 Task: Create new invoice with Date Opened :15-Apr-23, Select Customer: Big Lots, Terms: Payment Term 1. Make invoice entry for item-1 with Date: 15-Apr-23, Description: _x000D_
Kids Veggie Garden Grow Kit, Action: Material, Income Account: Income:Sales, Quantity: 1, Unit Price: 9.5, Discount $: 1. Make entry for item-2 with Date: 15-Apr-23, Description: Hunts 100% Natural Tomato Sauce , Action: Material, Income Account: Income:Sales, Quantity: 1, Unit Price: 9.5, Discount $: 2. Make entry for item-3 with Date: 15-Apr-23, Description: Reeses Peanut Butter King Size (2.8 oz), Action: Material, Income Account: Income:Sales, Quantity: 2, Unit Price: 10.5, Discount $: 2.5. Write Notes: Looking forward to serving you again.. Post Invoice with Post Date: 15-Apr-23, Post to Accounts: Assets:Accounts Receivable. Pay / Process Payment with Transaction Date: 15-May-23, Amount: 34.5, Transfer Account: Checking Account. Print Invoice, display notes by going to Option, then go to Display Tab and check Invoice Notes.
Action: Mouse moved to (194, 112)
Screenshot: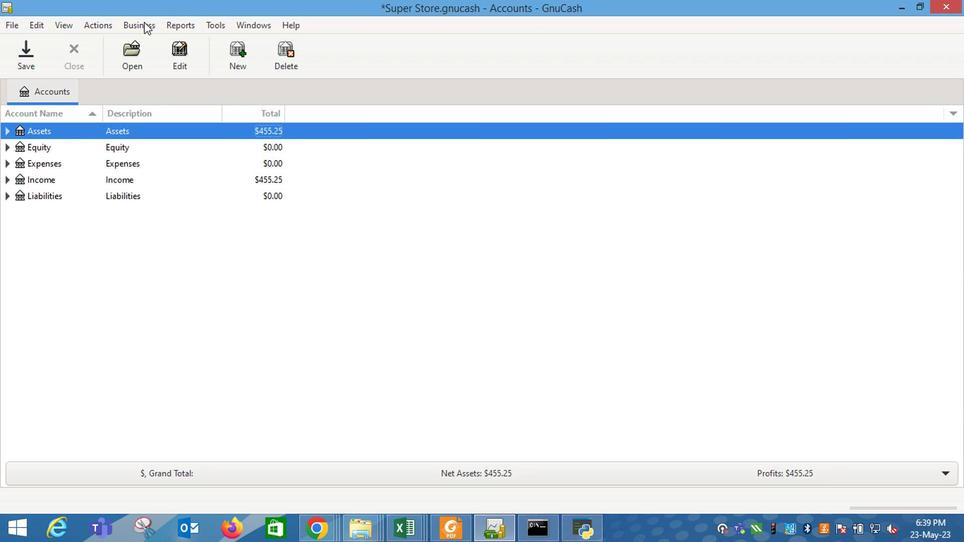 
Action: Mouse pressed left at (194, 112)
Screenshot: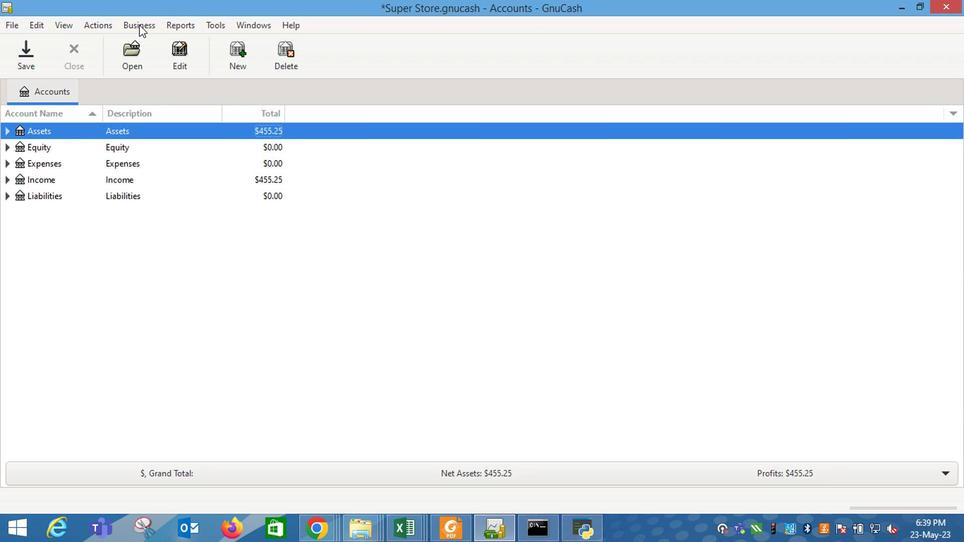 
Action: Mouse moved to (312, 166)
Screenshot: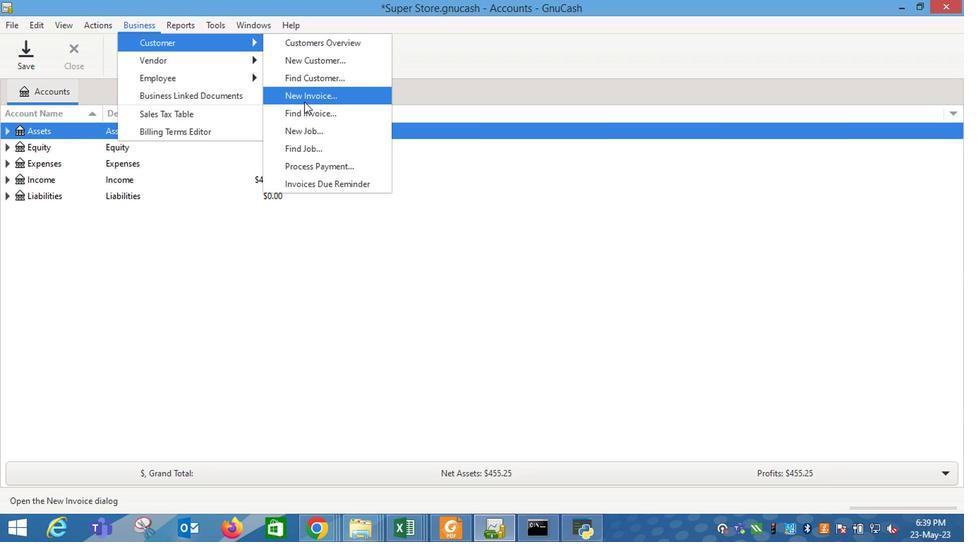 
Action: Mouse pressed left at (312, 166)
Screenshot: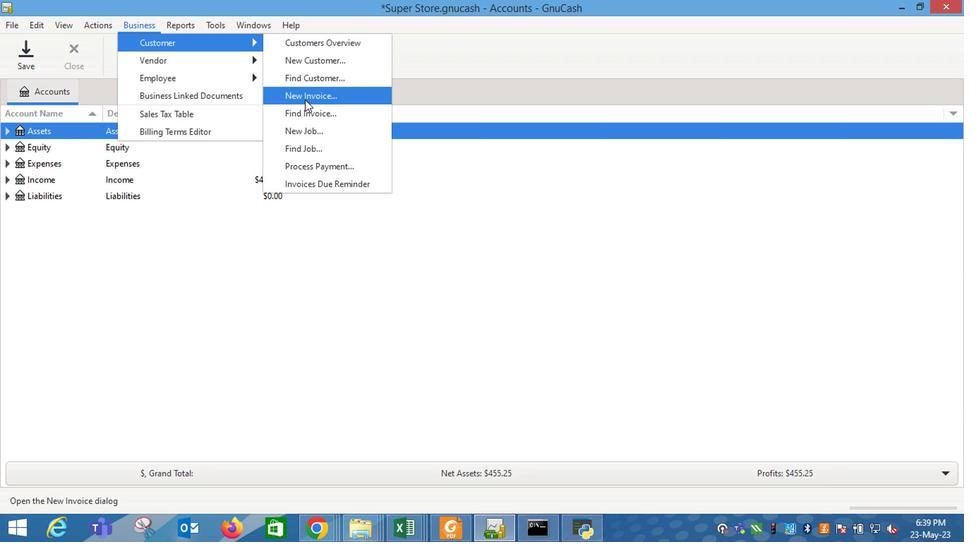 
Action: Mouse moved to (430, 250)
Screenshot: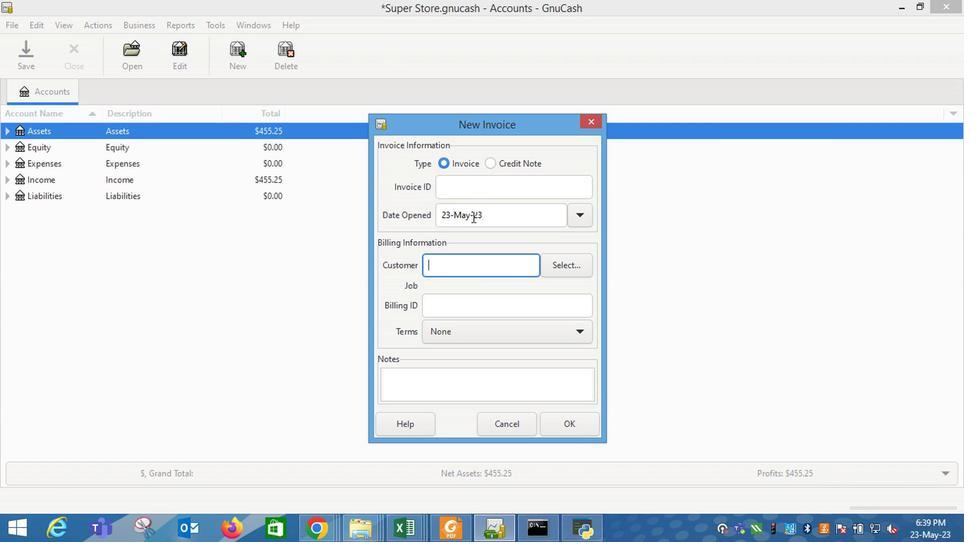 
Action: Mouse pressed left at (430, 250)
Screenshot: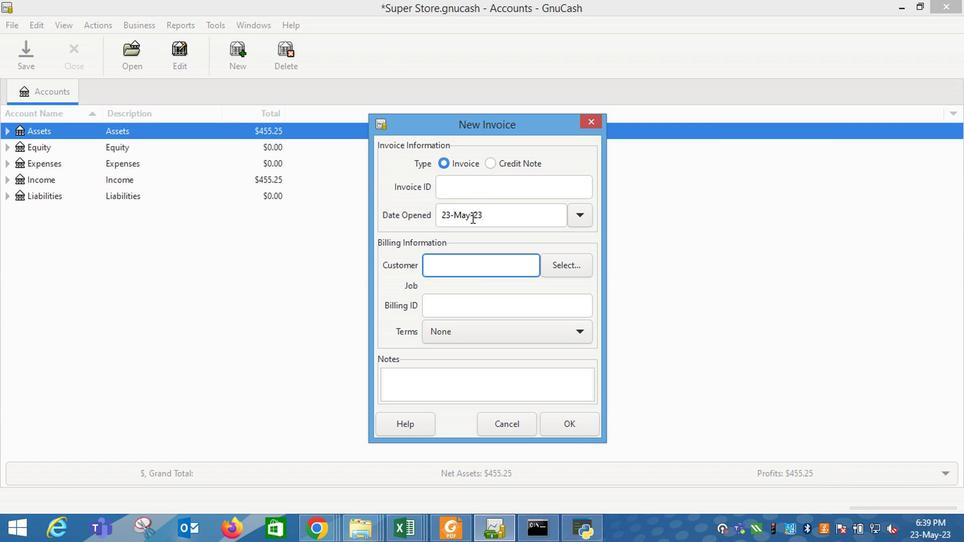 
Action: Mouse moved to (509, 242)
Screenshot: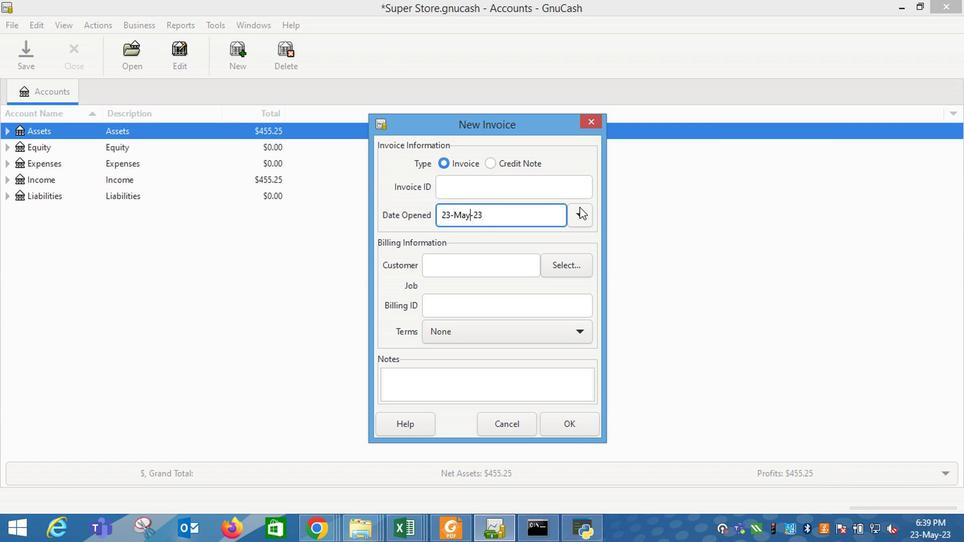 
Action: Mouse pressed left at (509, 242)
Screenshot: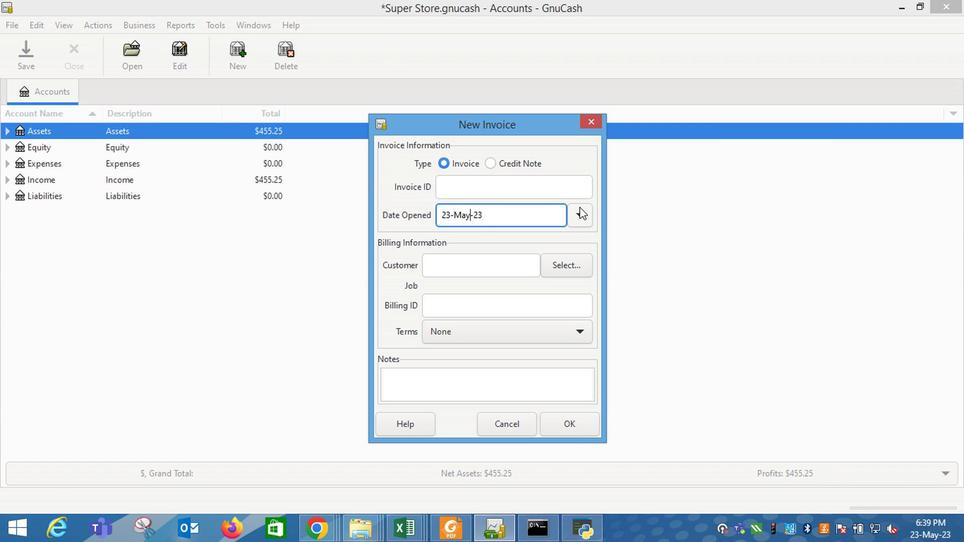 
Action: Mouse moved to (430, 263)
Screenshot: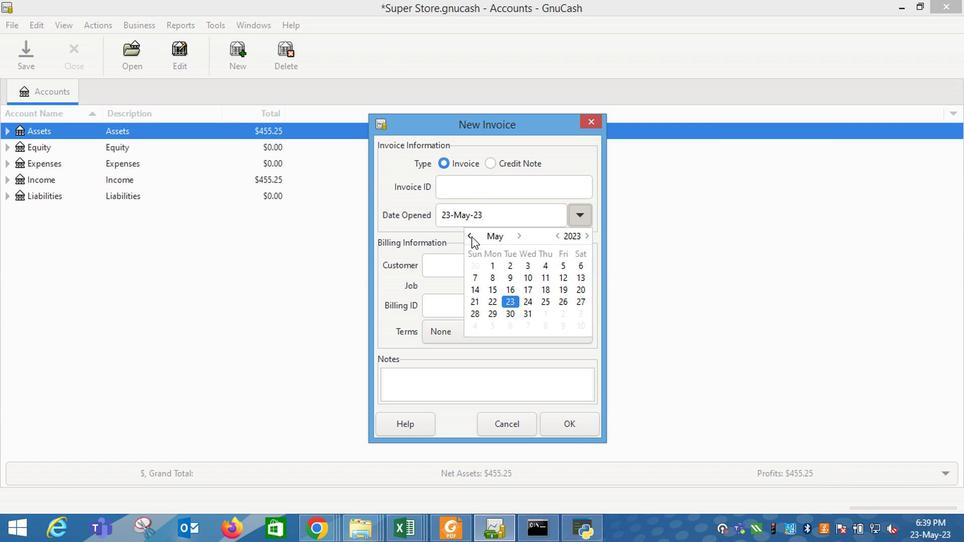 
Action: Mouse pressed left at (430, 263)
Screenshot: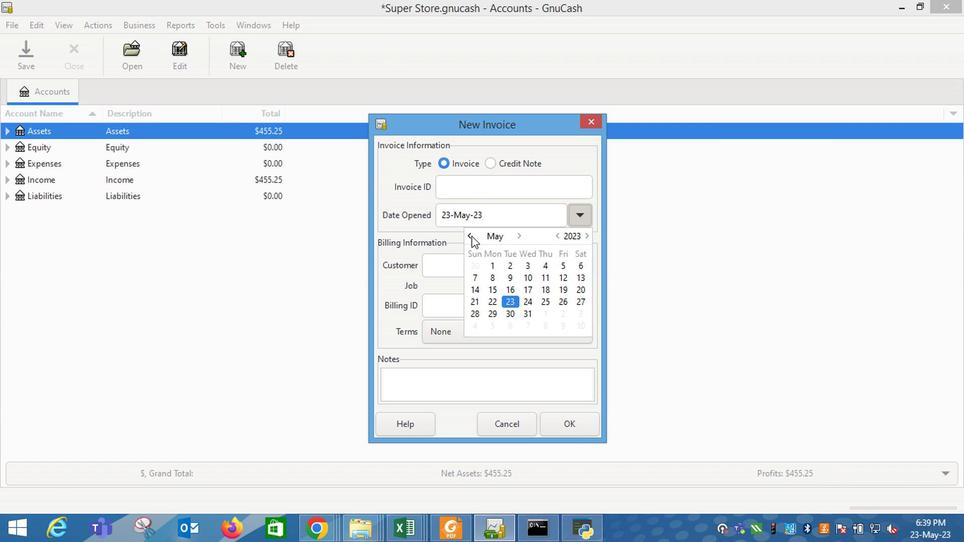 
Action: Mouse moved to (504, 300)
Screenshot: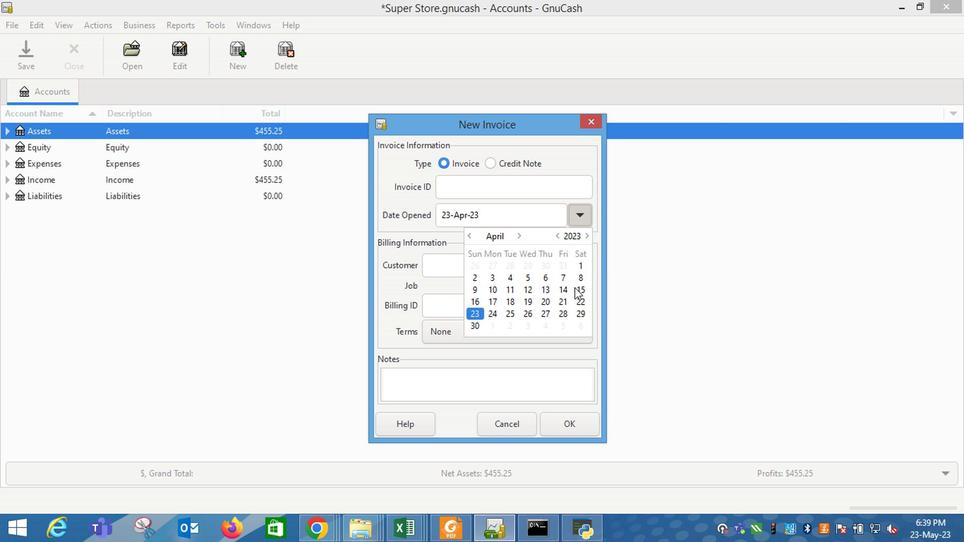 
Action: Mouse pressed left at (504, 300)
Screenshot: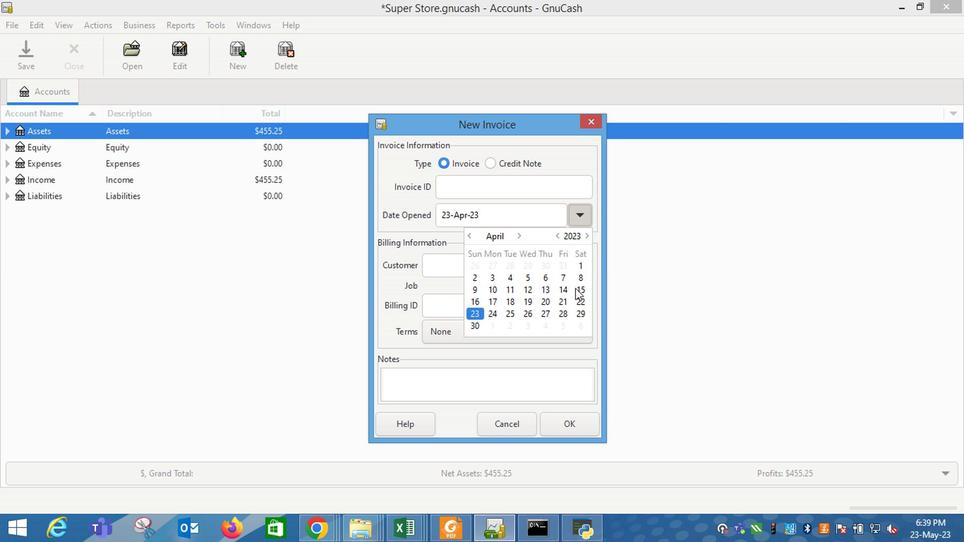 
Action: Mouse moved to (411, 299)
Screenshot: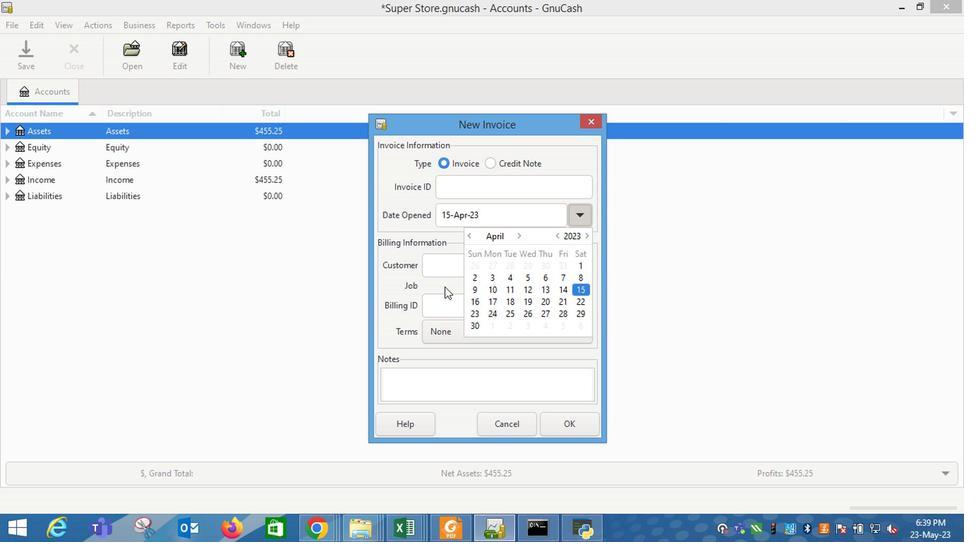 
Action: Mouse pressed left at (411, 299)
Screenshot: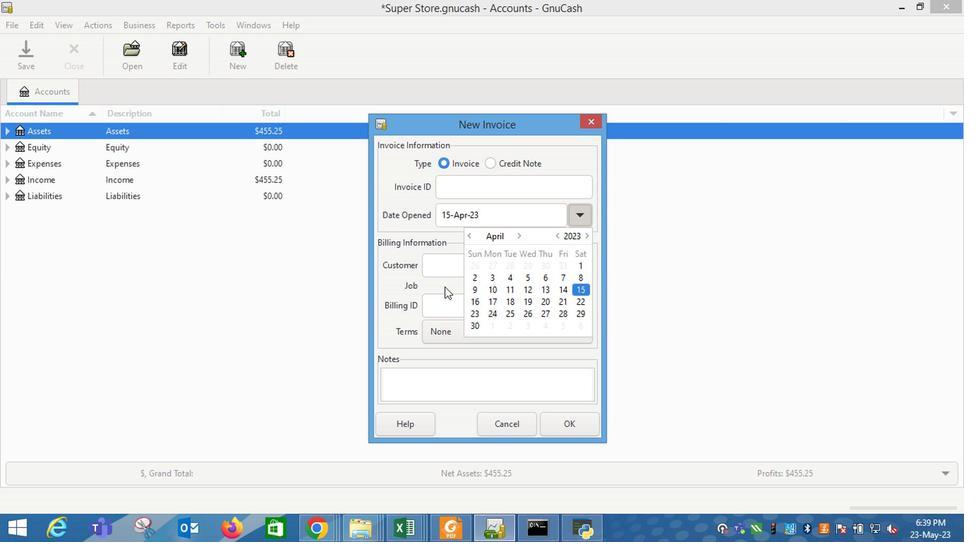 
Action: Mouse moved to (407, 281)
Screenshot: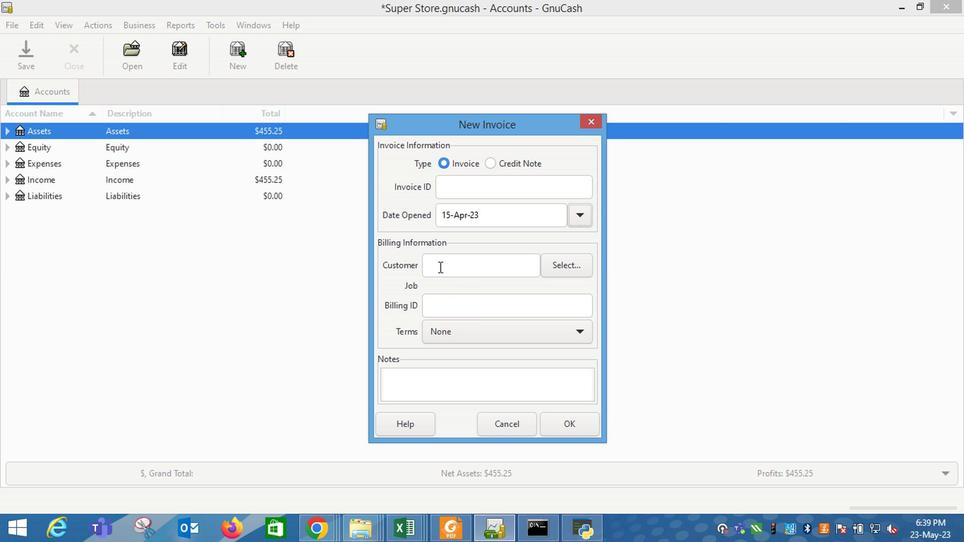 
Action: Mouse pressed left at (407, 281)
Screenshot: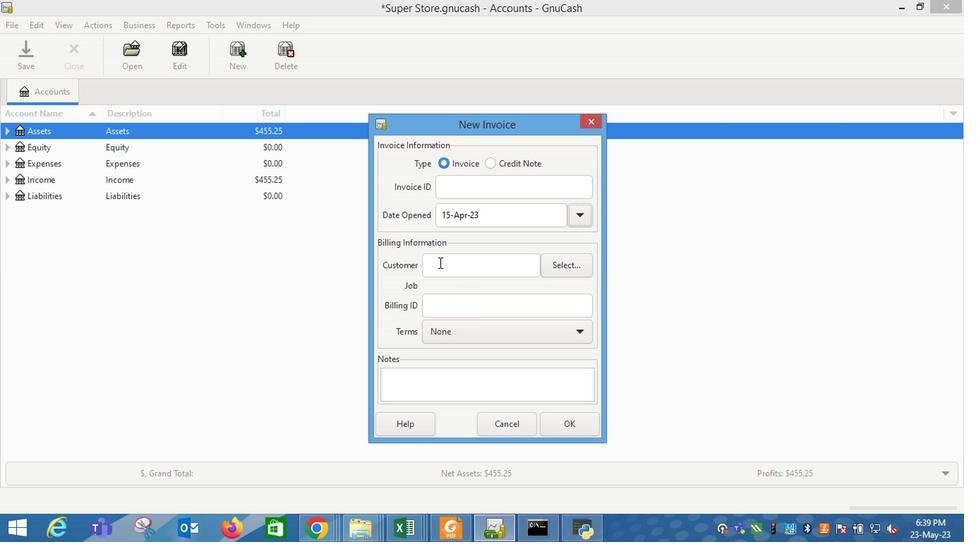 
Action: Mouse moved to (414, 273)
Screenshot: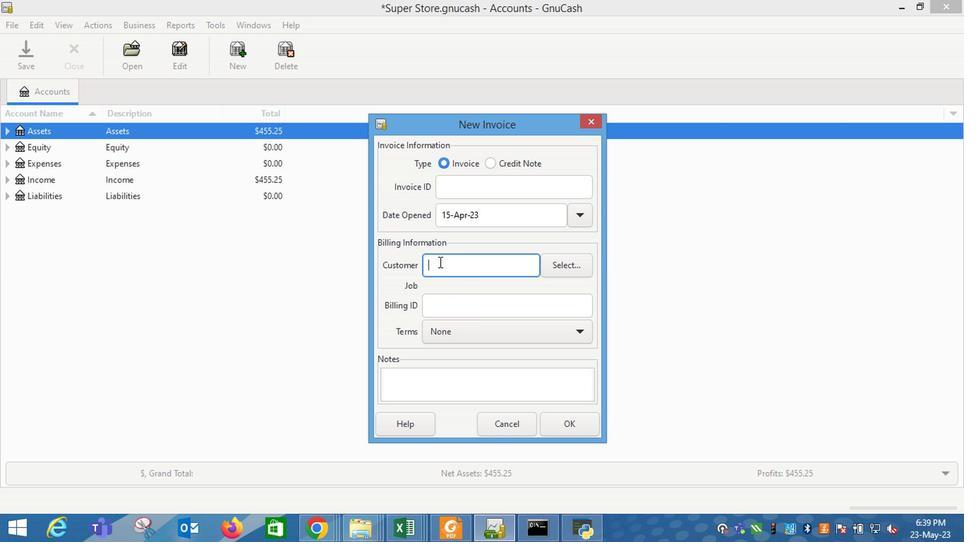 
Action: Key pressed big
Screenshot: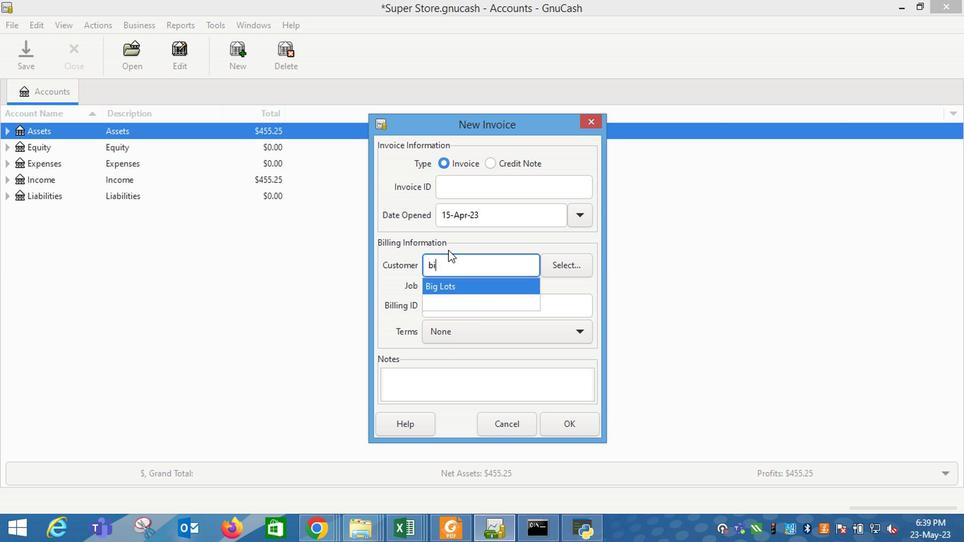 
Action: Mouse moved to (416, 296)
Screenshot: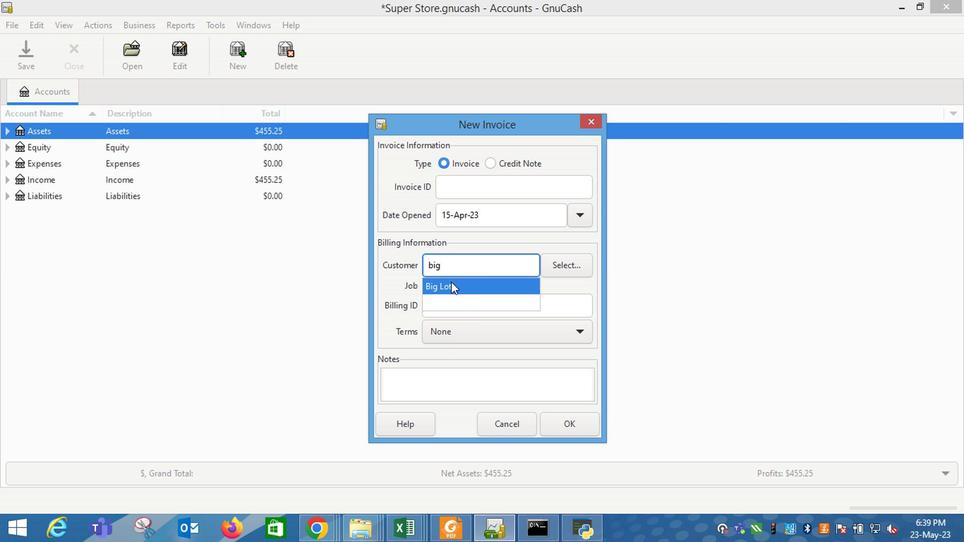
Action: Mouse pressed left at (416, 296)
Screenshot: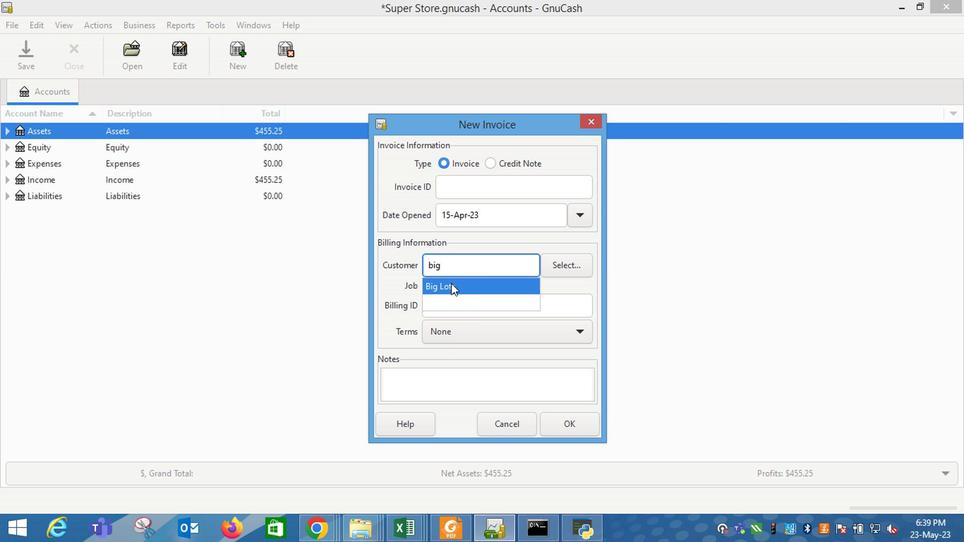 
Action: Mouse moved to (422, 330)
Screenshot: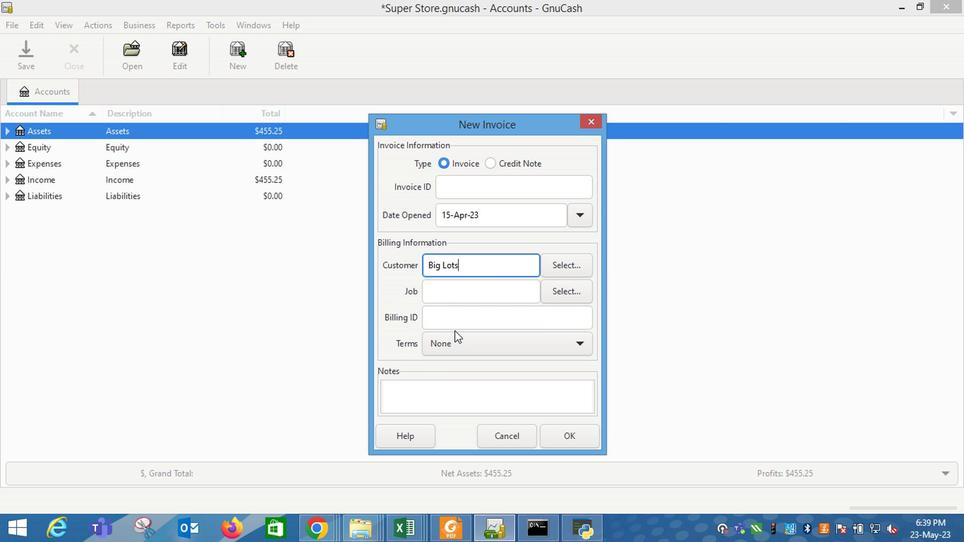 
Action: Mouse pressed left at (422, 330)
Screenshot: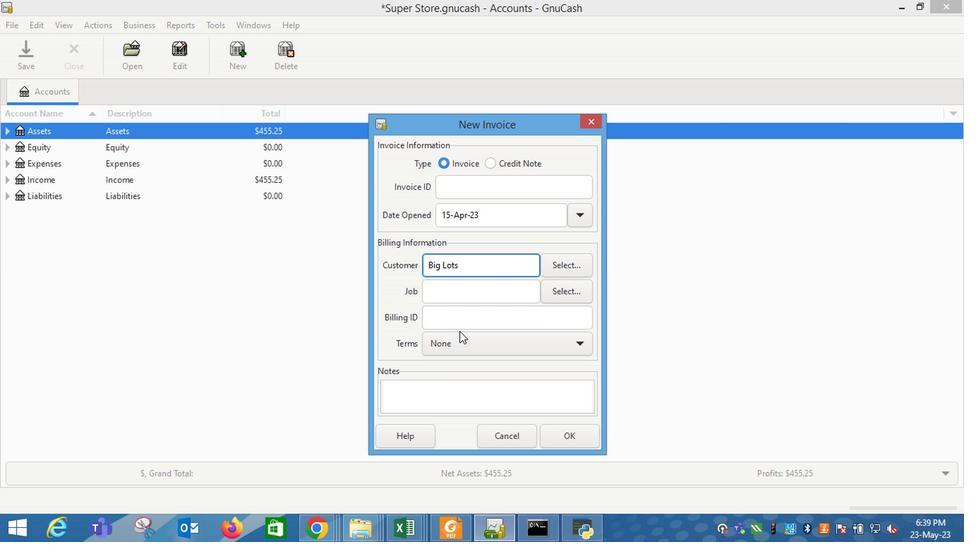
Action: Mouse moved to (423, 336)
Screenshot: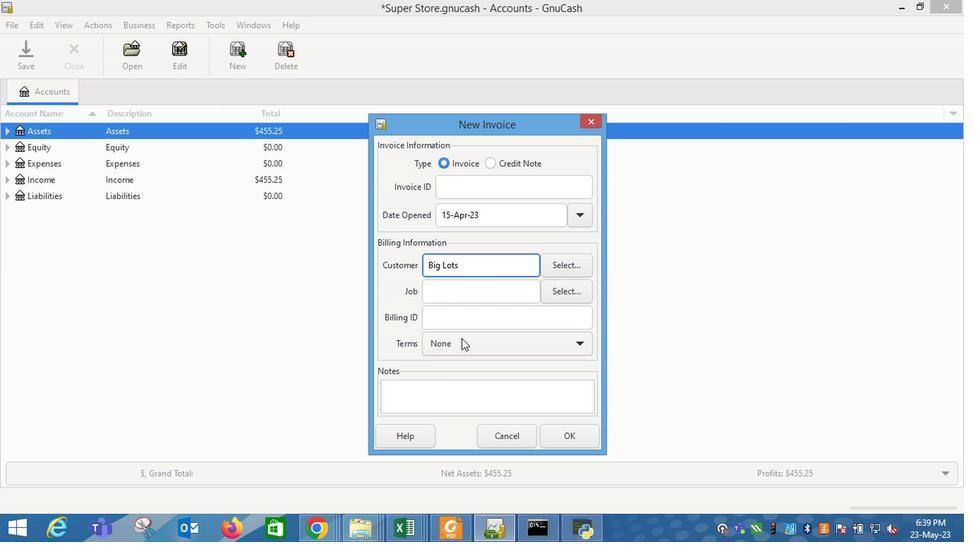 
Action: Mouse pressed left at (423, 336)
Screenshot: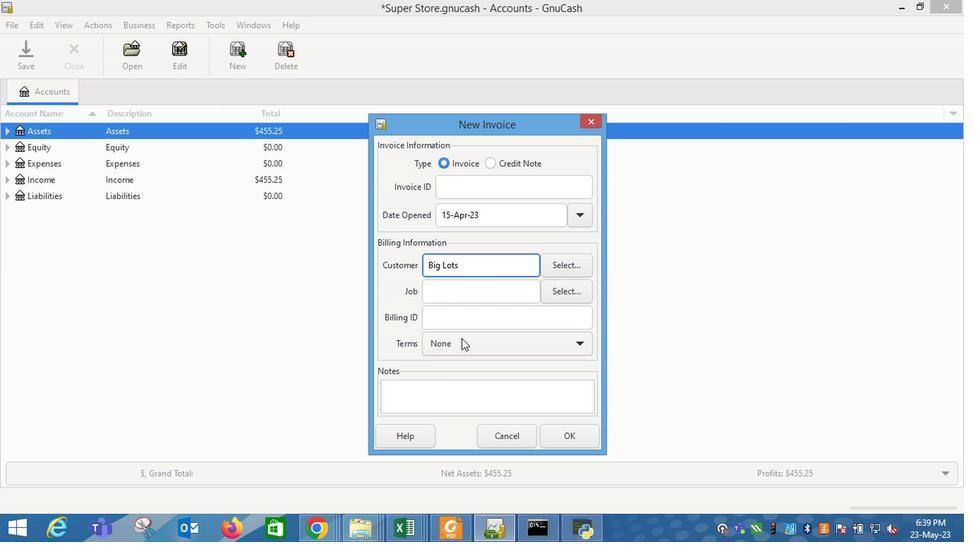 
Action: Mouse moved to (421, 356)
Screenshot: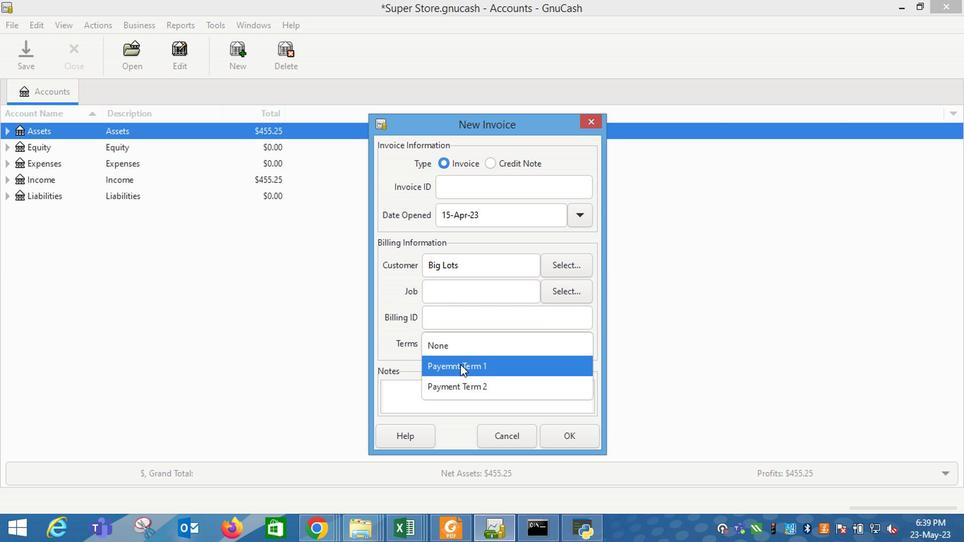 
Action: Mouse pressed left at (421, 356)
Screenshot: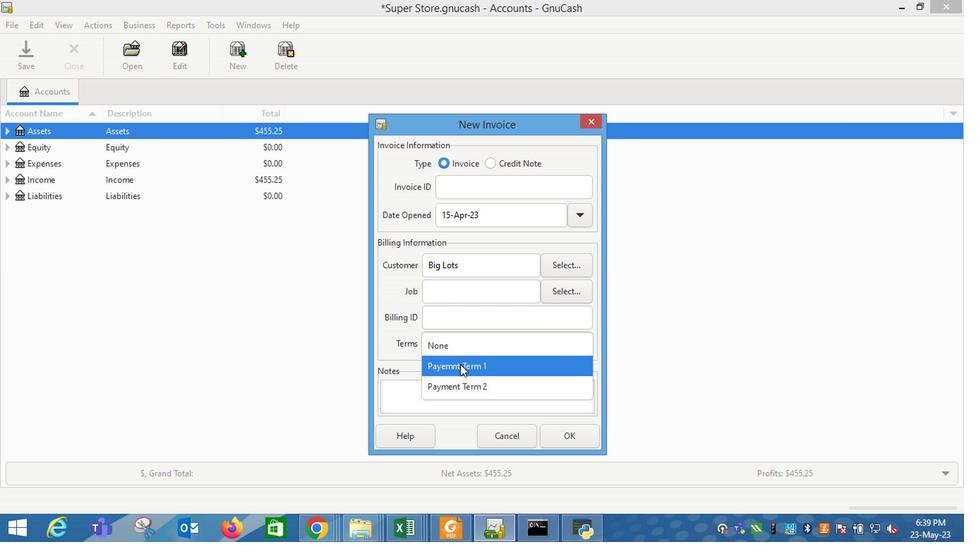 
Action: Mouse moved to (498, 406)
Screenshot: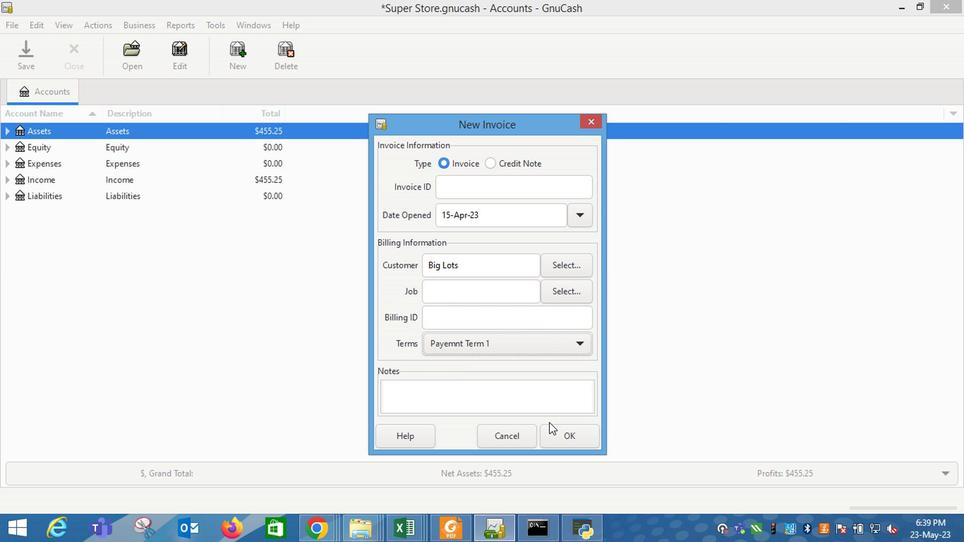 
Action: Mouse pressed left at (498, 406)
Screenshot: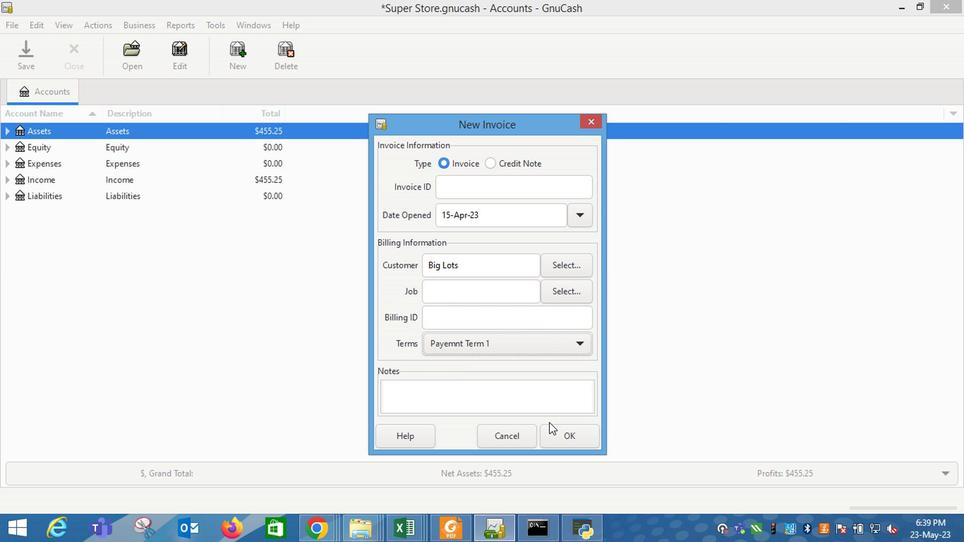 
Action: Mouse moved to (139, 287)
Screenshot: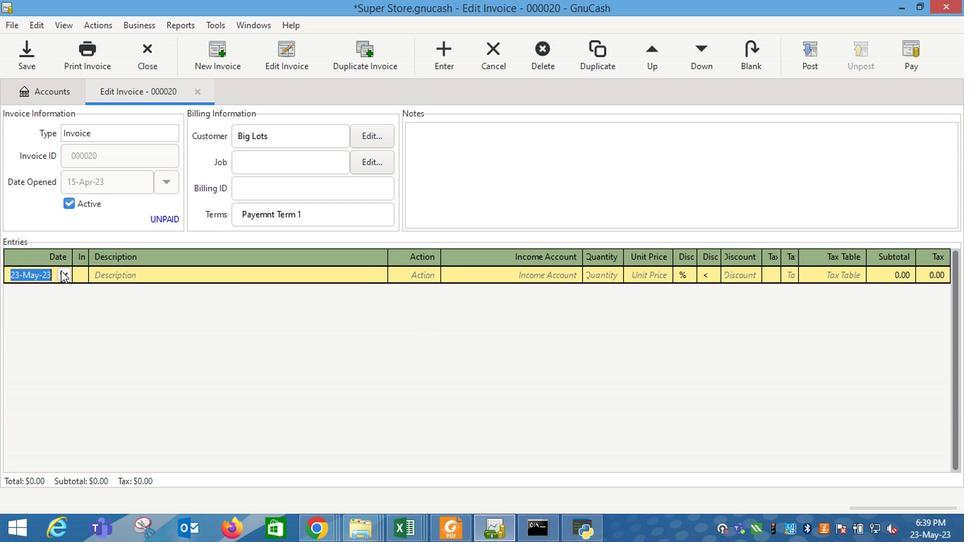 
Action: Mouse pressed left at (139, 287)
Screenshot: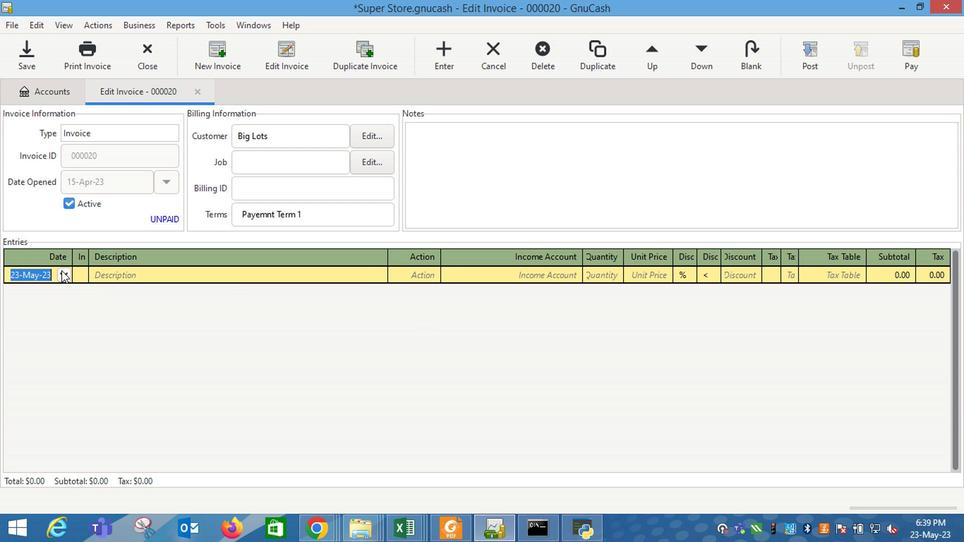 
Action: Mouse moved to (104, 301)
Screenshot: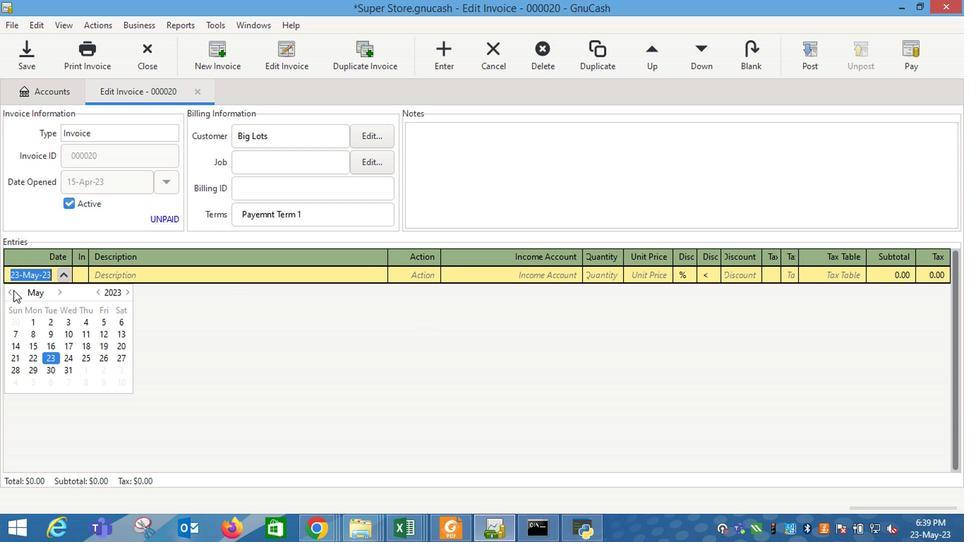 
Action: Mouse pressed left at (104, 301)
Screenshot: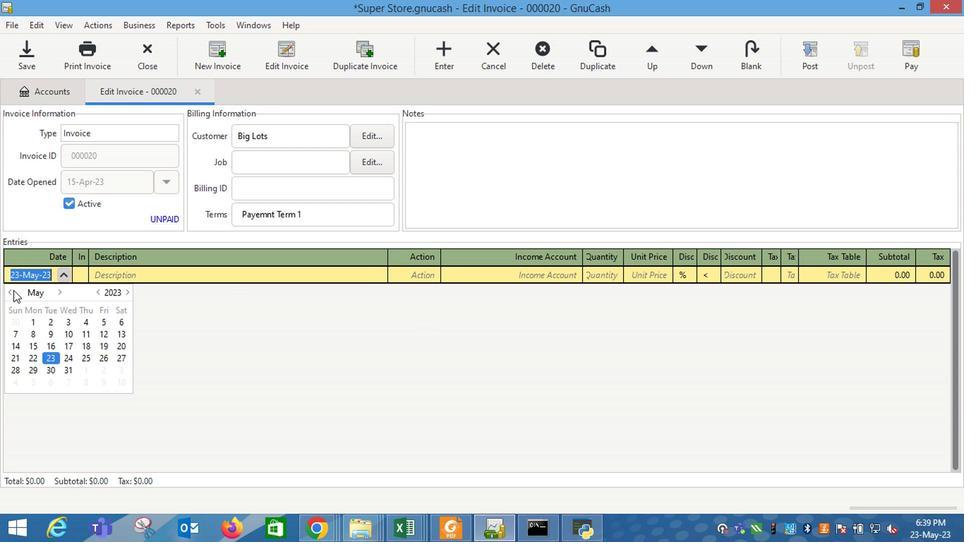 
Action: Mouse moved to (179, 339)
Screenshot: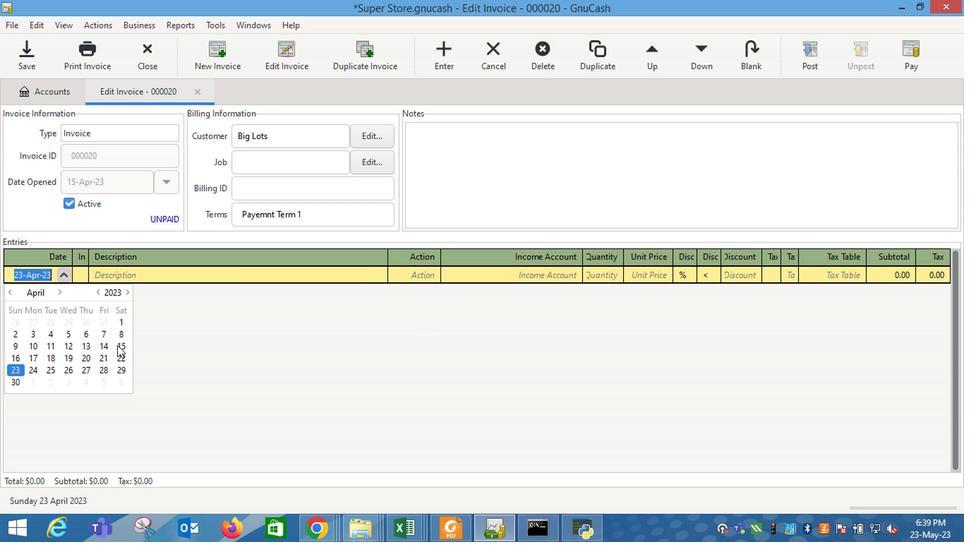 
Action: Mouse pressed left at (179, 339)
Screenshot: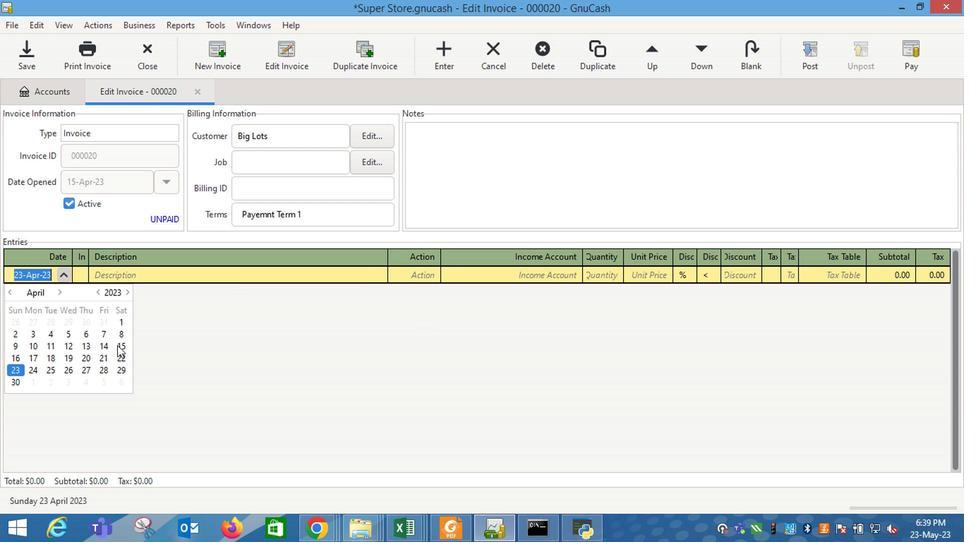 
Action: Mouse moved to (185, 288)
Screenshot: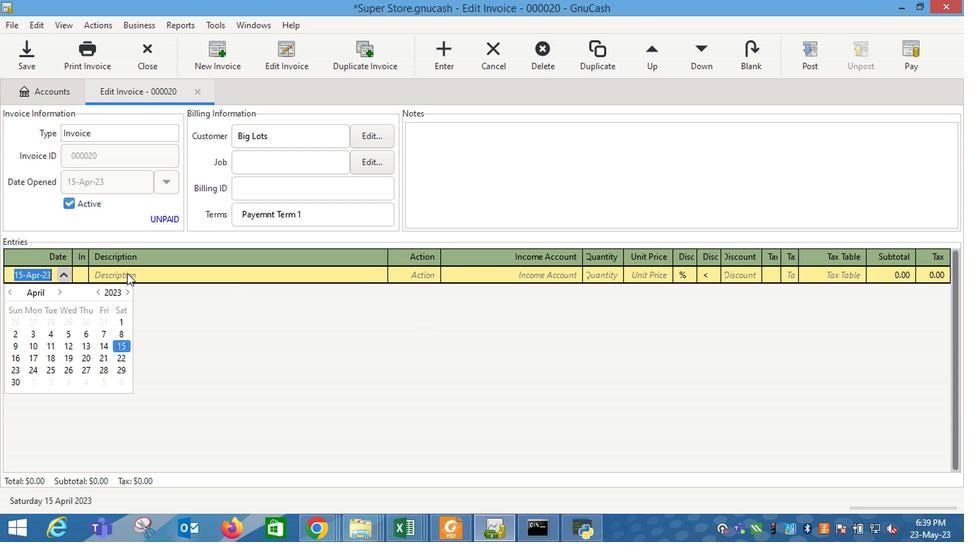 
Action: Mouse pressed left at (185, 288)
Screenshot: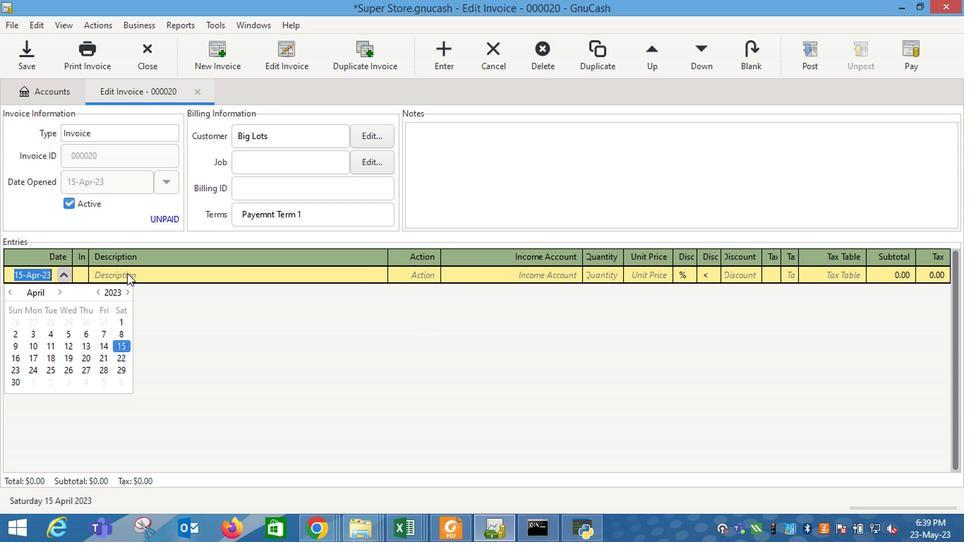 
Action: Mouse moved to (187, 288)
Screenshot: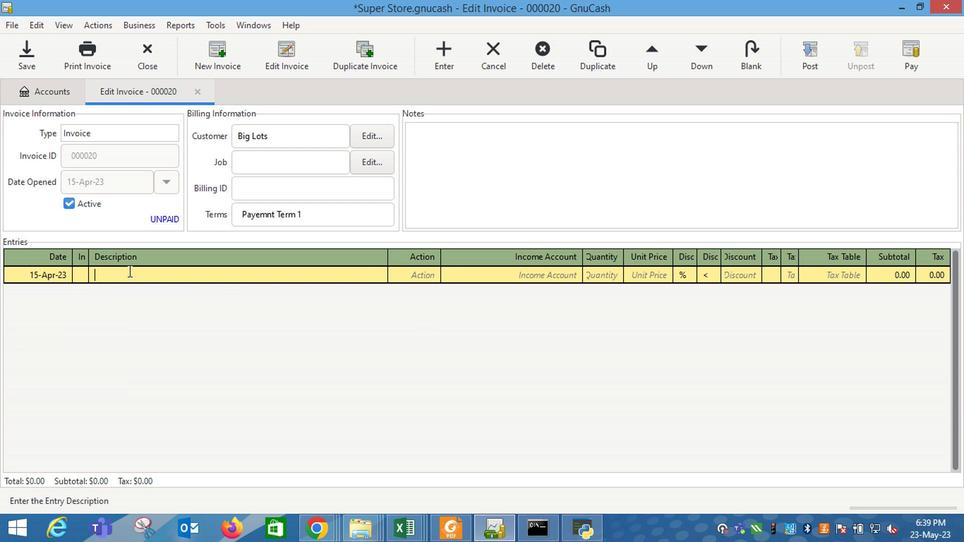 
Action: Key pressed <Key.shift_r>Kids<Key.space><Key.shift_r><Key.shift_r><Key.shift_r><Key.shift_r><Key.shift_r><Key.shift_r><Key.shift_r>Veggie<Key.space><Key.shift_r>Garden<Key.space><Key.shift_r>Grow<Key.space><Key.shift_r>Kit
Screenshot: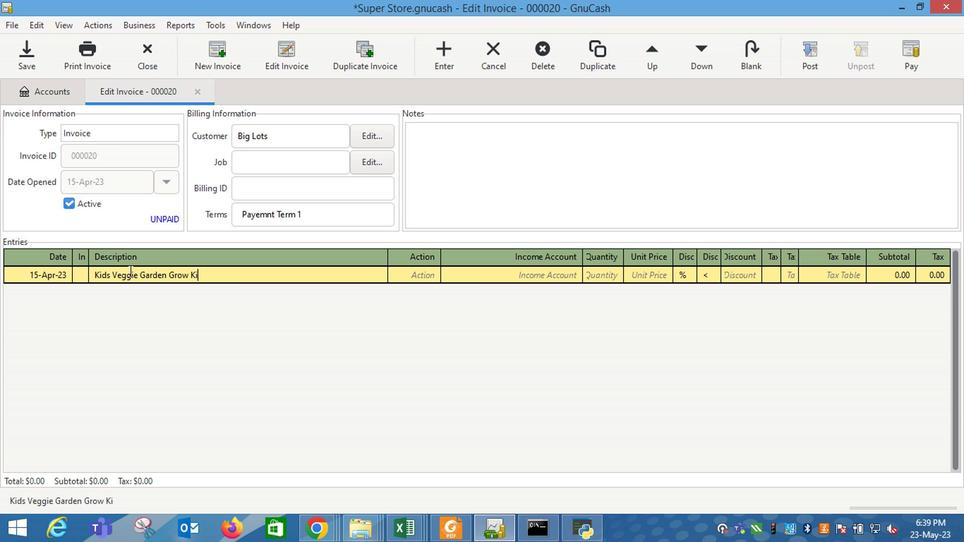 
Action: Mouse moved to (390, 289)
Screenshot: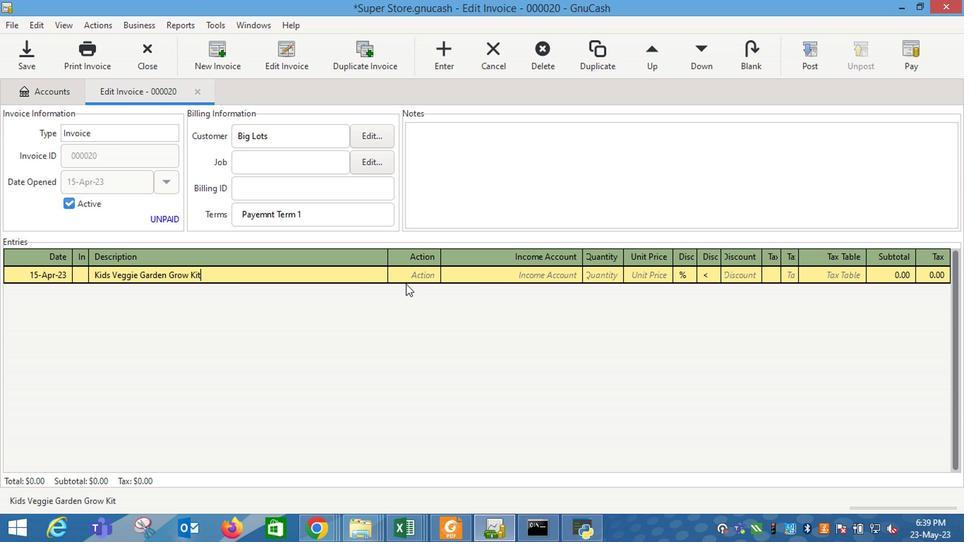 
Action: Mouse pressed left at (390, 289)
Screenshot: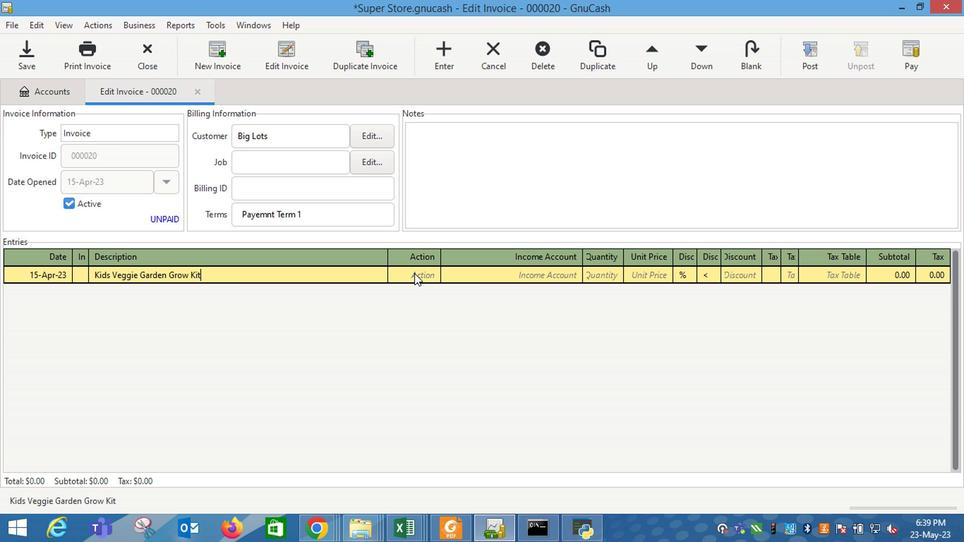 
Action: Mouse moved to (402, 289)
Screenshot: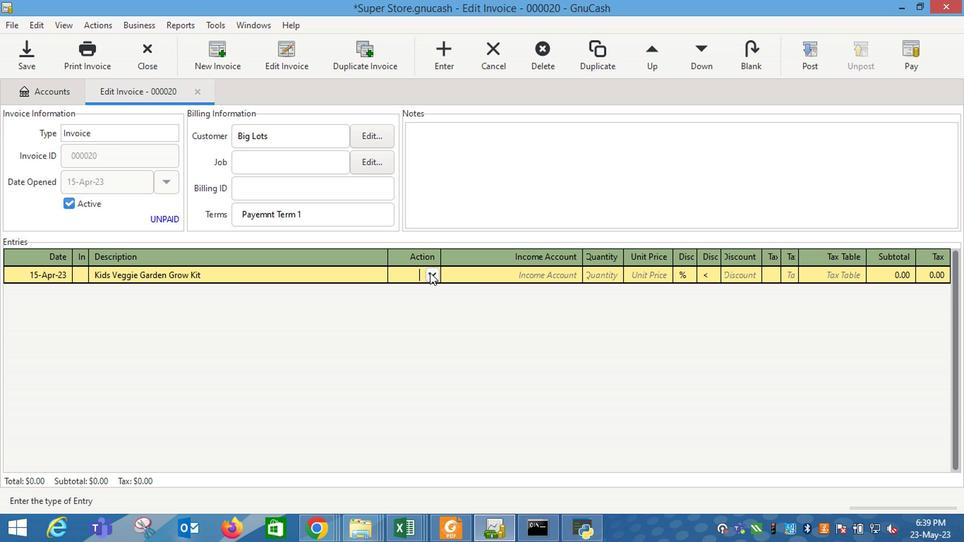 
Action: Mouse pressed left at (402, 289)
Screenshot: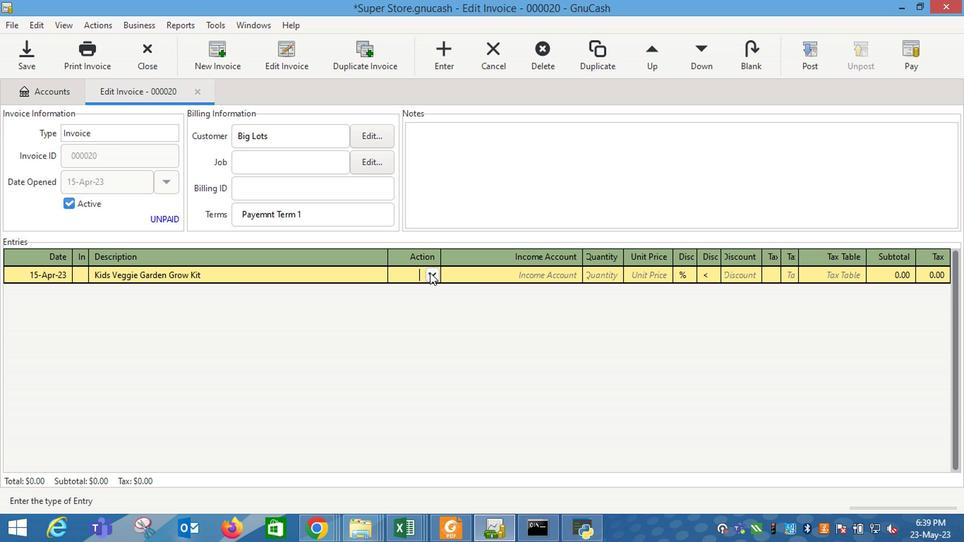 
Action: Mouse moved to (391, 315)
Screenshot: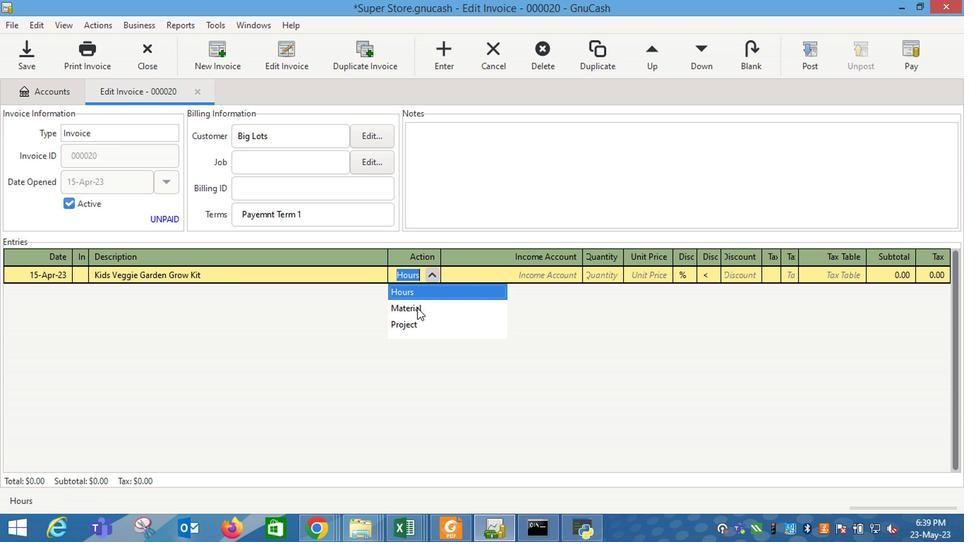 
Action: Mouse pressed left at (391, 315)
Screenshot: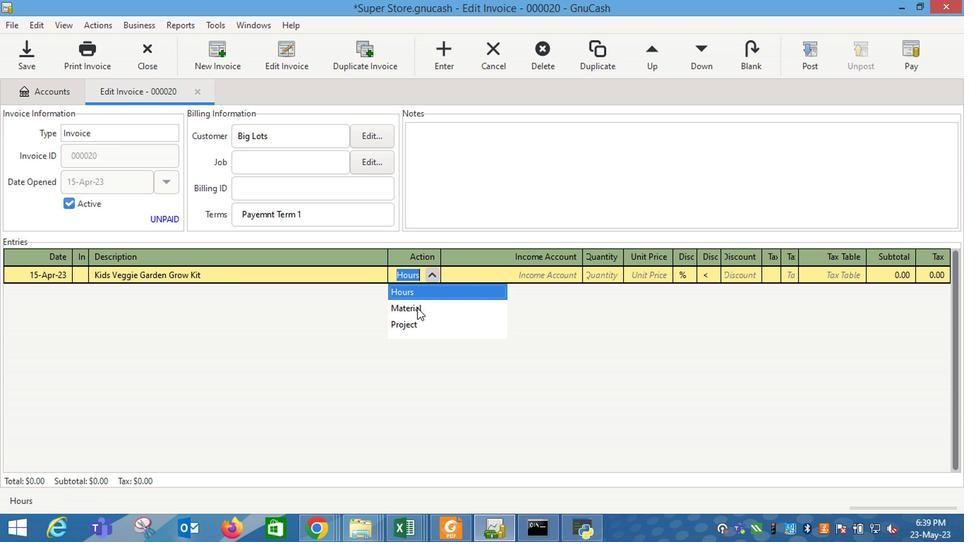 
Action: Mouse moved to (454, 293)
Screenshot: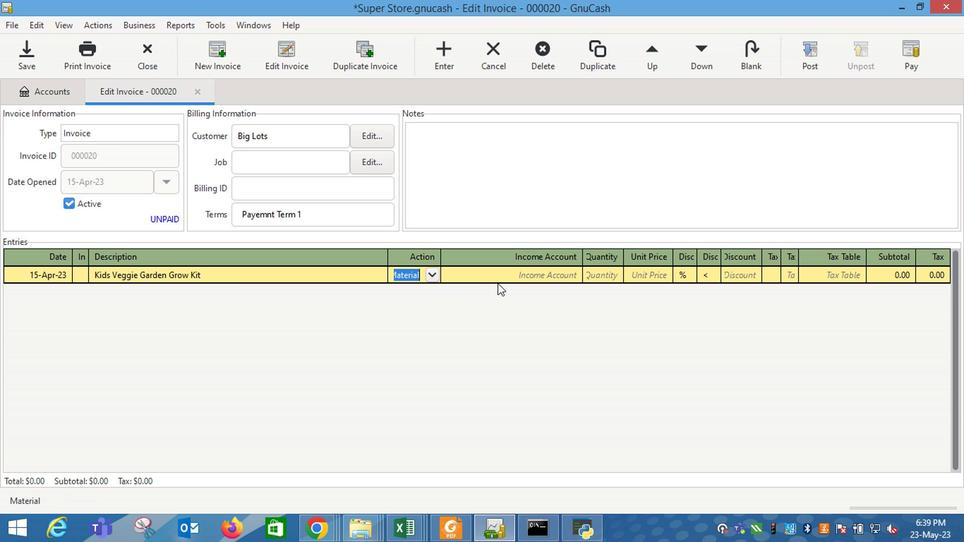 
Action: Mouse pressed left at (454, 293)
Screenshot: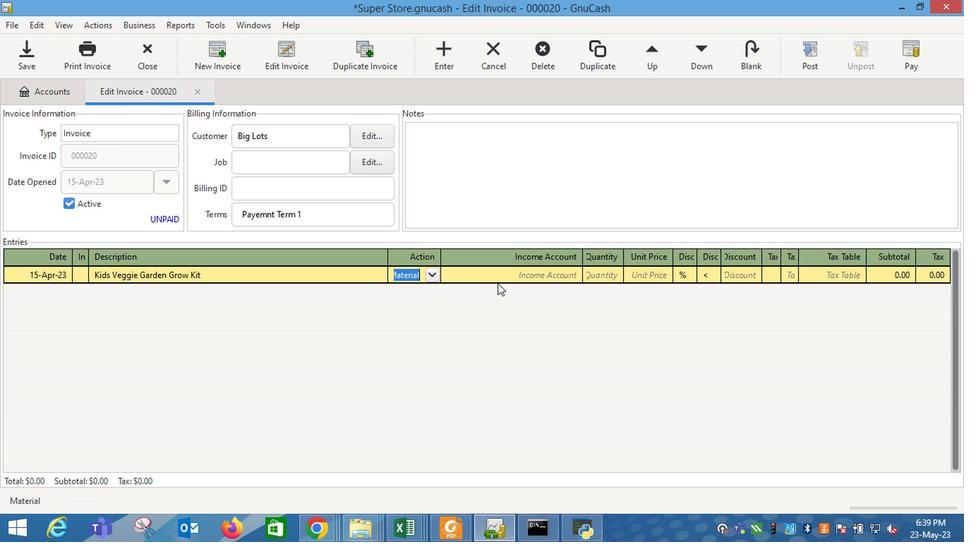 
Action: Mouse moved to (500, 287)
Screenshot: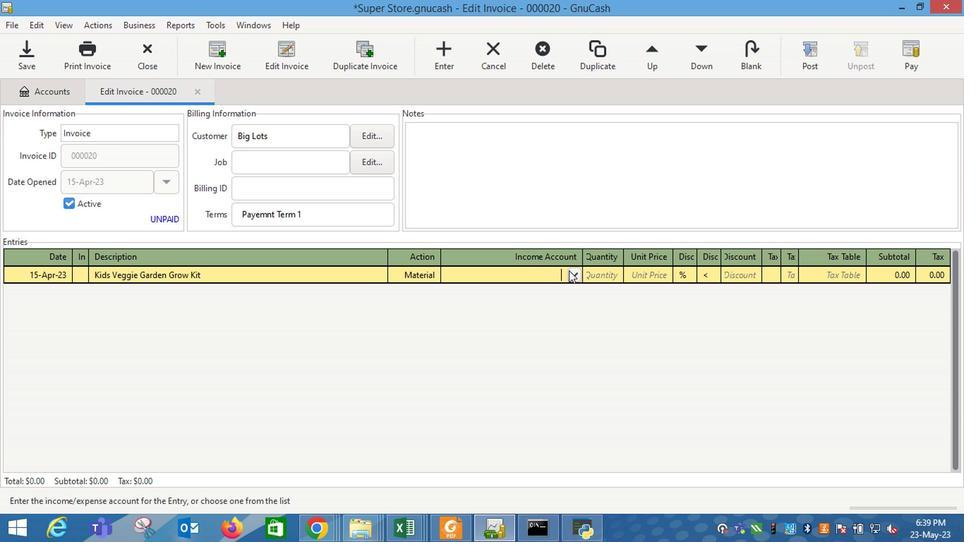 
Action: Mouse pressed left at (500, 287)
Screenshot: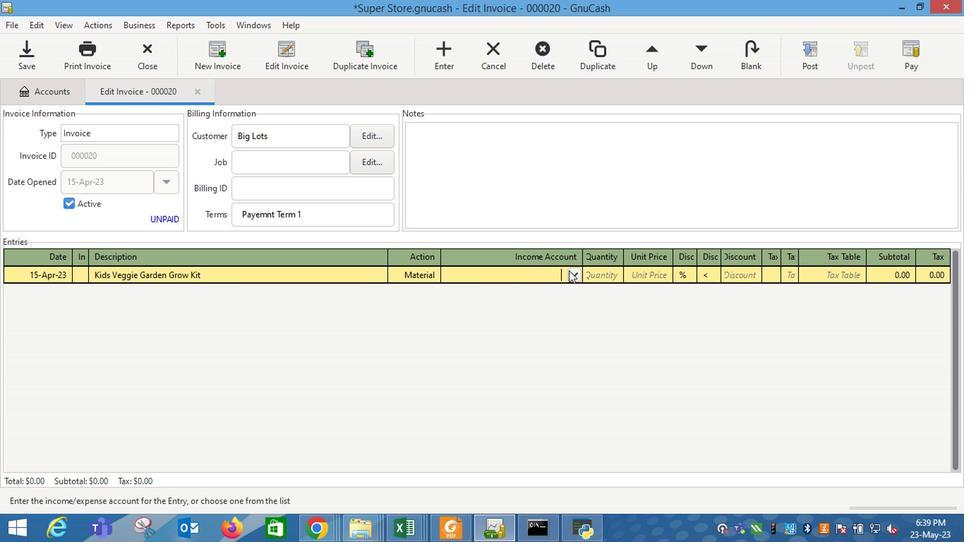 
Action: Mouse moved to (470, 337)
Screenshot: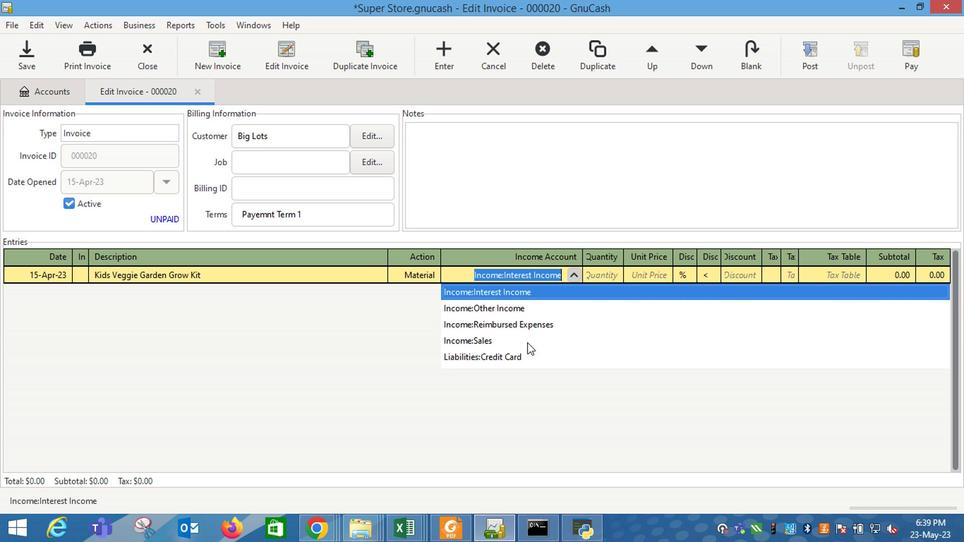 
Action: Mouse pressed left at (470, 337)
Screenshot: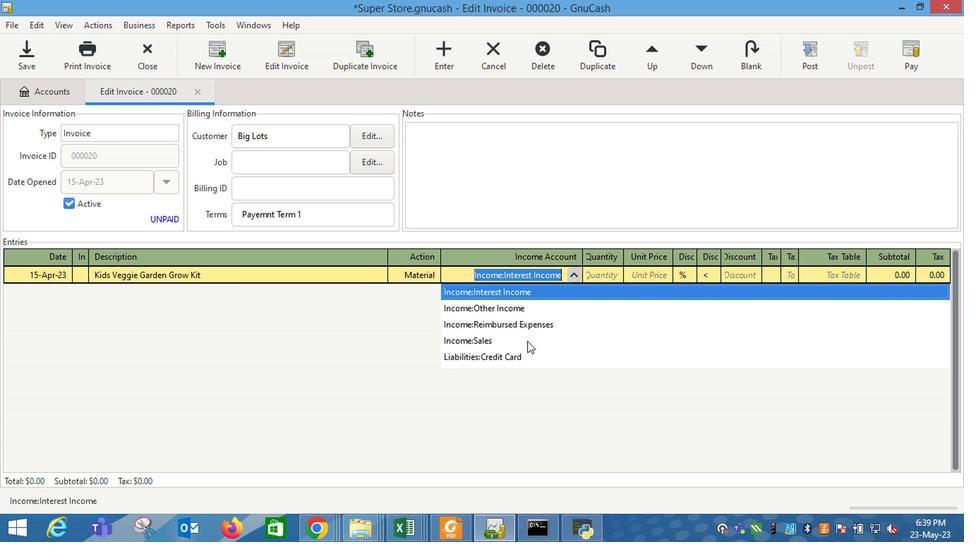
Action: Mouse moved to (530, 293)
Screenshot: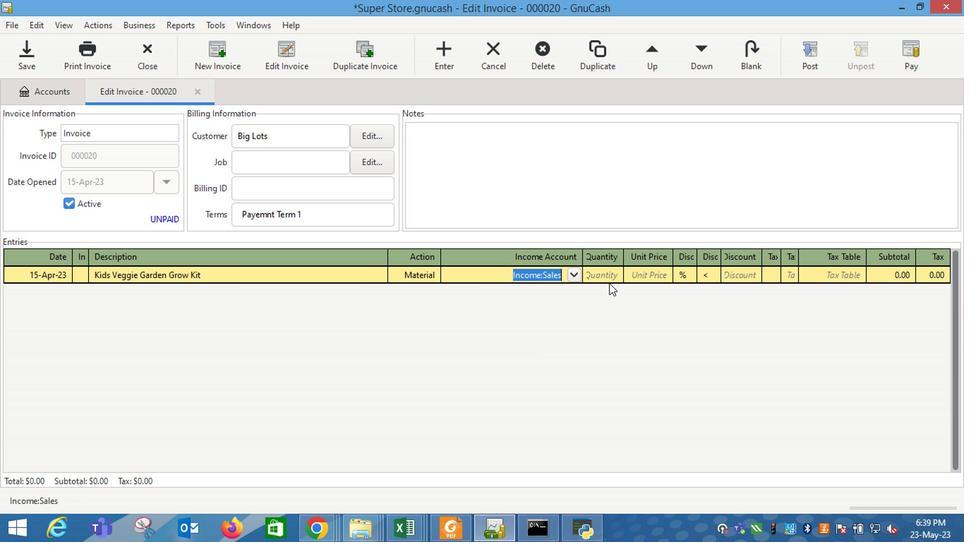 
Action: Mouse pressed left at (530, 293)
Screenshot: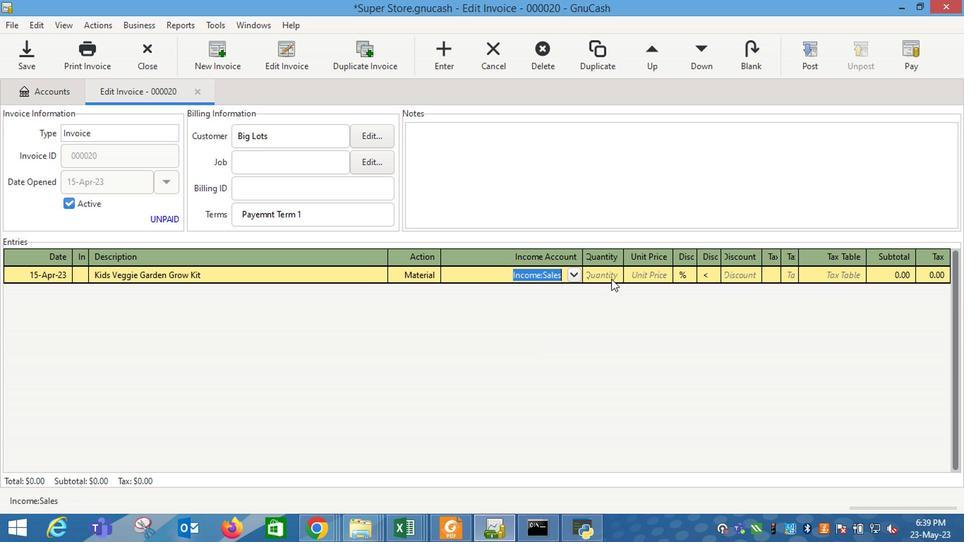 
Action: Key pressed 1
Screenshot: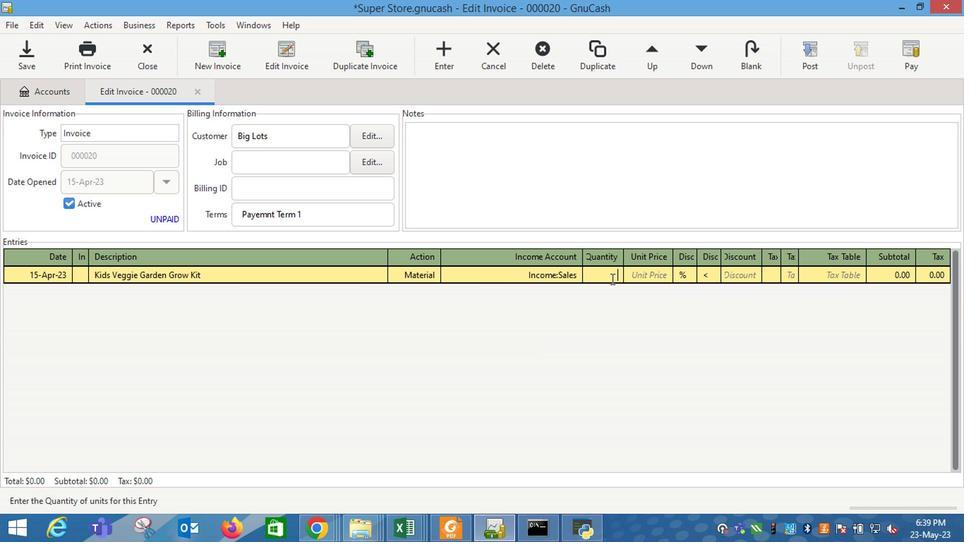 
Action: Mouse moved to (548, 290)
Screenshot: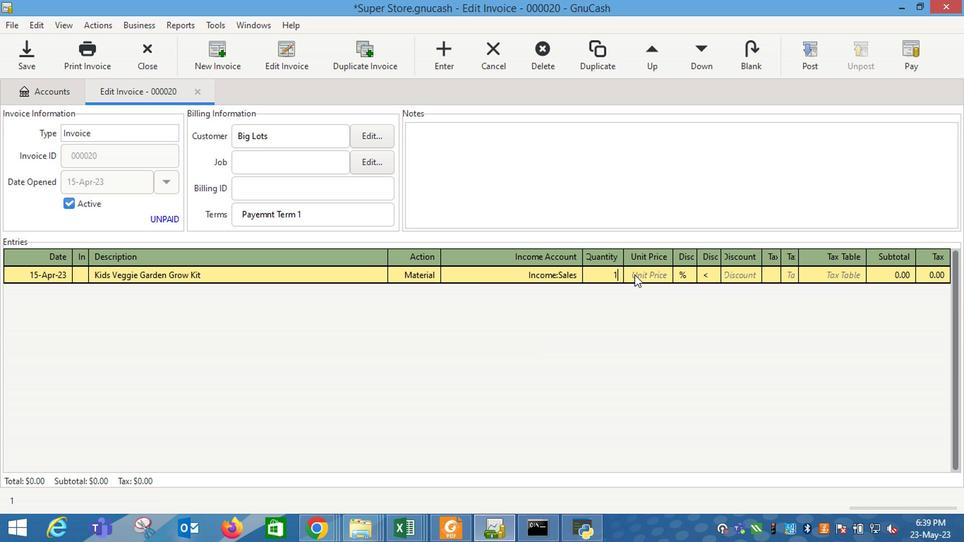 
Action: Mouse pressed left at (548, 290)
Screenshot: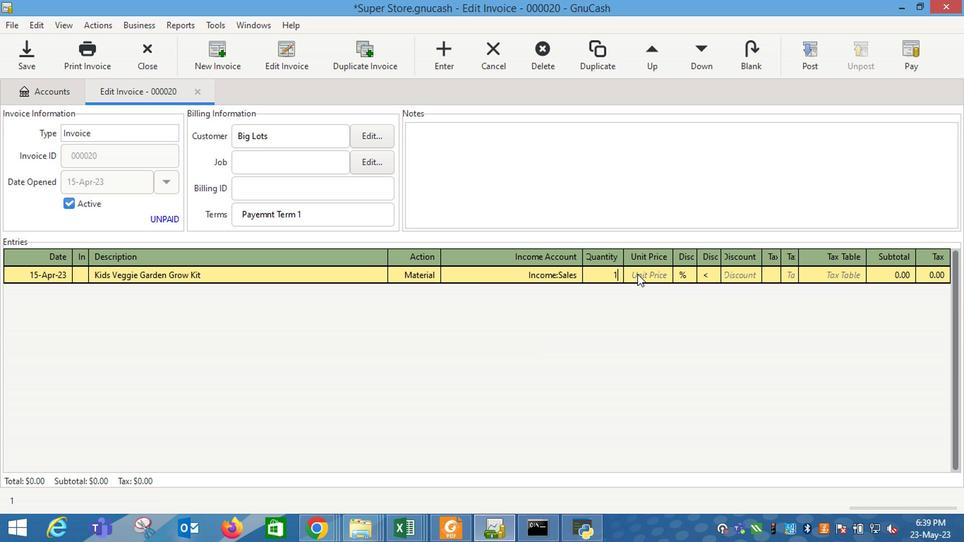 
Action: Mouse moved to (549, 290)
Screenshot: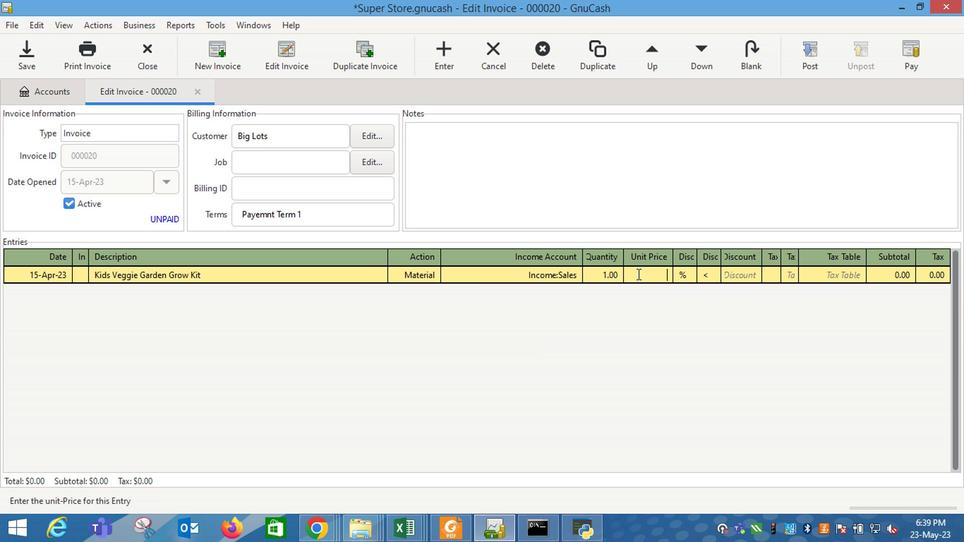 
Action: Key pressed 9.5
Screenshot: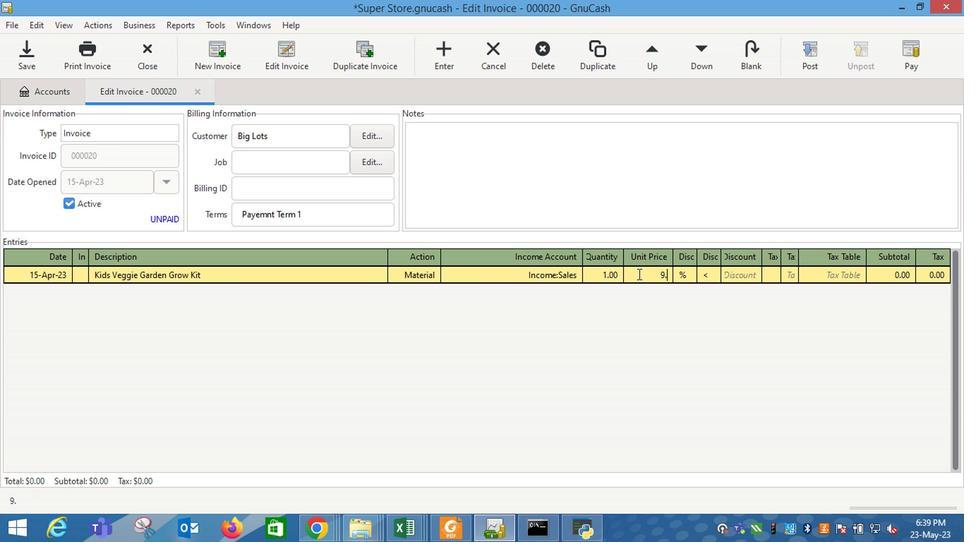 
Action: Mouse moved to (599, 289)
Screenshot: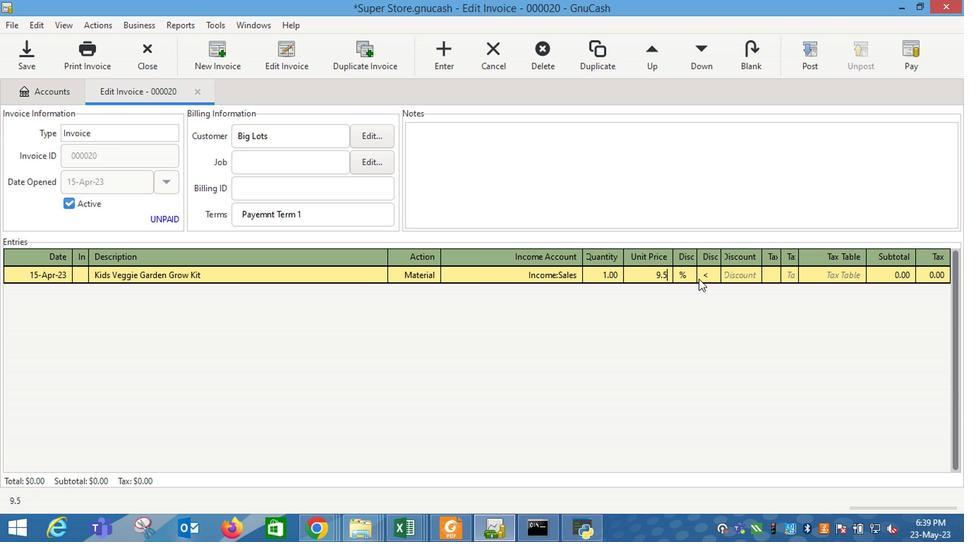 
Action: Mouse pressed left at (599, 289)
Screenshot: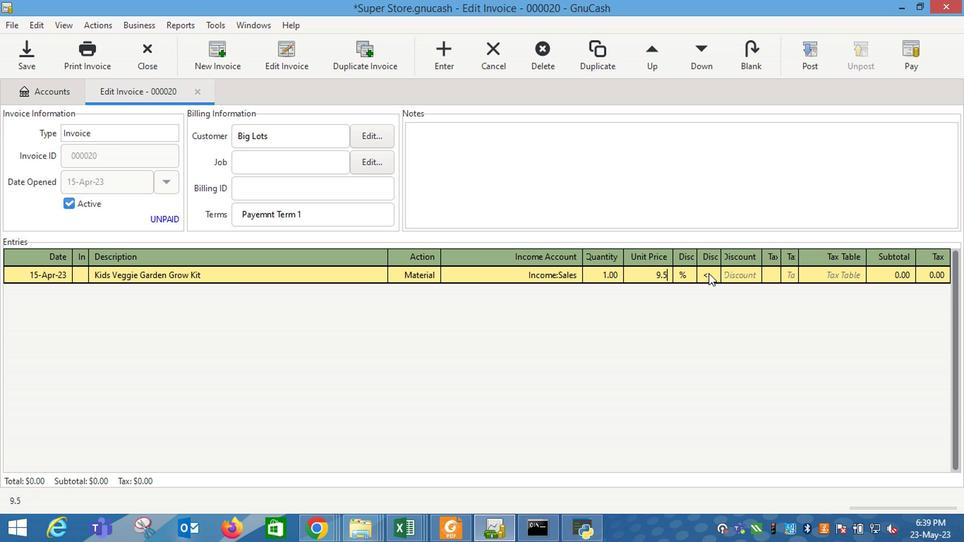 
Action: Mouse moved to (623, 291)
Screenshot: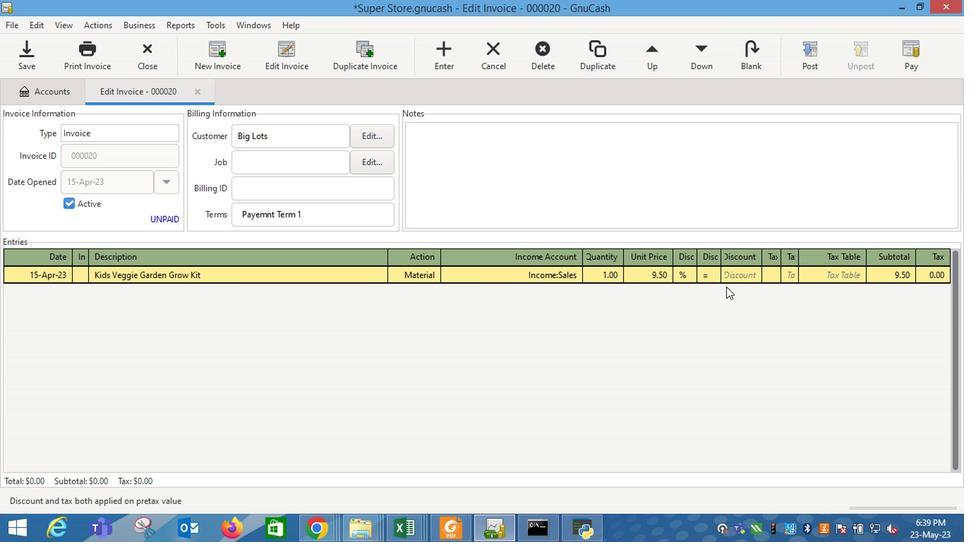 
Action: Mouse pressed left at (623, 291)
Screenshot: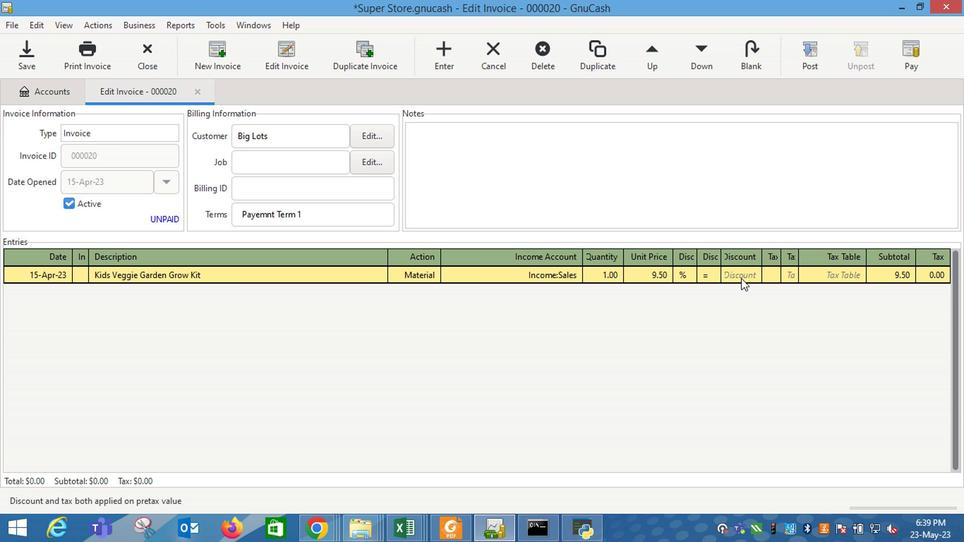 
Action: Mouse moved to (624, 291)
Screenshot: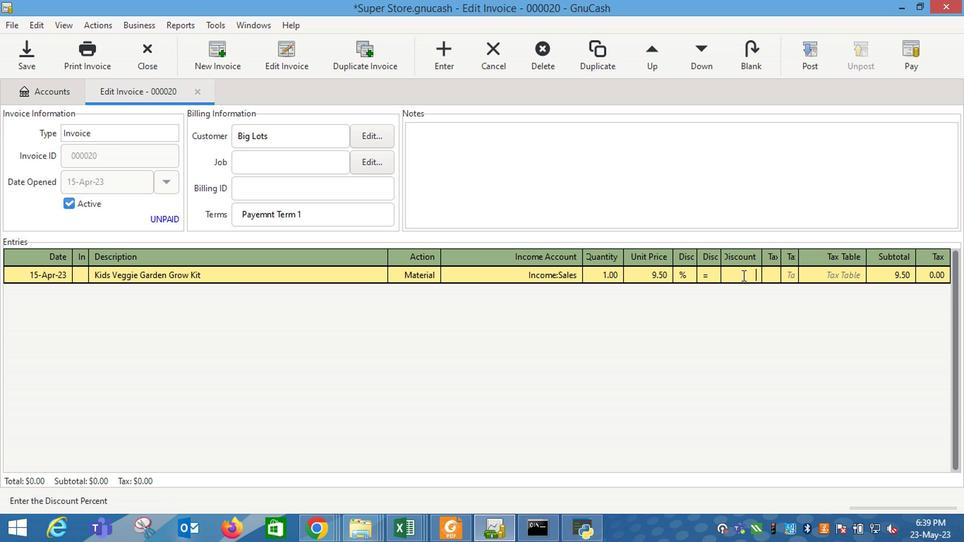 
Action: Key pressed 1<Key.enter>
Screenshot: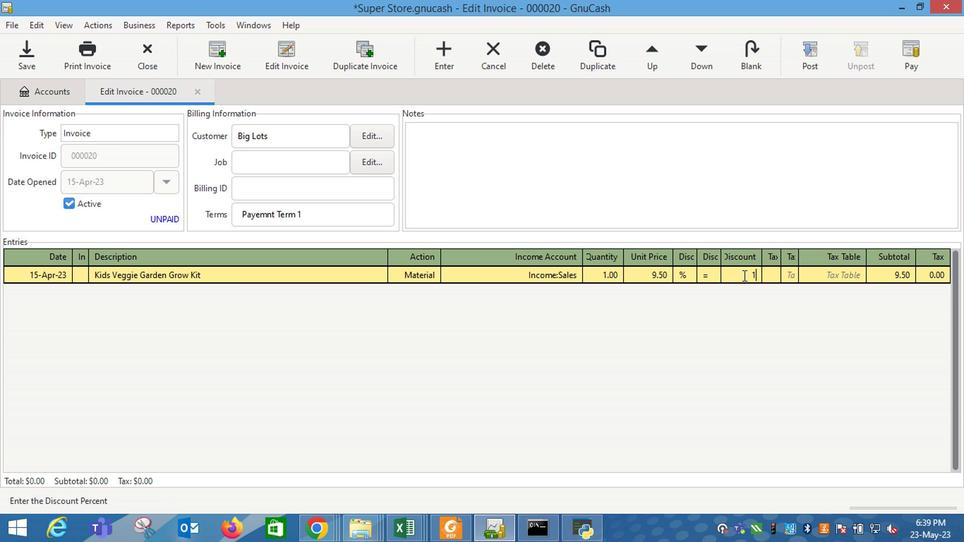 
Action: Mouse moved to (627, 291)
Screenshot: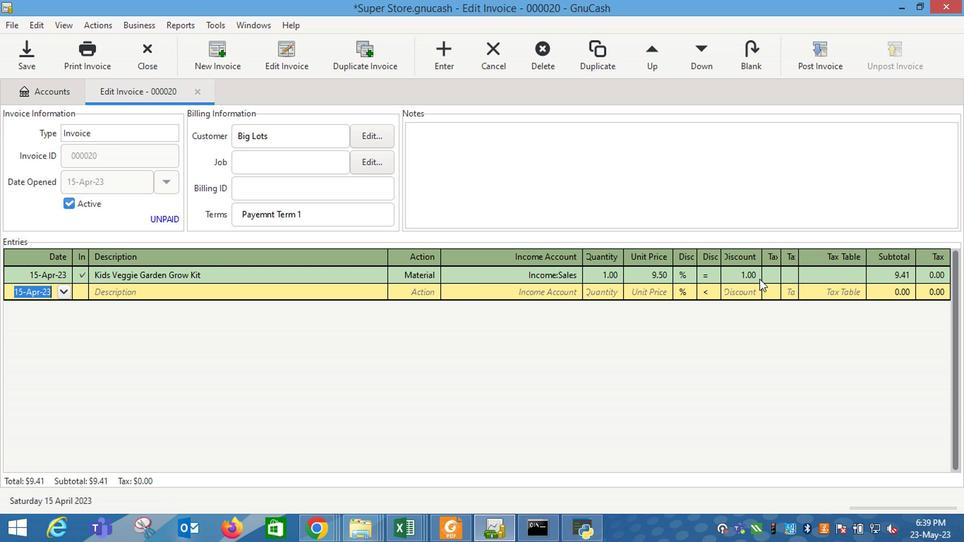 
Action: Mouse pressed left at (627, 291)
Screenshot: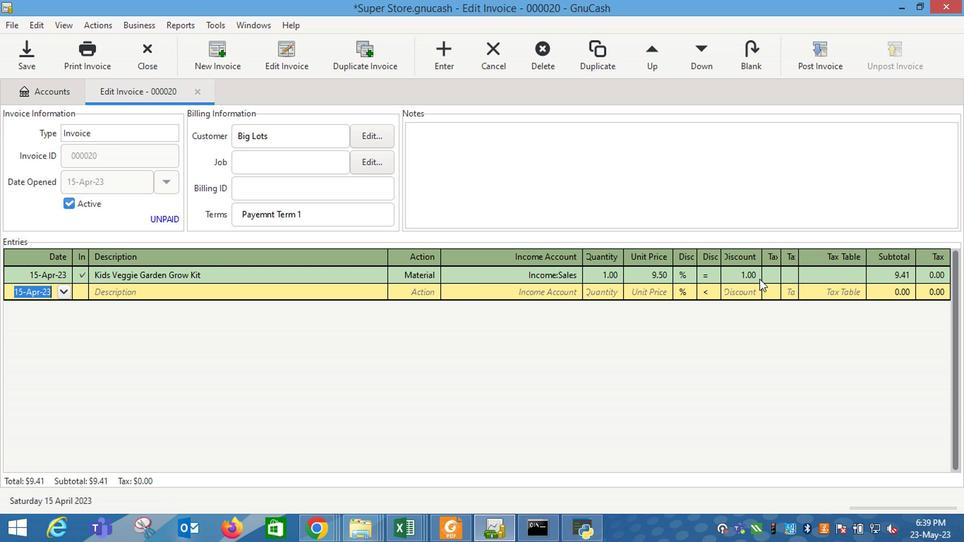 
Action: Mouse moved to (600, 292)
Screenshot: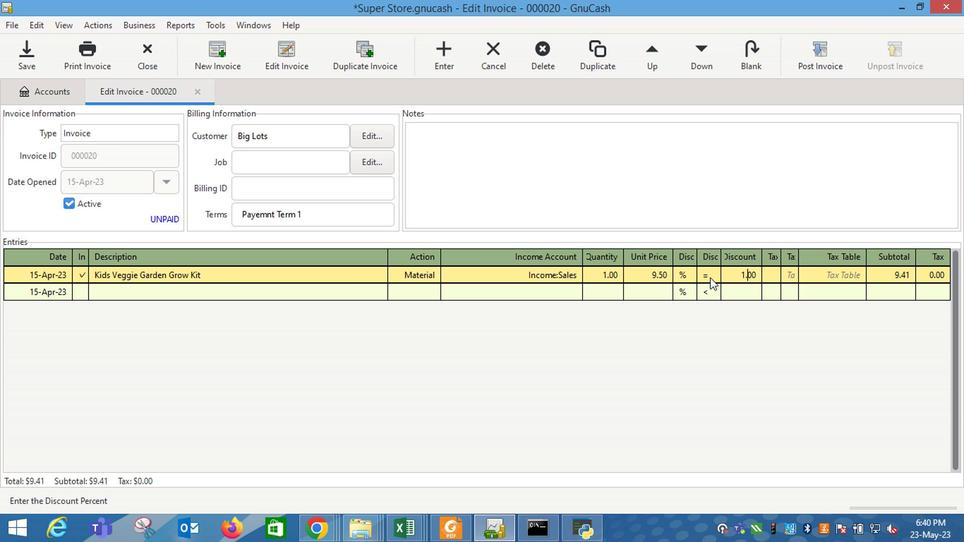 
Action: Mouse pressed left at (600, 292)
Screenshot: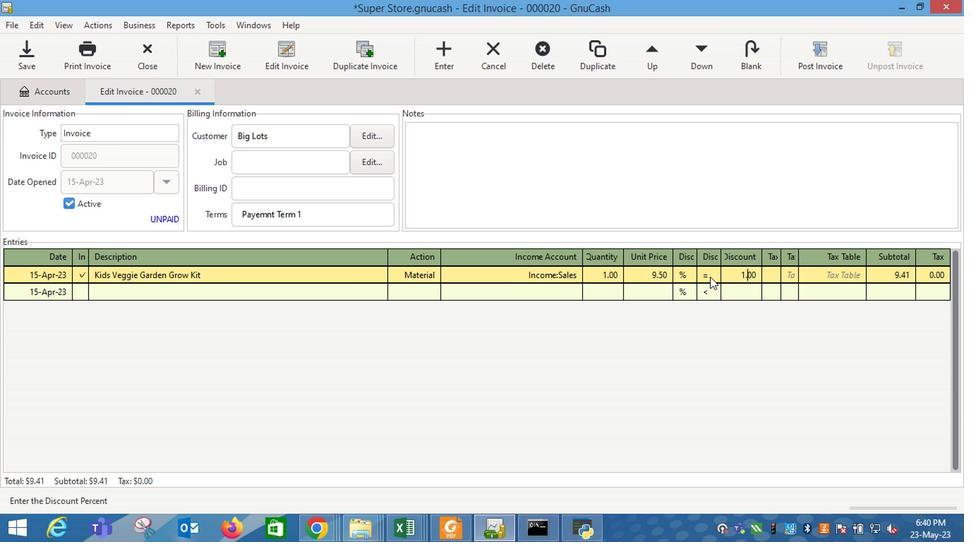 
Action: Mouse moved to (597, 292)
Screenshot: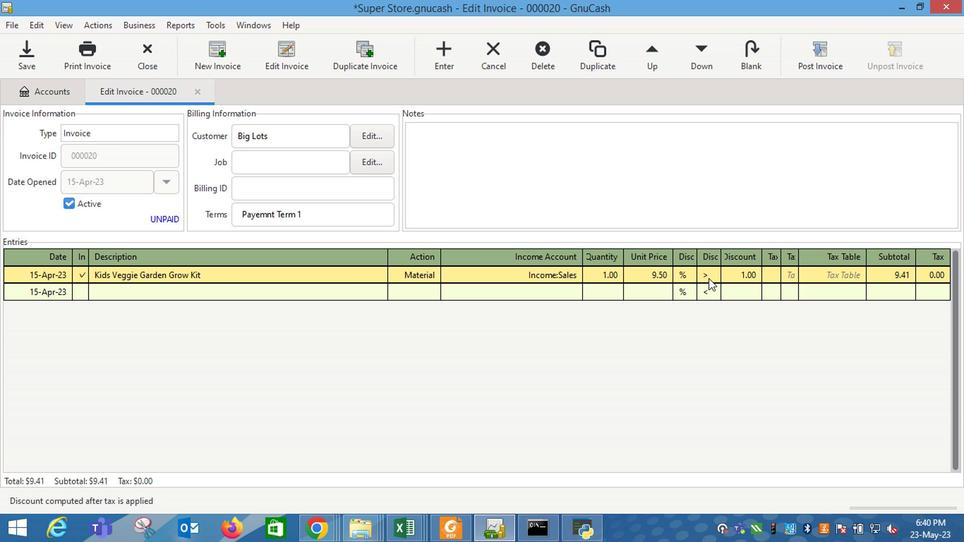 
Action: Mouse pressed left at (597, 292)
Screenshot: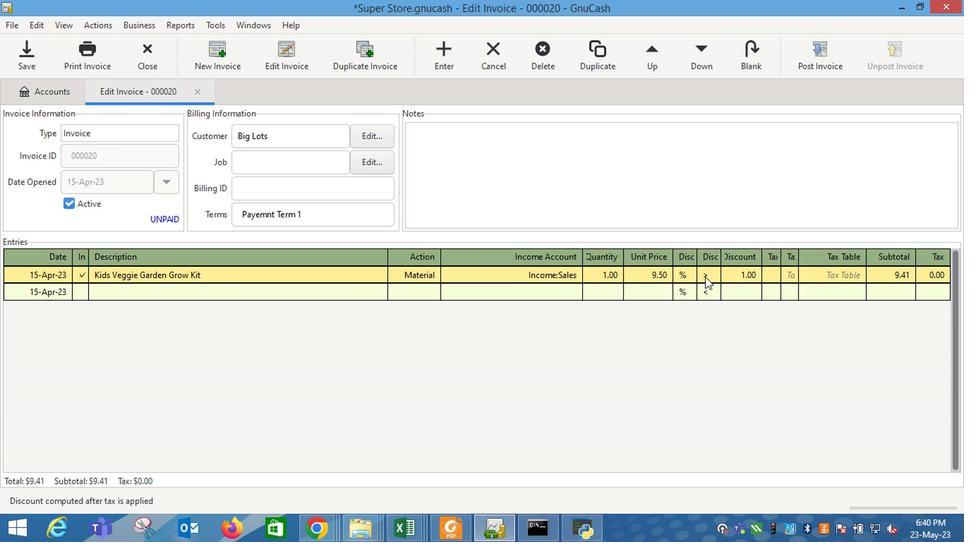 
Action: Mouse moved to (603, 292)
Screenshot: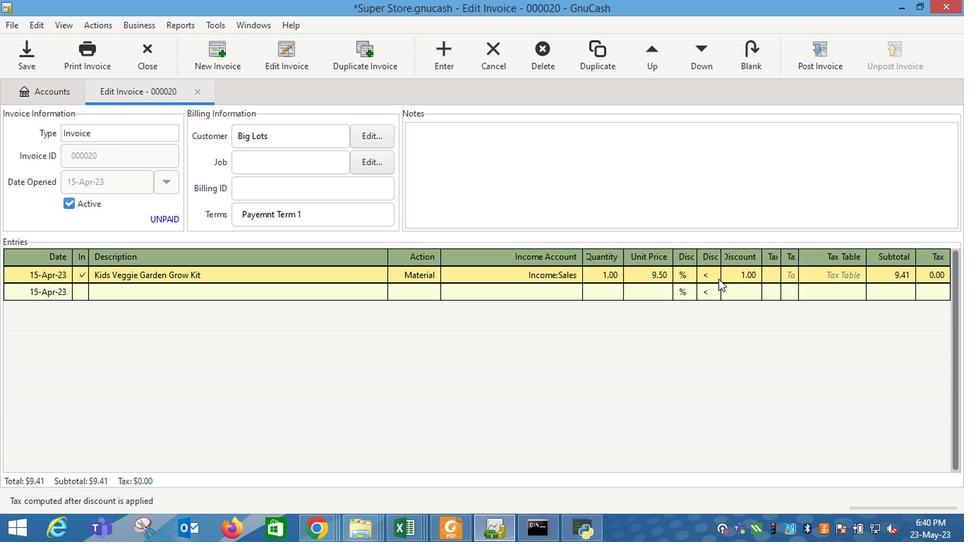 
Action: Mouse pressed left at (603, 292)
Screenshot: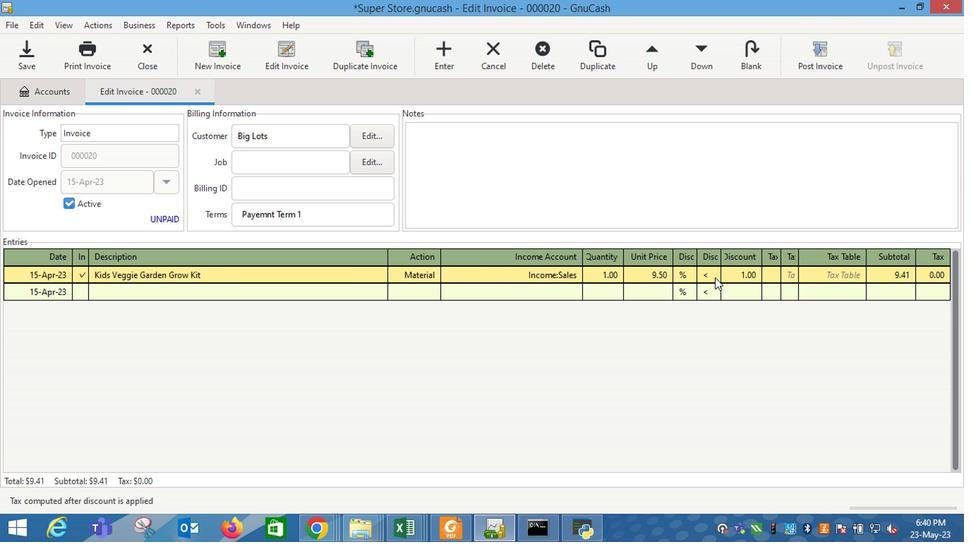 
Action: Mouse moved to (583, 291)
Screenshot: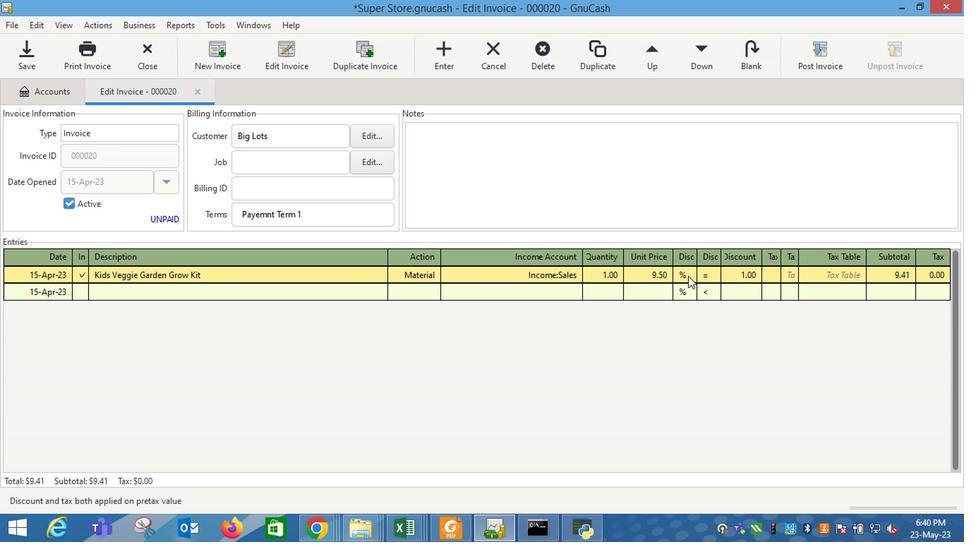 
Action: Mouse pressed left at (583, 291)
Screenshot: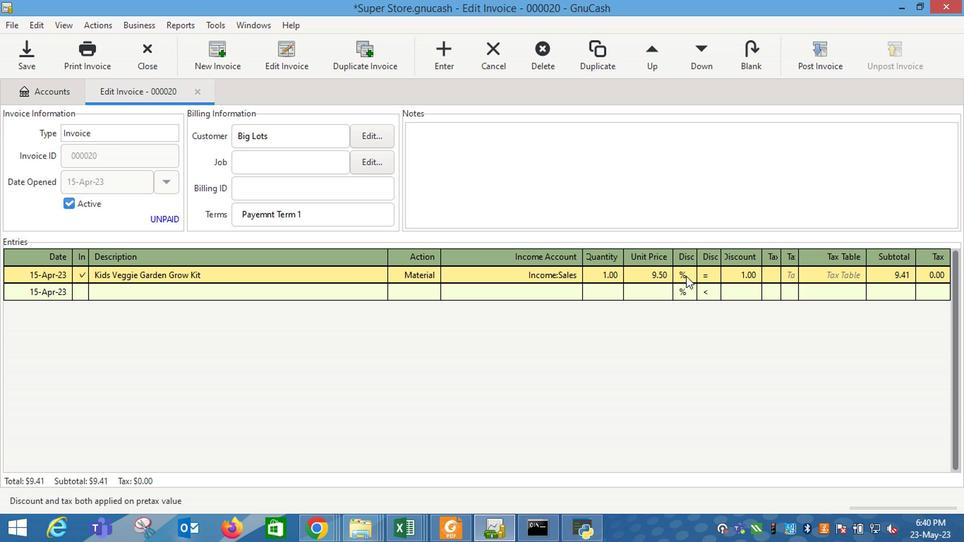 
Action: Mouse moved to (627, 291)
Screenshot: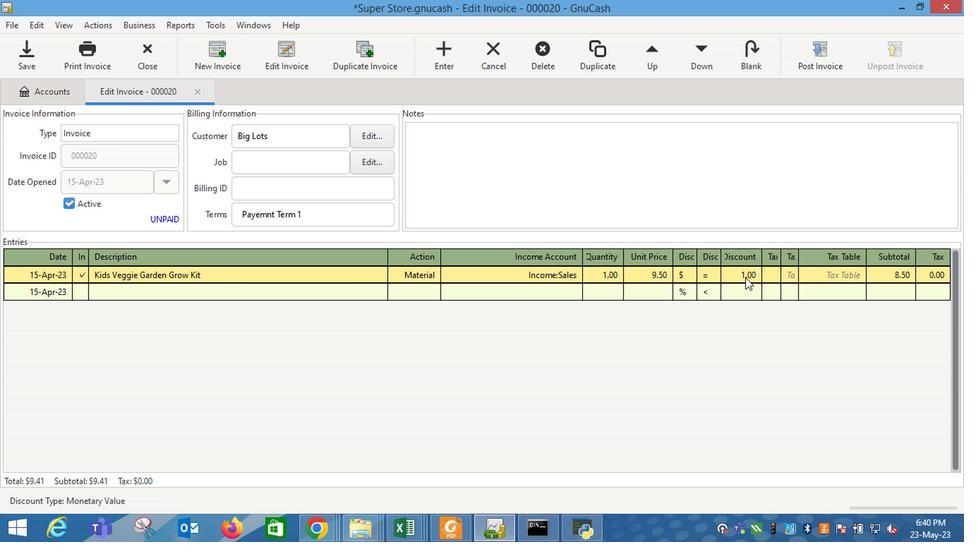 
Action: Mouse pressed left at (627, 291)
Screenshot: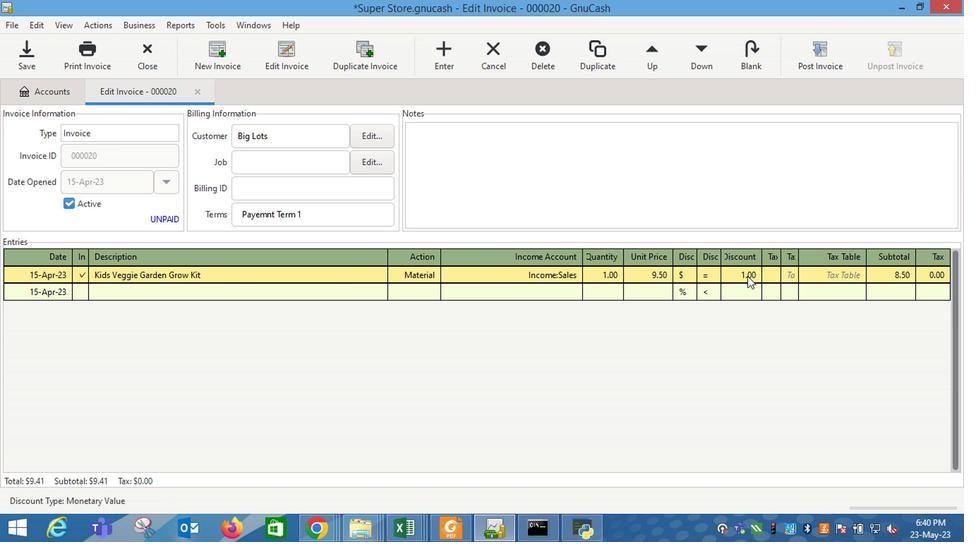 
Action: Mouse moved to (175, 301)
Screenshot: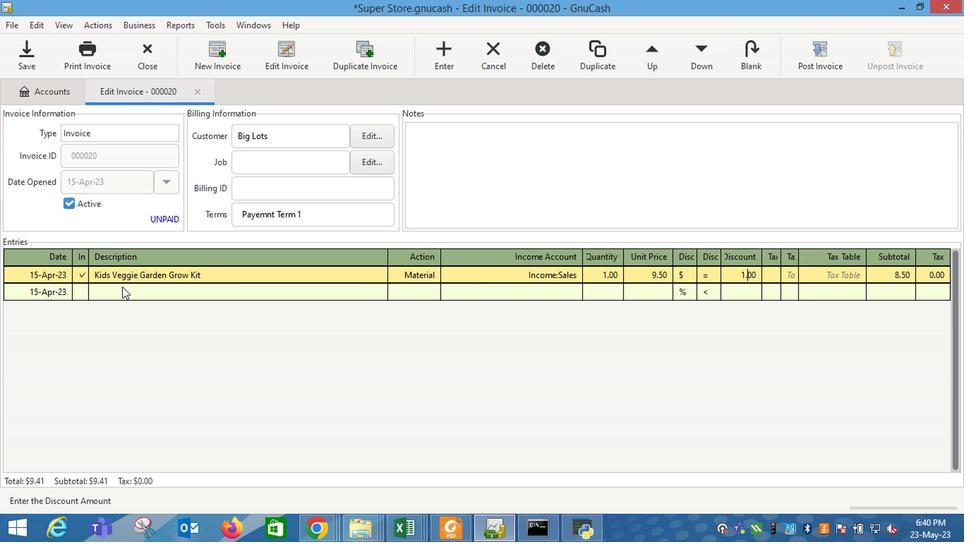 
Action: Mouse pressed left at (175, 301)
Screenshot: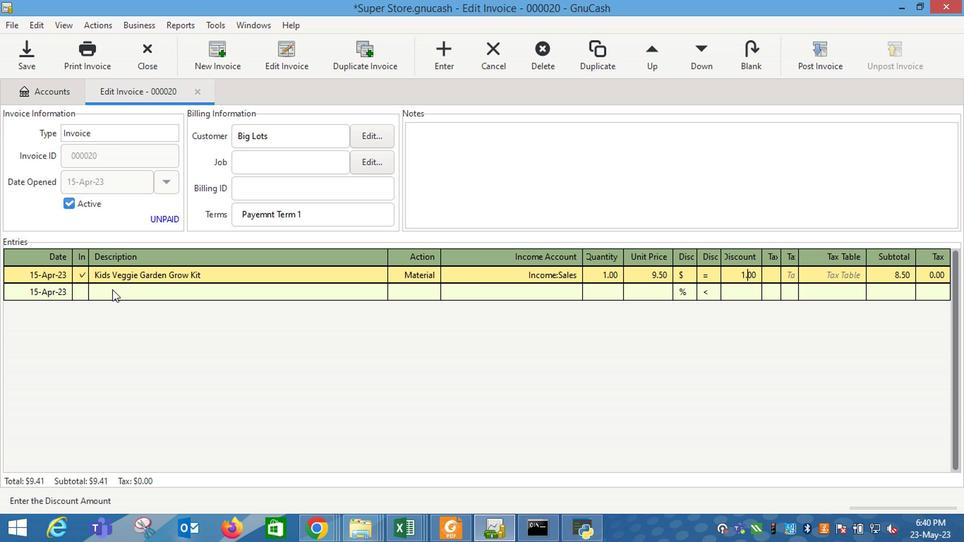 
Action: Mouse moved to (218, 351)
Screenshot: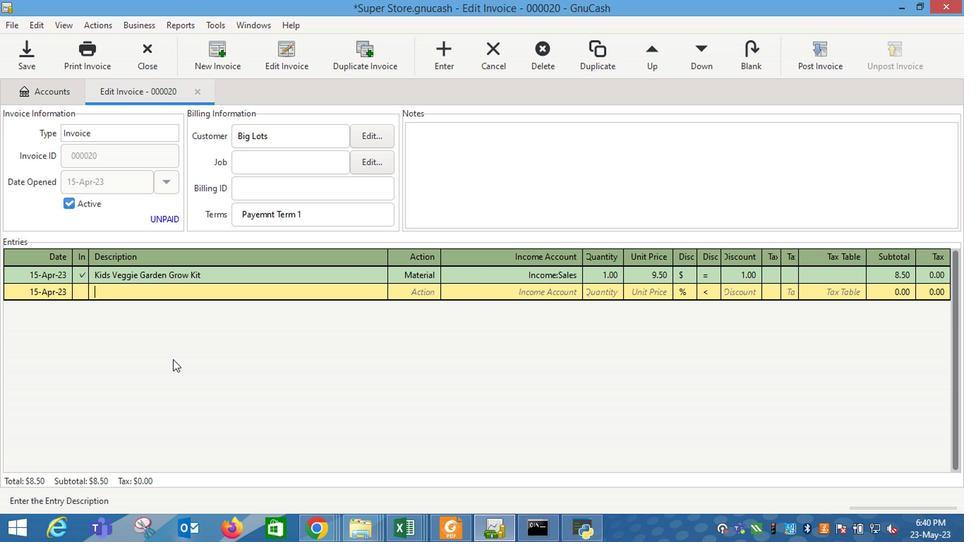 
Action: Key pressed <Key.shift_r>Hunts<Key.space>100<Key.shift_r>&<Key.backspace><Key.shift_r>%<Key.space><Key.shift_r>Natural<Key.space><Key.shift_r>Tomato<Key.space><Key.shift_r>Sauce
Screenshot: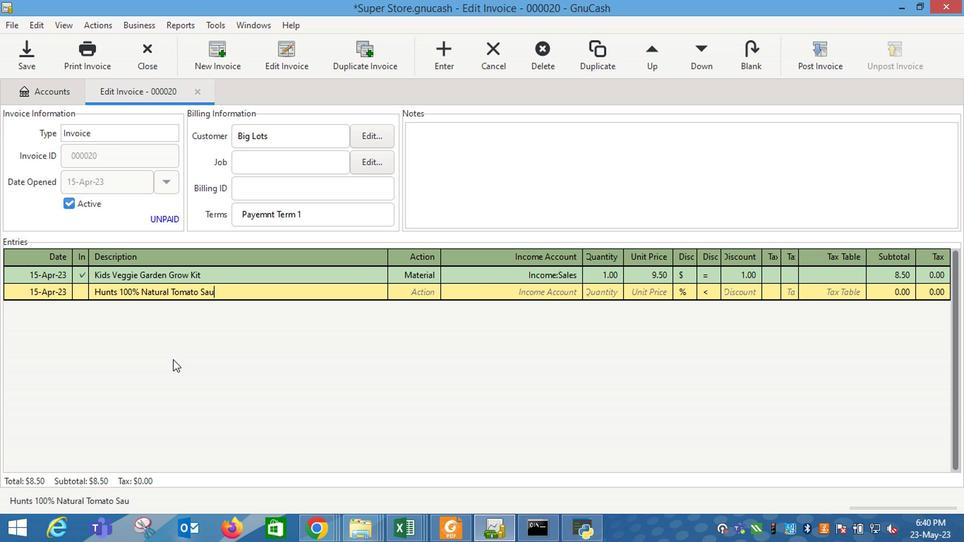 
Action: Mouse moved to (388, 301)
Screenshot: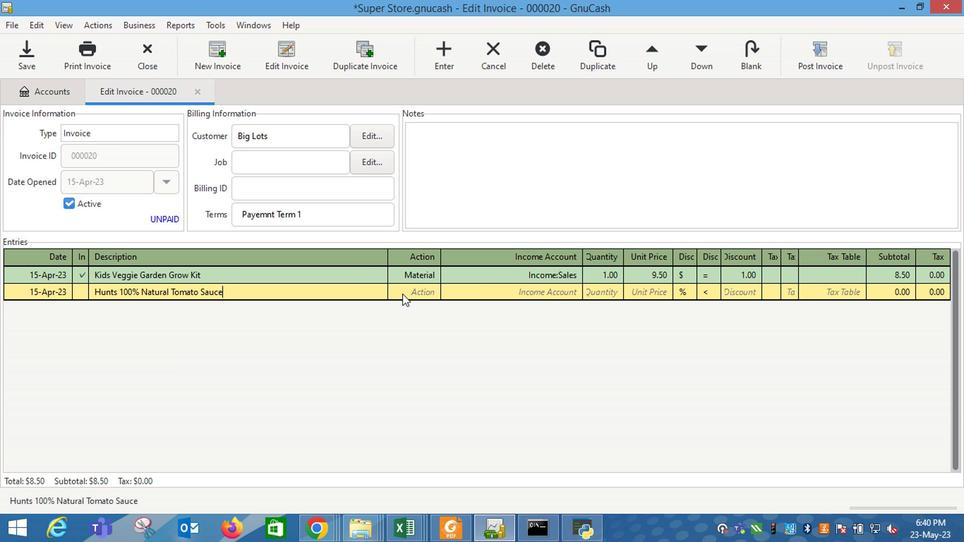 
Action: Mouse pressed left at (388, 301)
Screenshot: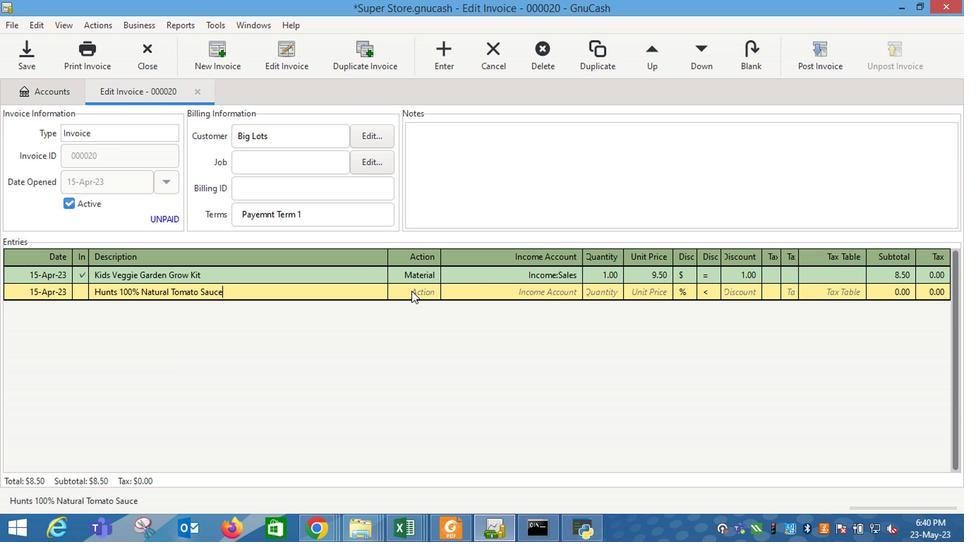 
Action: Mouse moved to (403, 302)
Screenshot: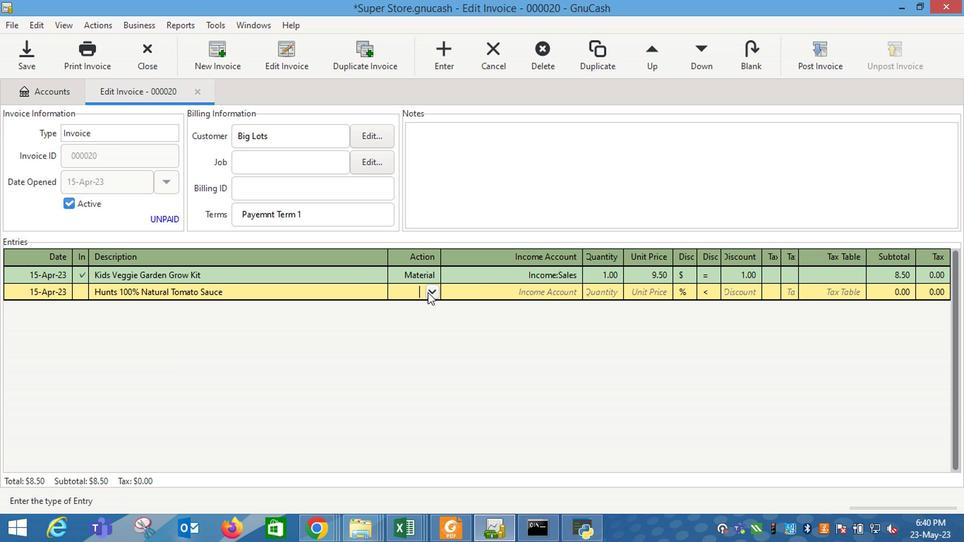 
Action: Mouse pressed left at (403, 302)
Screenshot: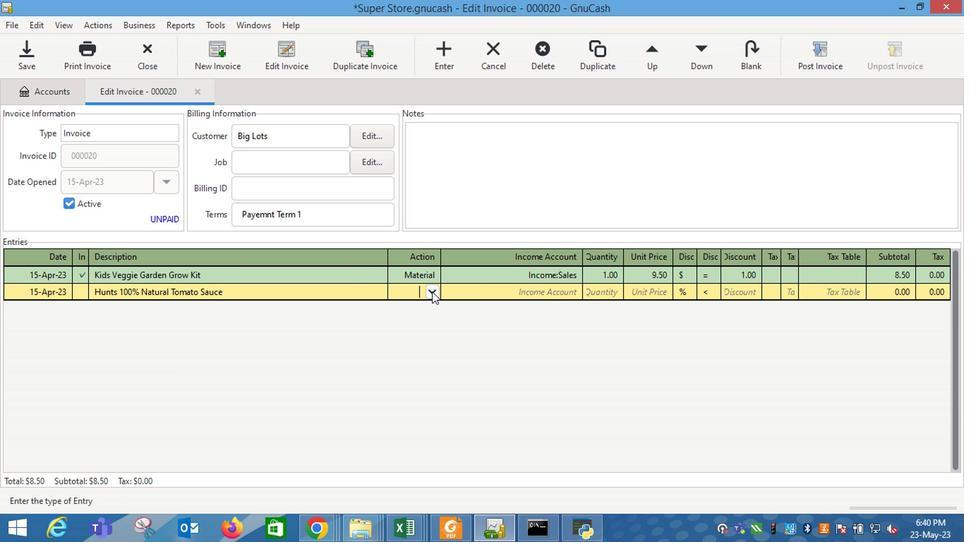 
Action: Mouse moved to (390, 326)
Screenshot: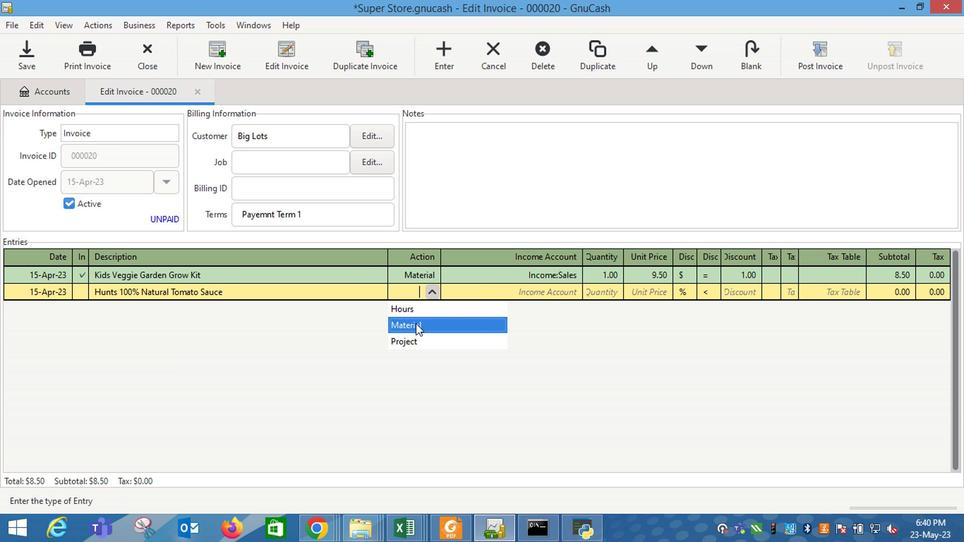 
Action: Mouse pressed left at (390, 326)
Screenshot: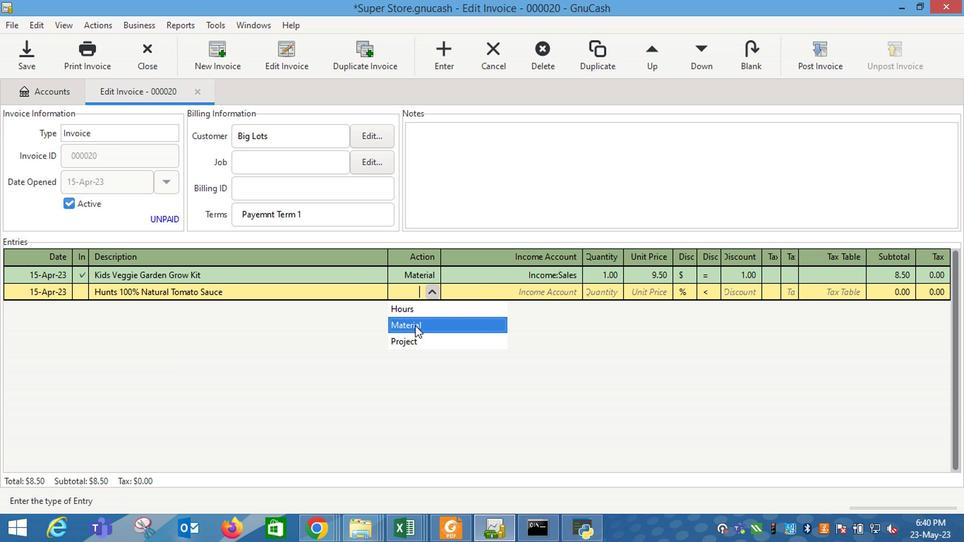
Action: Mouse moved to (475, 305)
Screenshot: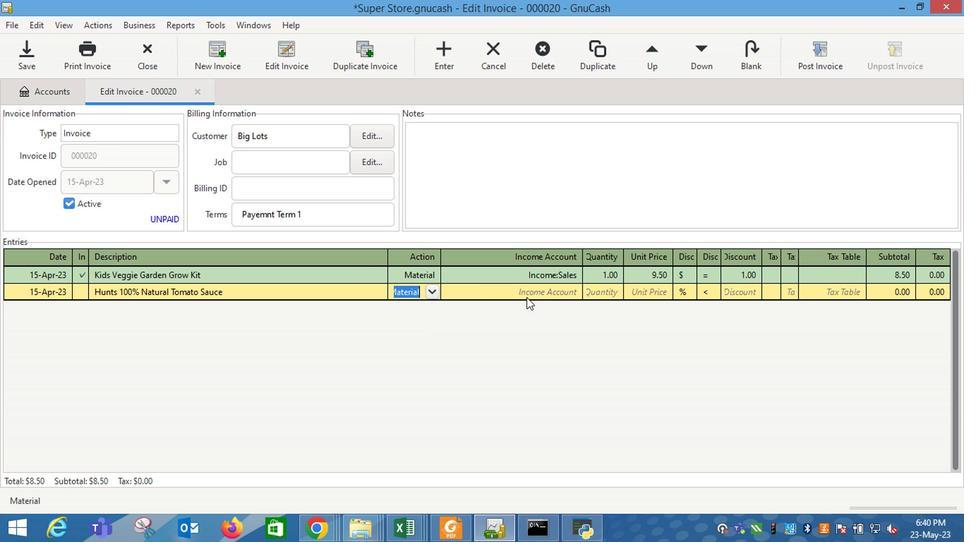 
Action: Mouse pressed left at (475, 305)
Screenshot: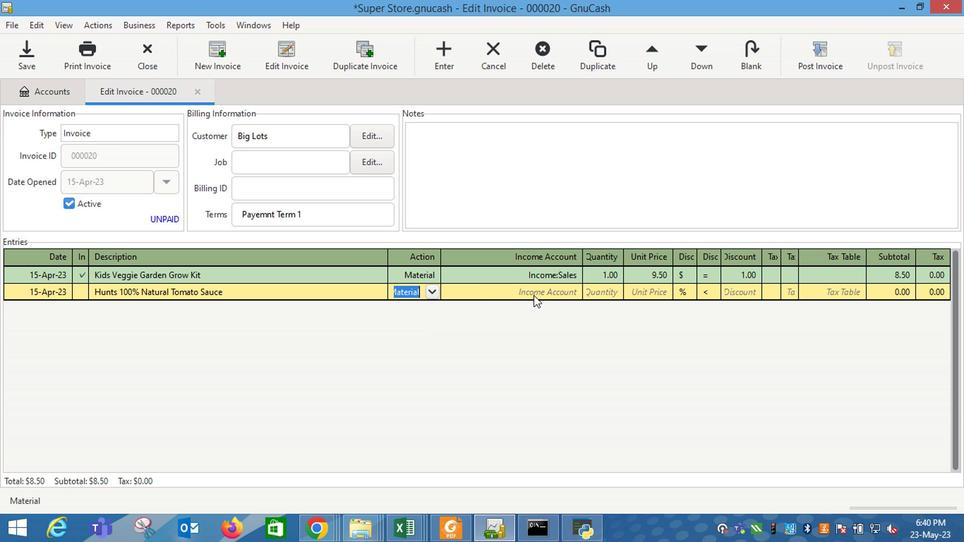 
Action: Mouse moved to (503, 305)
Screenshot: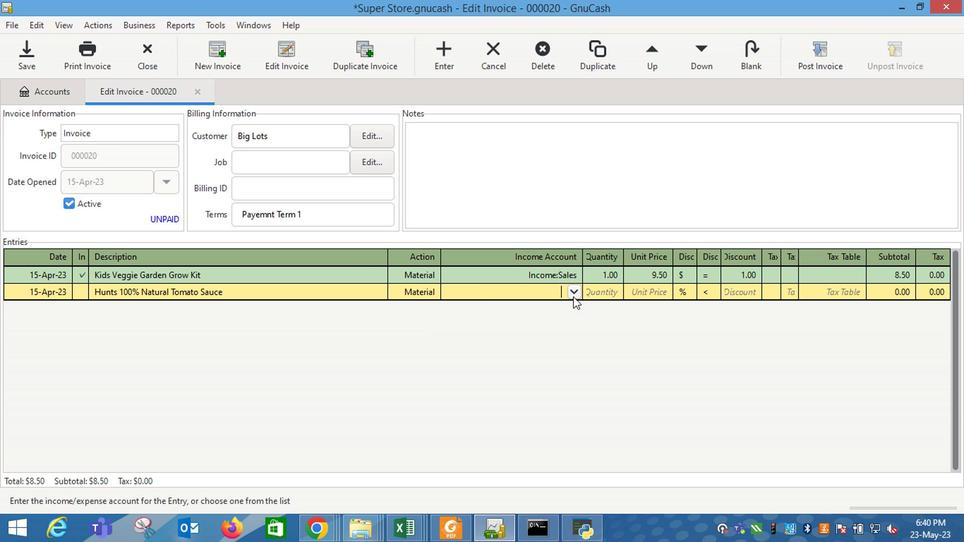 
Action: Mouse pressed left at (503, 305)
Screenshot: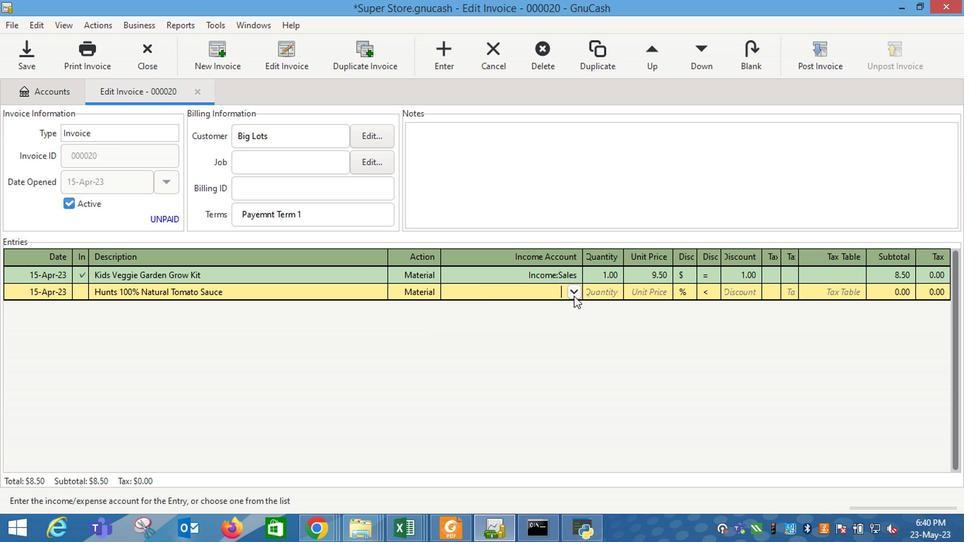 
Action: Mouse moved to (442, 348)
Screenshot: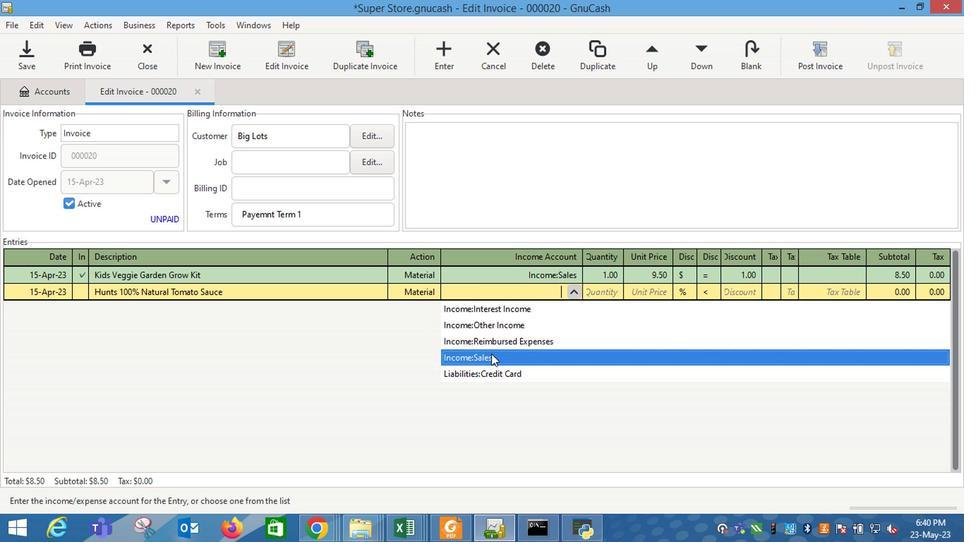
Action: Mouse pressed left at (442, 348)
Screenshot: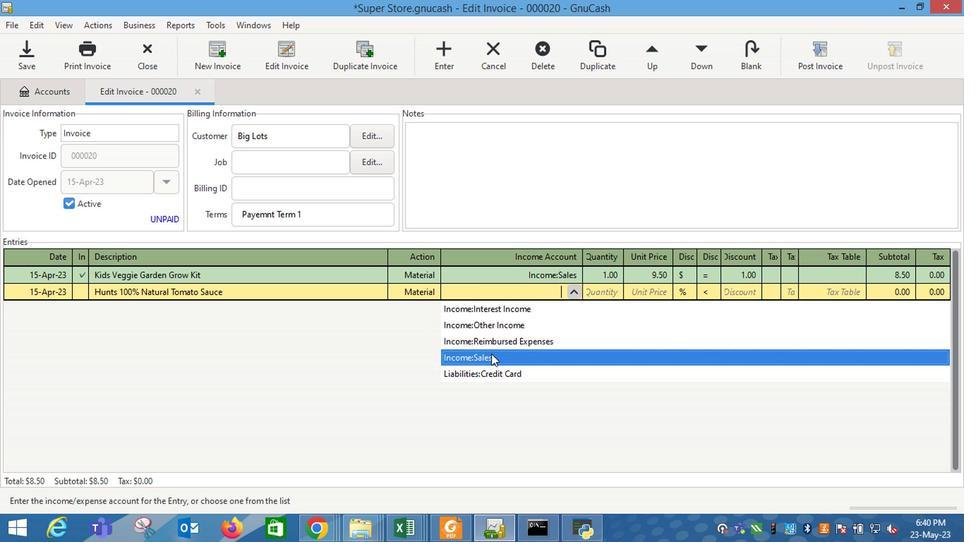 
Action: Mouse moved to (524, 305)
Screenshot: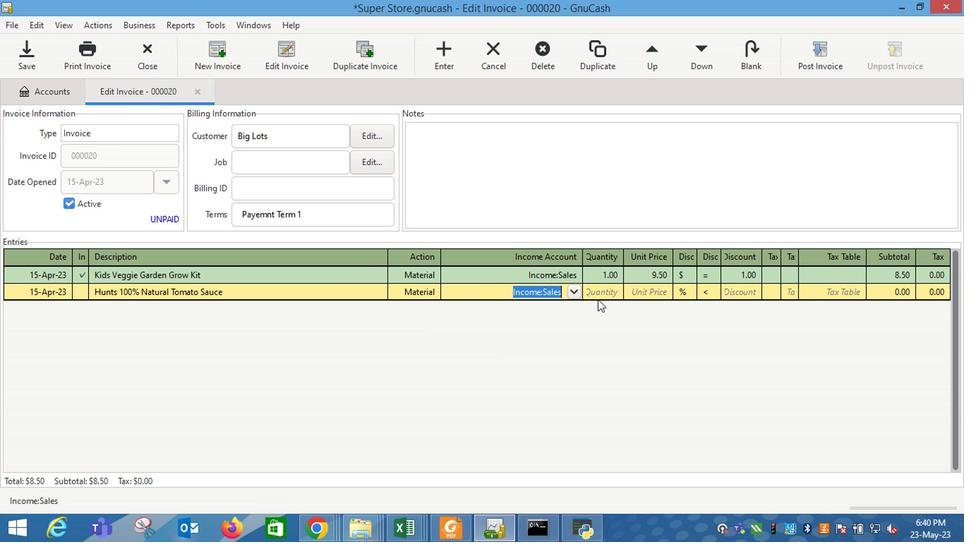 
Action: Mouse pressed left at (524, 305)
Screenshot: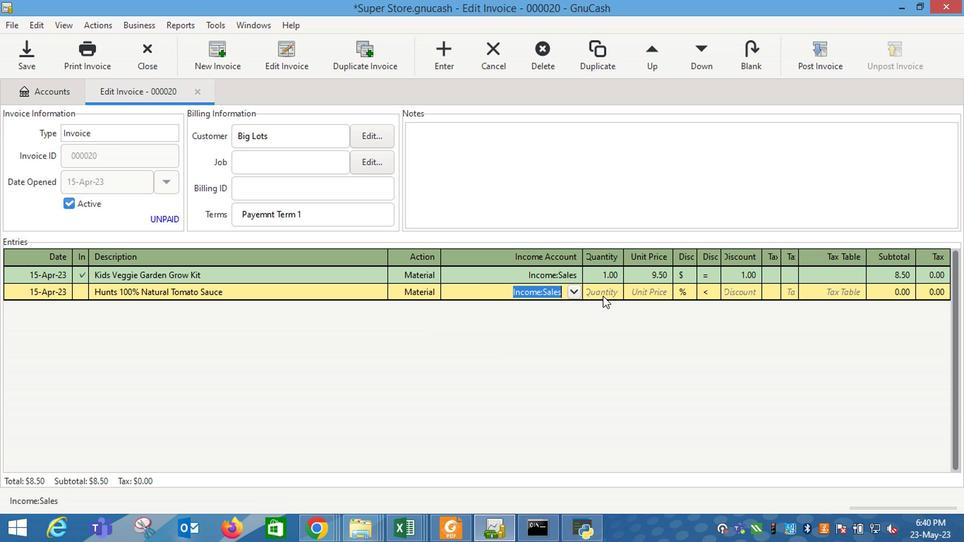 
Action: Mouse moved to (525, 305)
Screenshot: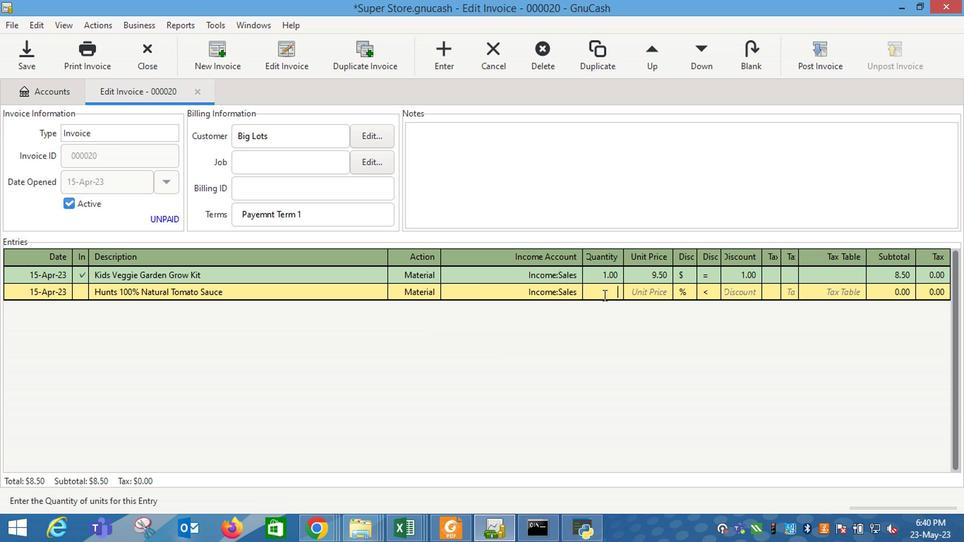 
Action: Key pressed 1
Screenshot: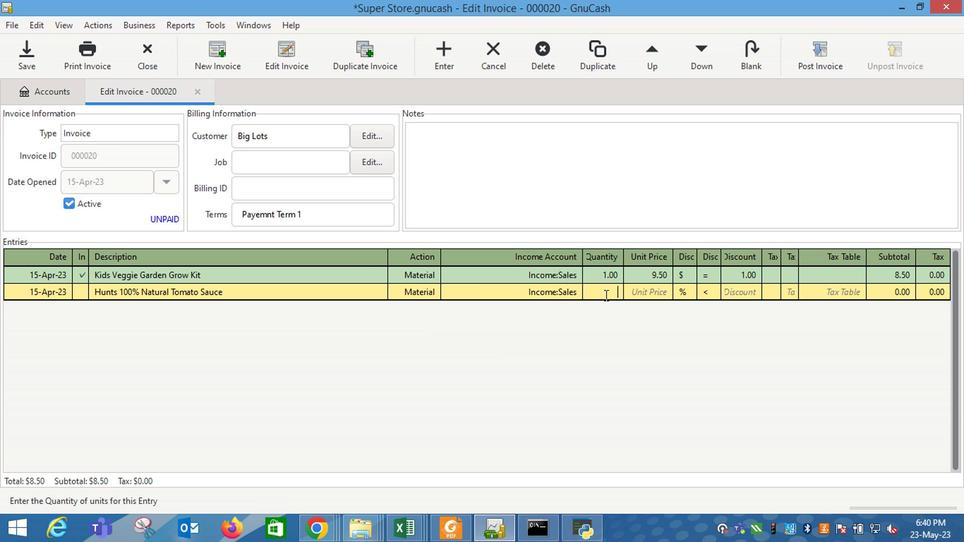 
Action: Mouse moved to (556, 304)
Screenshot: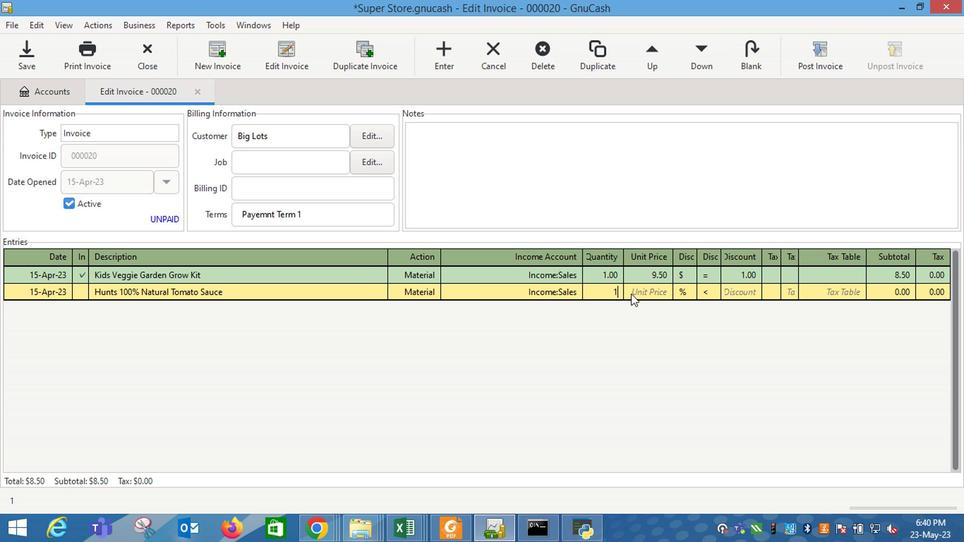
Action: Mouse pressed left at (556, 304)
Screenshot: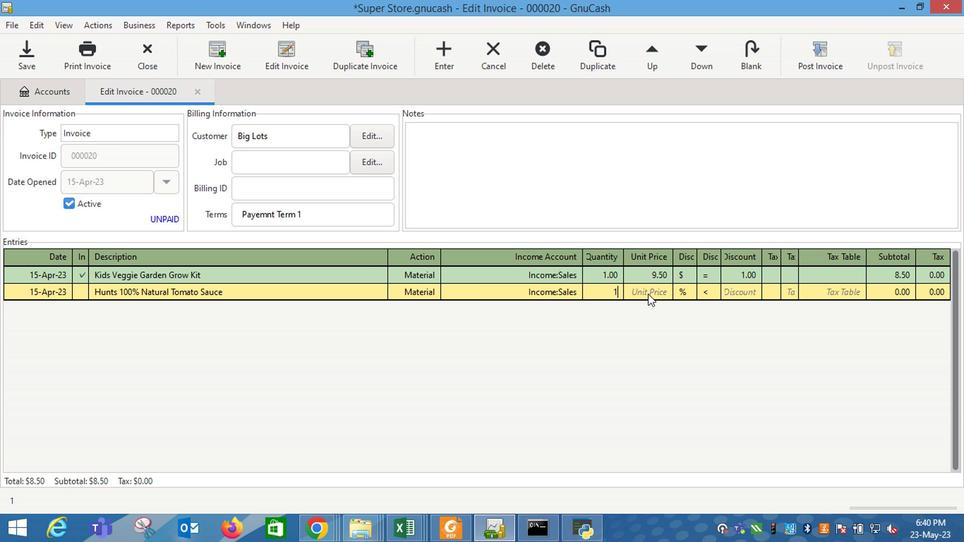 
Action: Mouse moved to (557, 304)
Screenshot: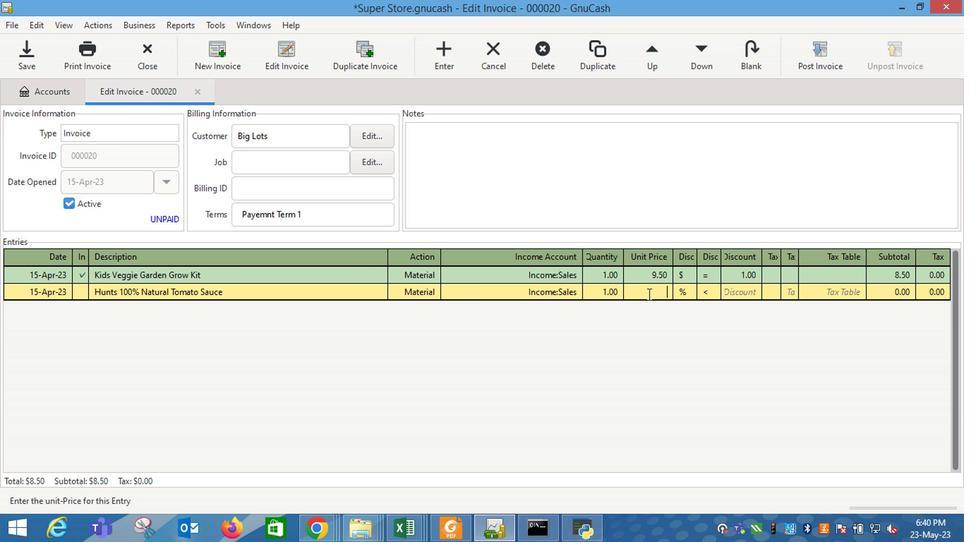 
Action: Key pressed 9.5
Screenshot: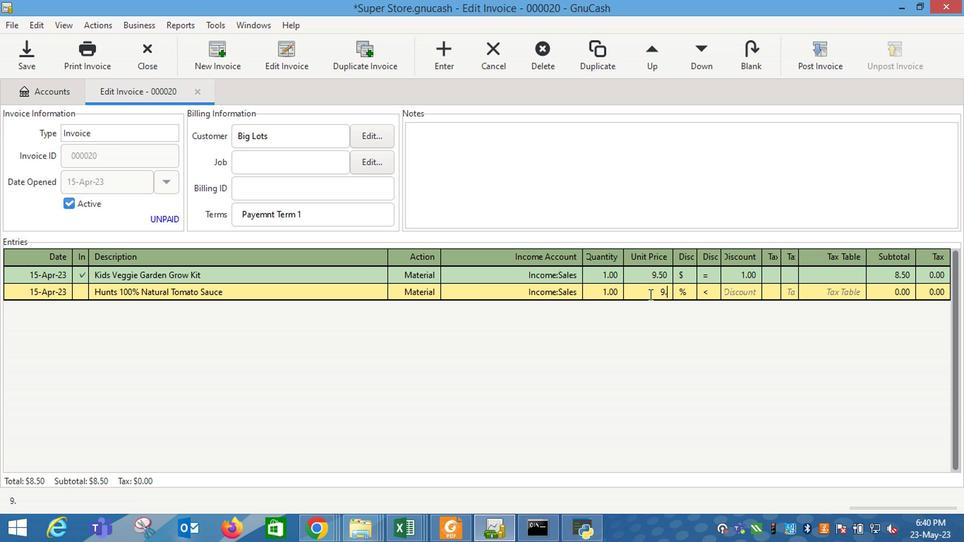 
Action: Mouse moved to (577, 300)
Screenshot: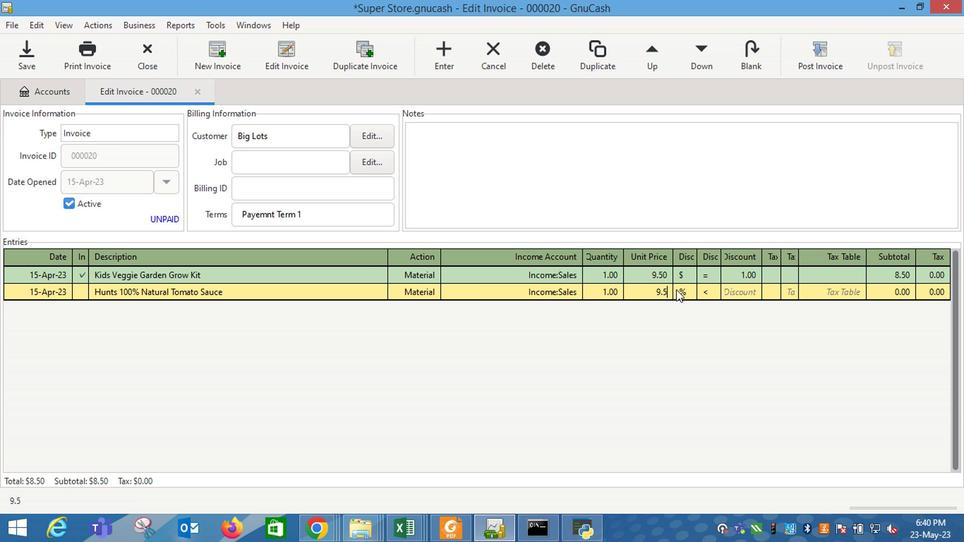 
Action: Mouse pressed left at (577, 300)
Screenshot: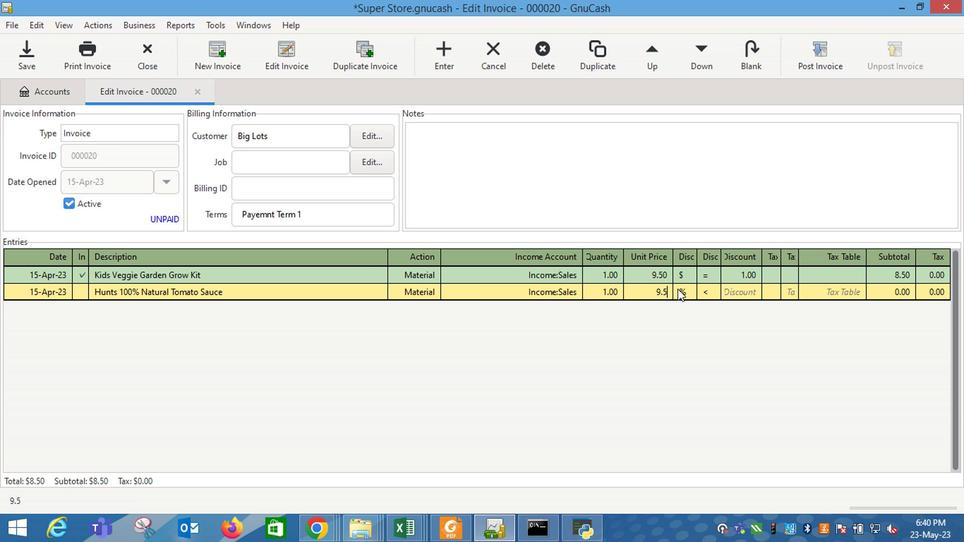 
Action: Mouse moved to (618, 301)
Screenshot: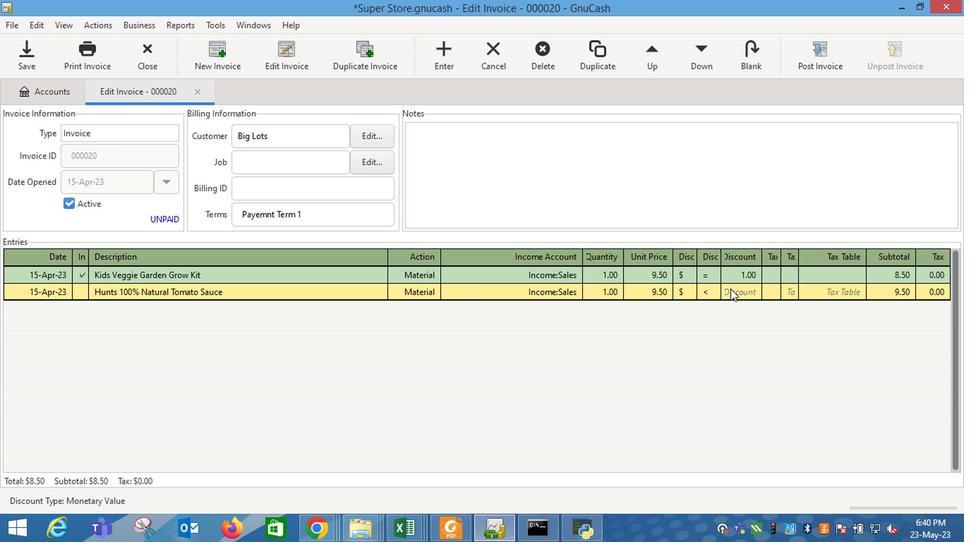 
Action: Mouse pressed left at (618, 301)
Screenshot: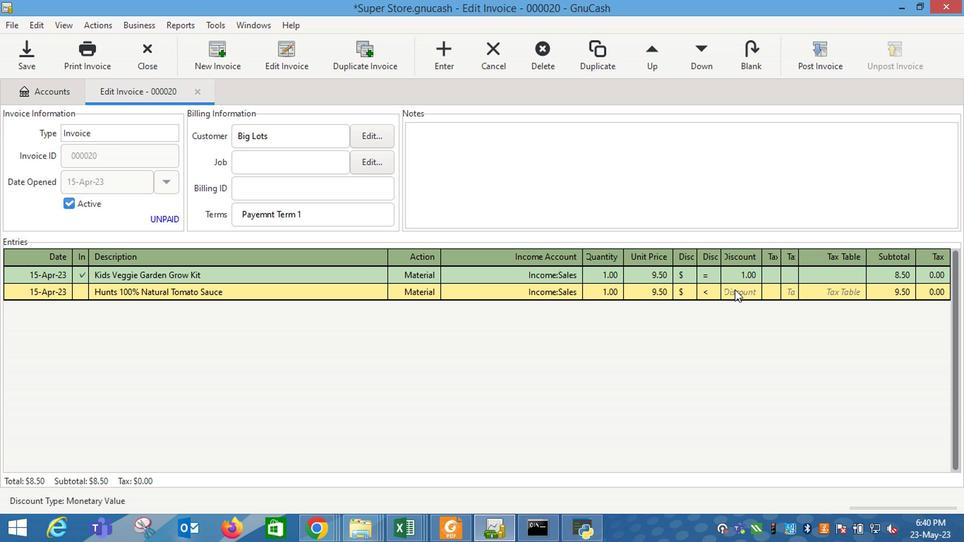 
Action: Key pressed 2<Key.enter>
Screenshot: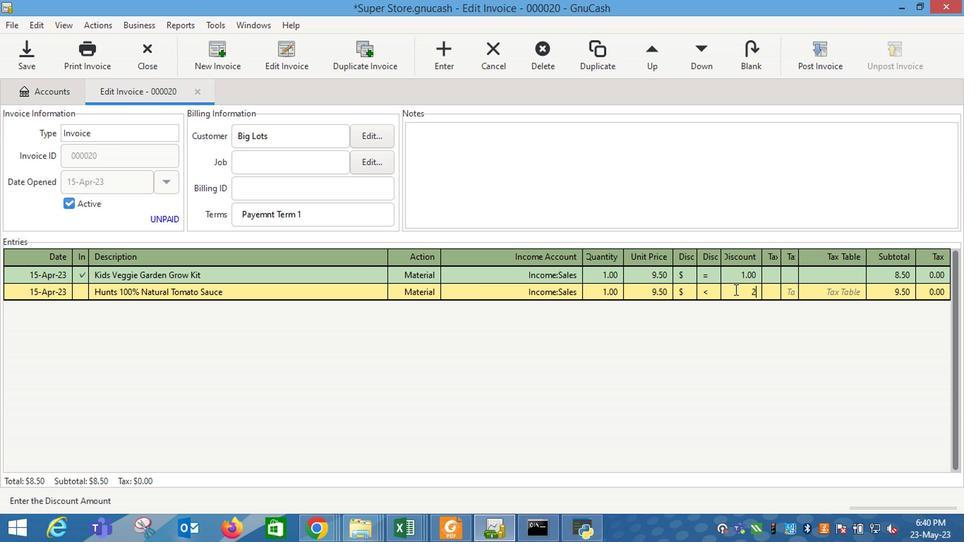 
Action: Mouse moved to (181, 315)
Screenshot: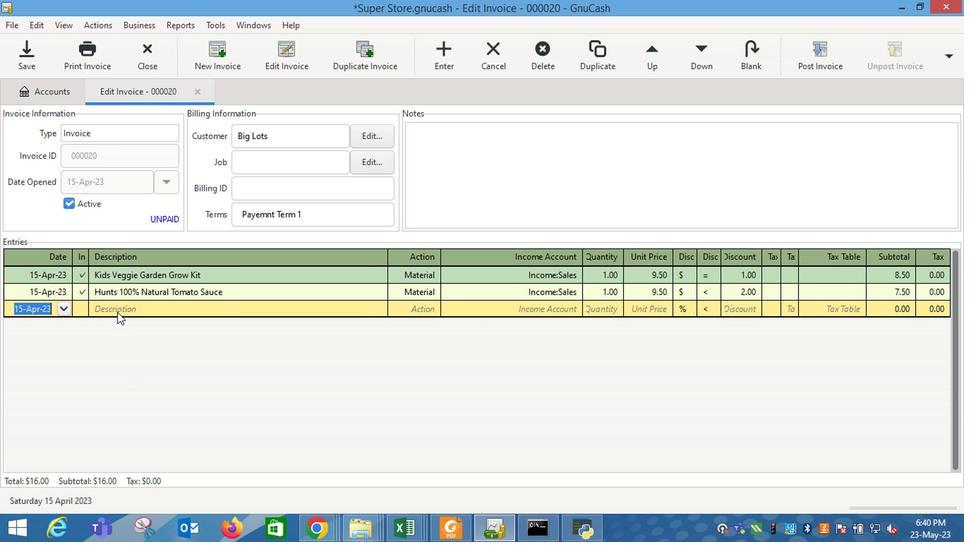 
Action: Mouse pressed left at (181, 315)
Screenshot: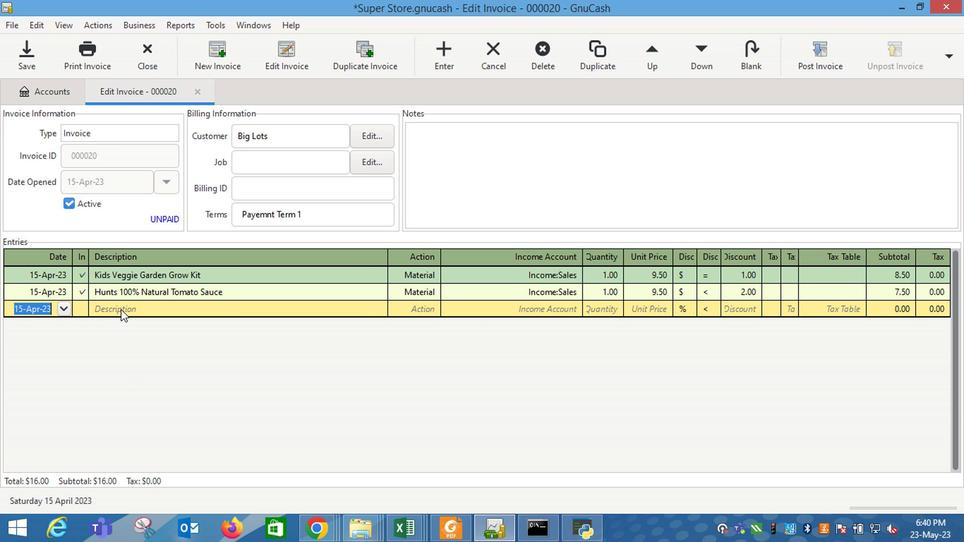 
Action: Key pressed <Key.shift_r>Reeses<Key.space><Key.shift_r>Peanut<Key.space><Key.shift_r>Butter<Key.space><Key.shift_r>King<Key.space><Key.shift_r>Size<Key.space><Key.shift_r>(2.8<Key.space>oz<Key.shift_r>)
Screenshot: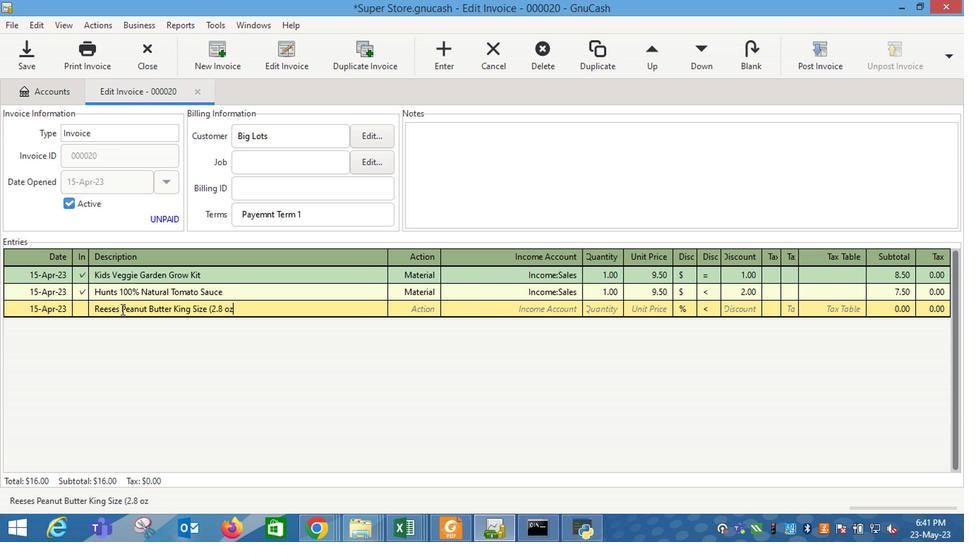 
Action: Mouse moved to (395, 316)
Screenshot: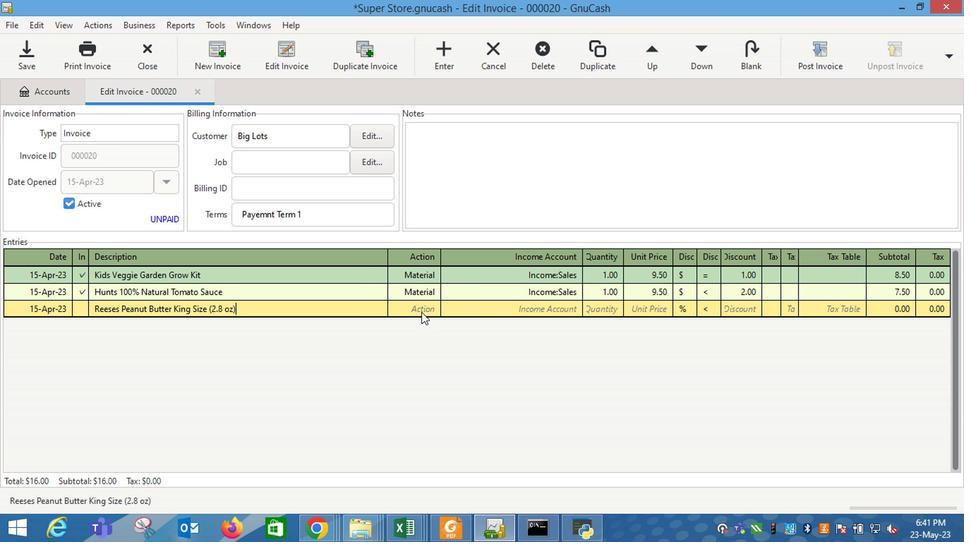 
Action: Mouse pressed left at (395, 316)
Screenshot: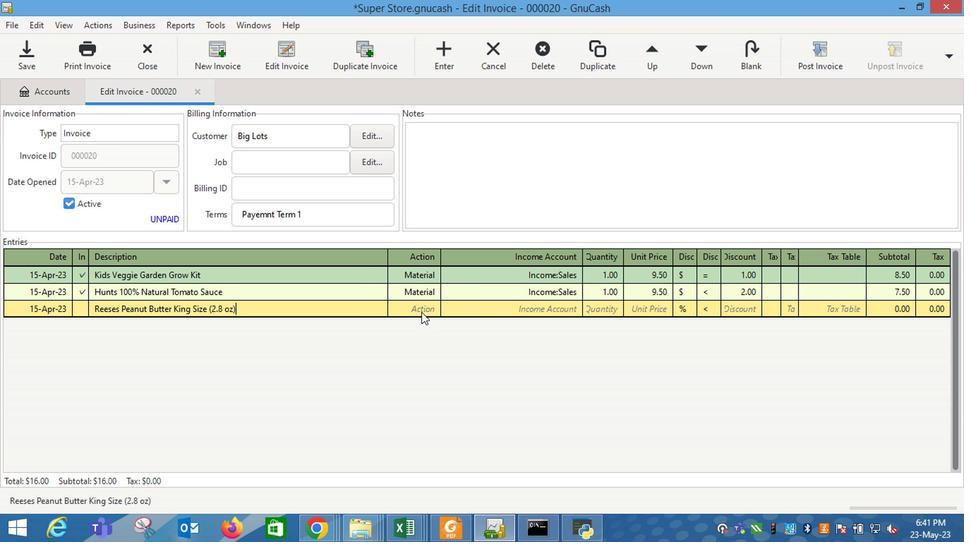 
Action: Mouse moved to (401, 314)
Screenshot: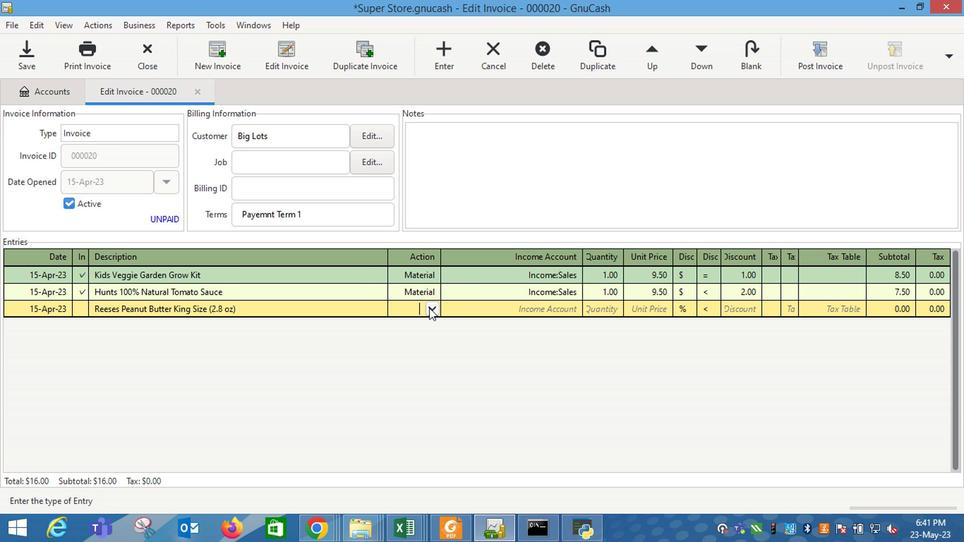 
Action: Mouse pressed left at (401, 314)
Screenshot: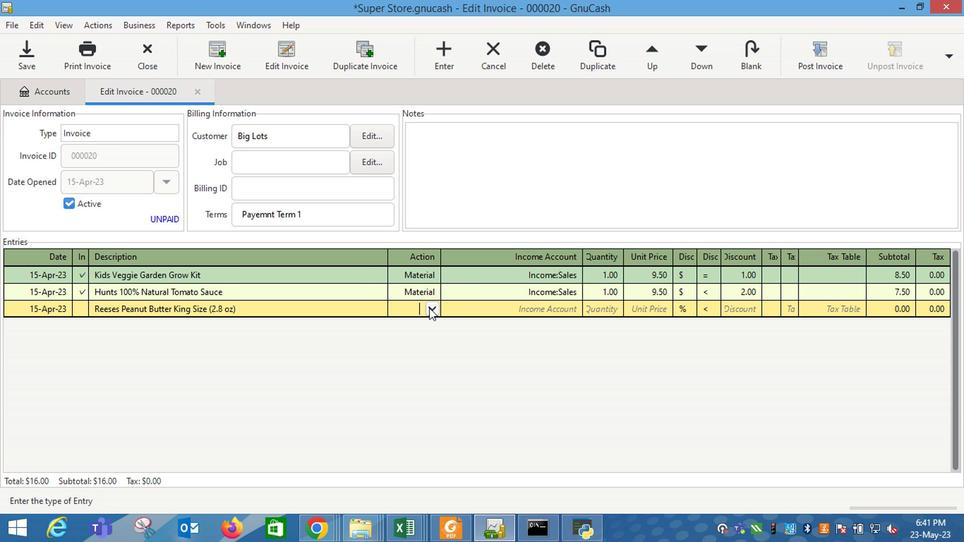 
Action: Mouse moved to (384, 338)
Screenshot: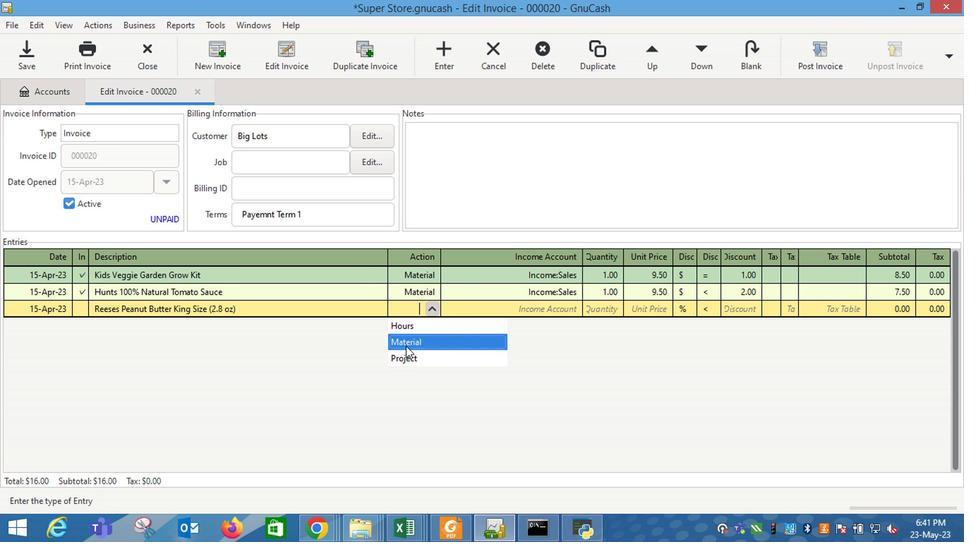 
Action: Mouse pressed left at (384, 338)
Screenshot: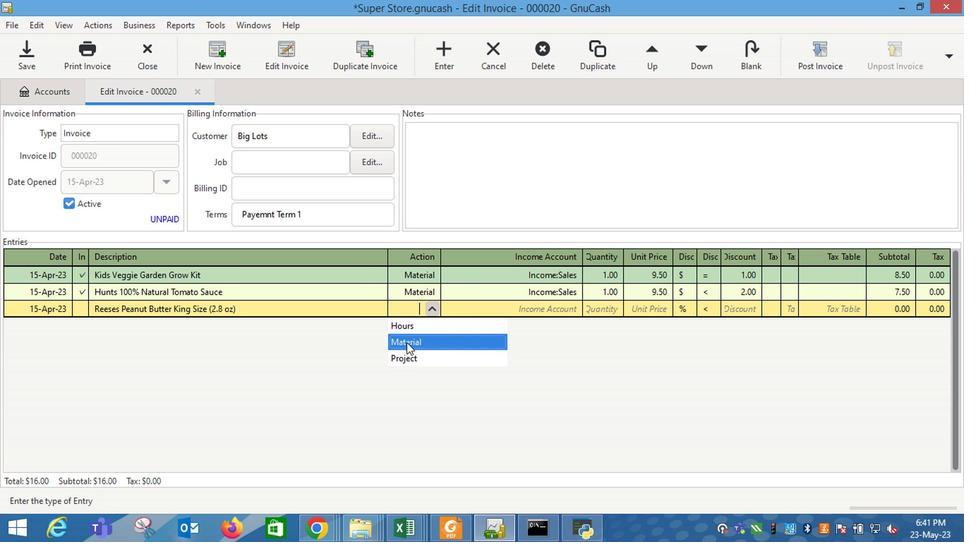 
Action: Mouse moved to (473, 316)
Screenshot: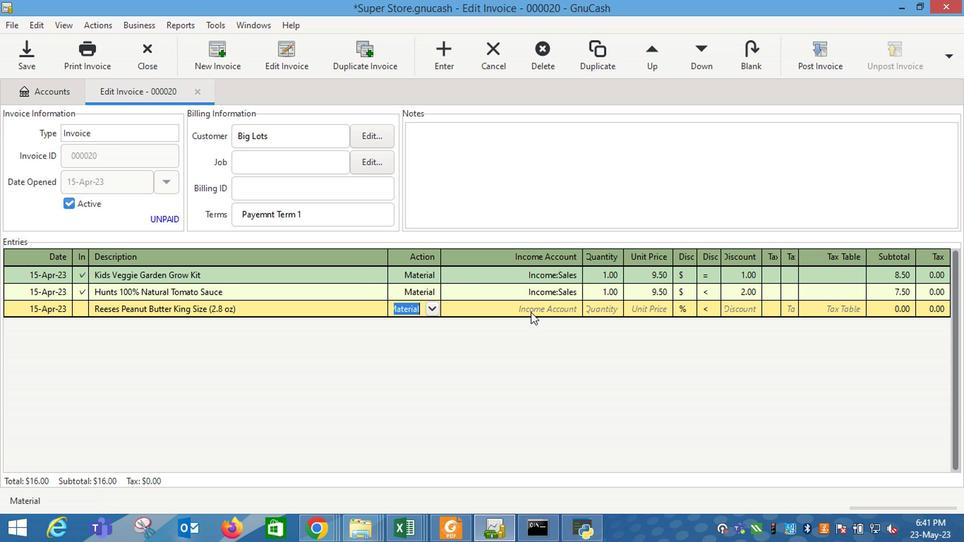 
Action: Mouse pressed left at (473, 316)
Screenshot: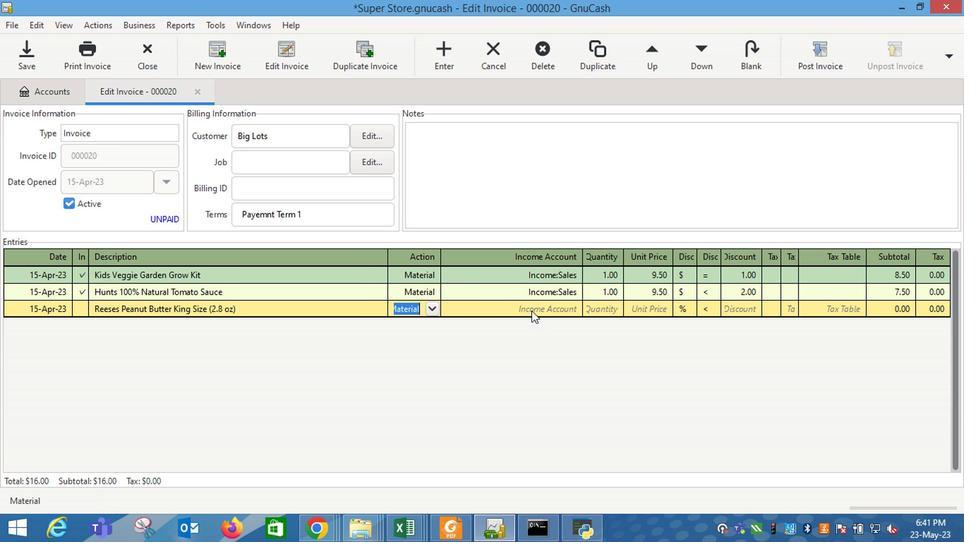 
Action: Mouse moved to (503, 316)
Screenshot: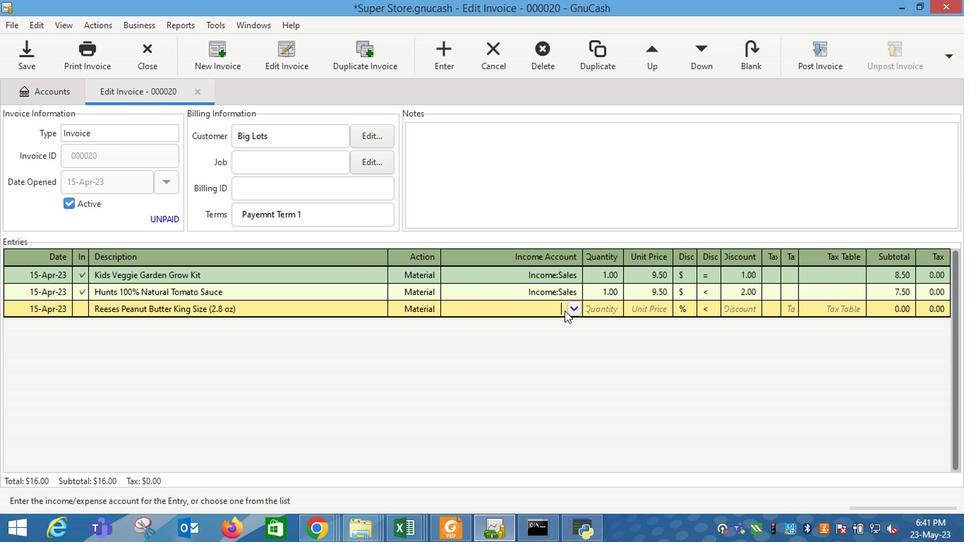
Action: Mouse pressed left at (503, 316)
Screenshot: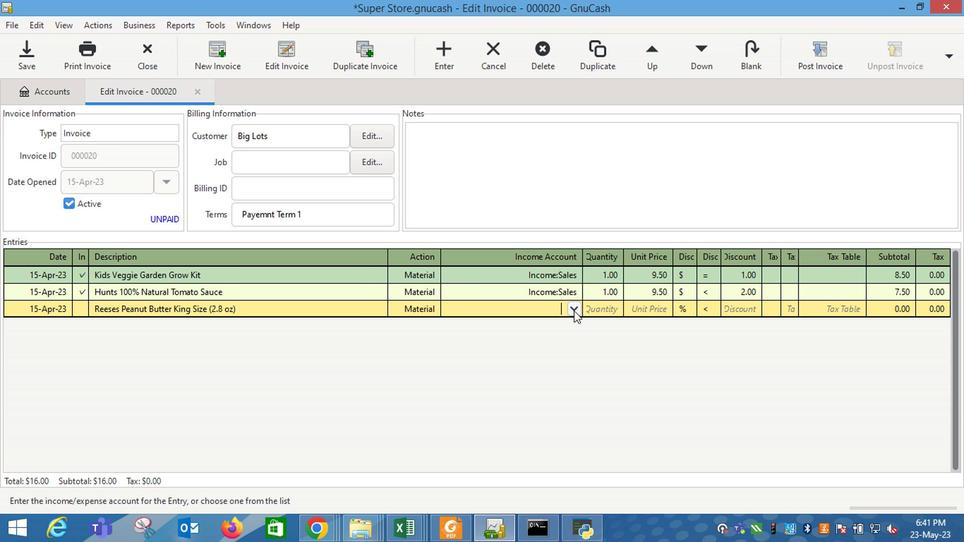 
Action: Mouse moved to (446, 363)
Screenshot: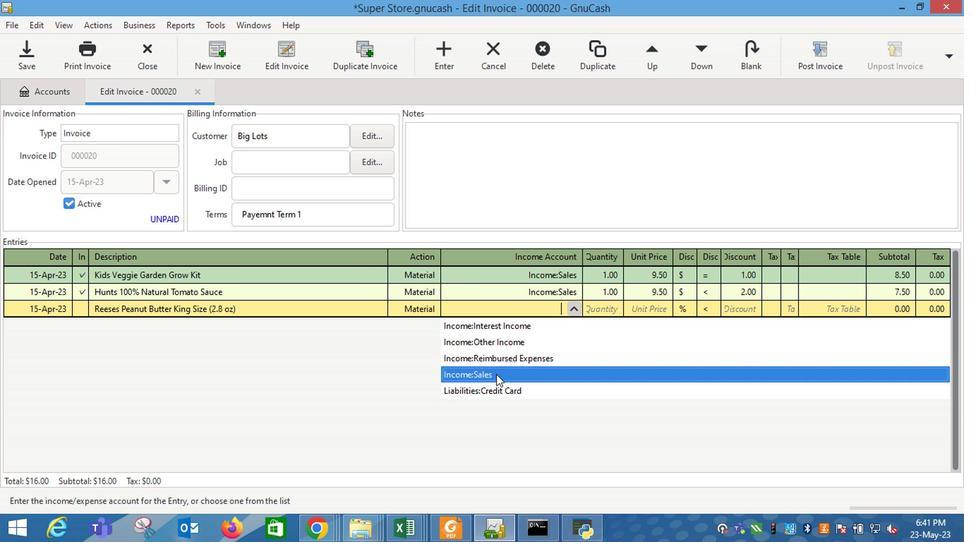 
Action: Mouse pressed left at (446, 363)
Screenshot: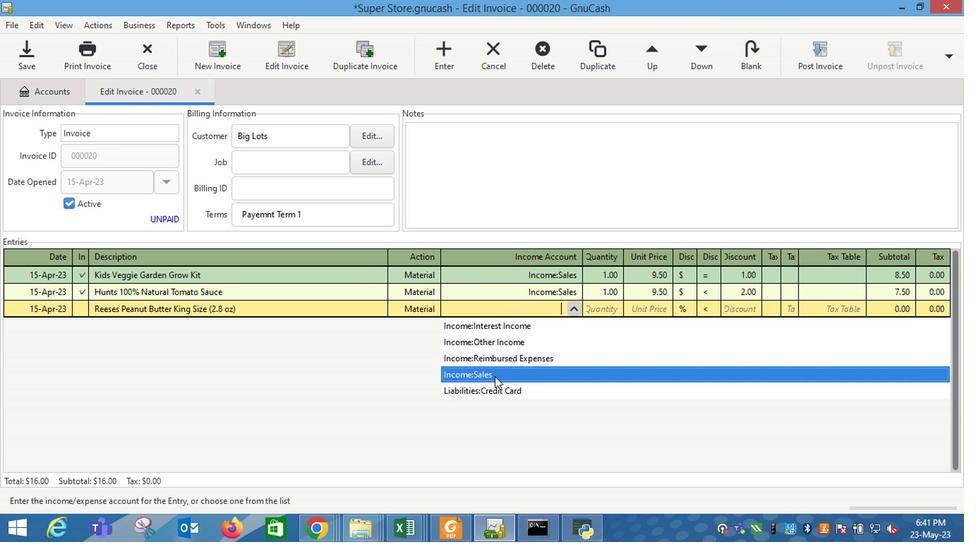 
Action: Mouse moved to (534, 316)
Screenshot: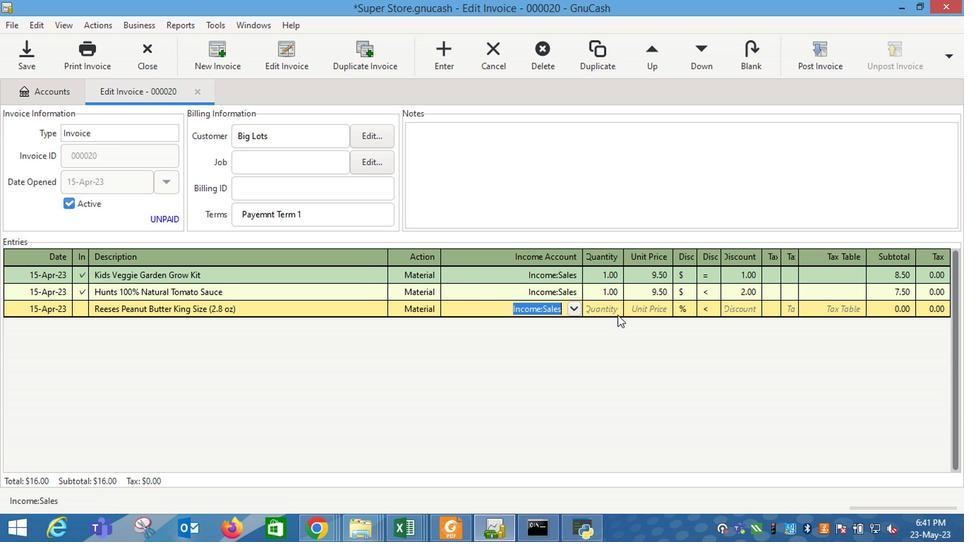 
Action: Mouse pressed left at (534, 316)
Screenshot: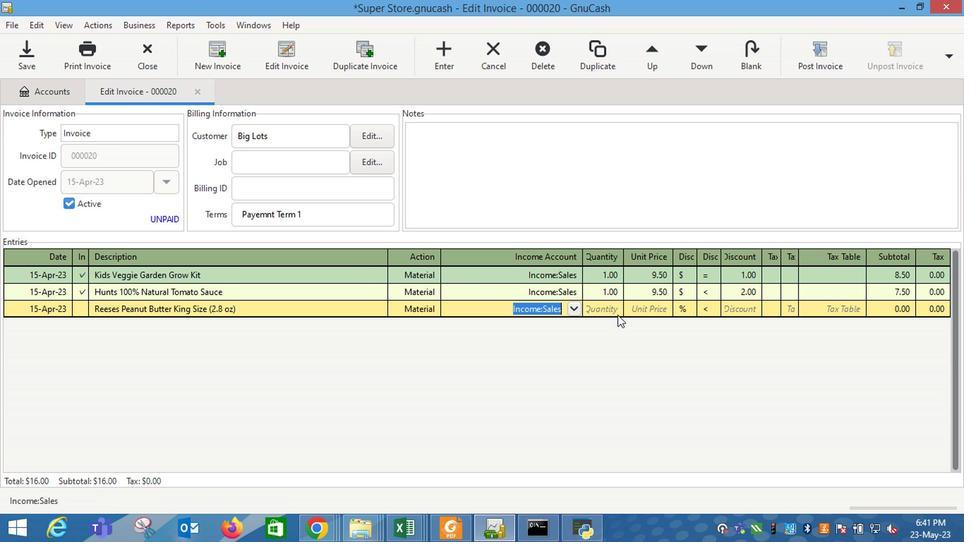 
Action: Mouse moved to (535, 316)
Screenshot: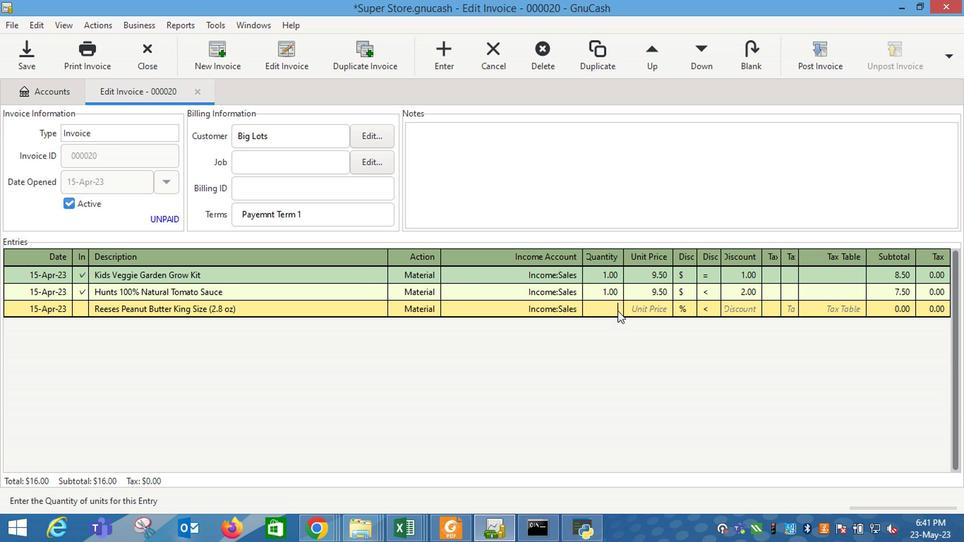 
Action: Key pressed 2<Key.tab>
Screenshot: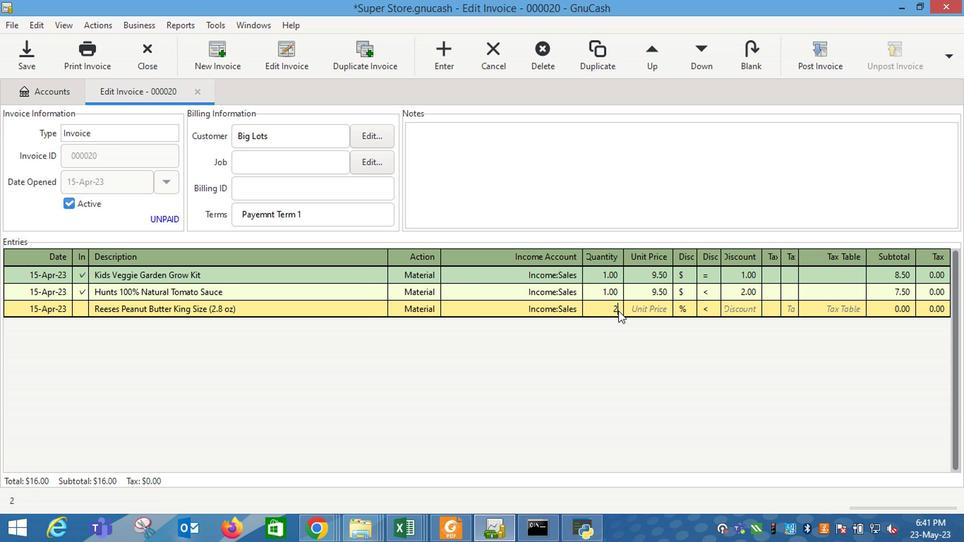 
Action: Mouse moved to (562, 310)
Screenshot: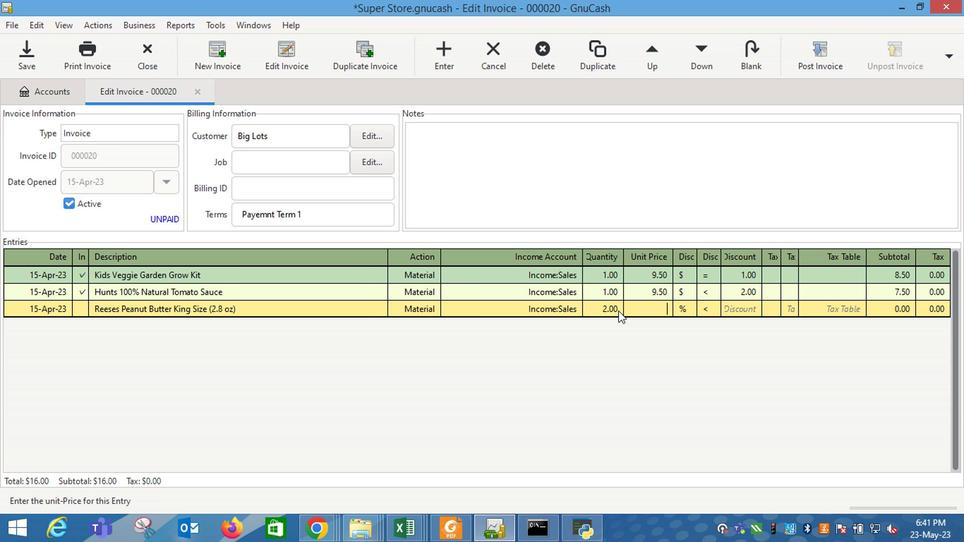 
Action: Key pressed 1.<Key.backspace>05=
Screenshot: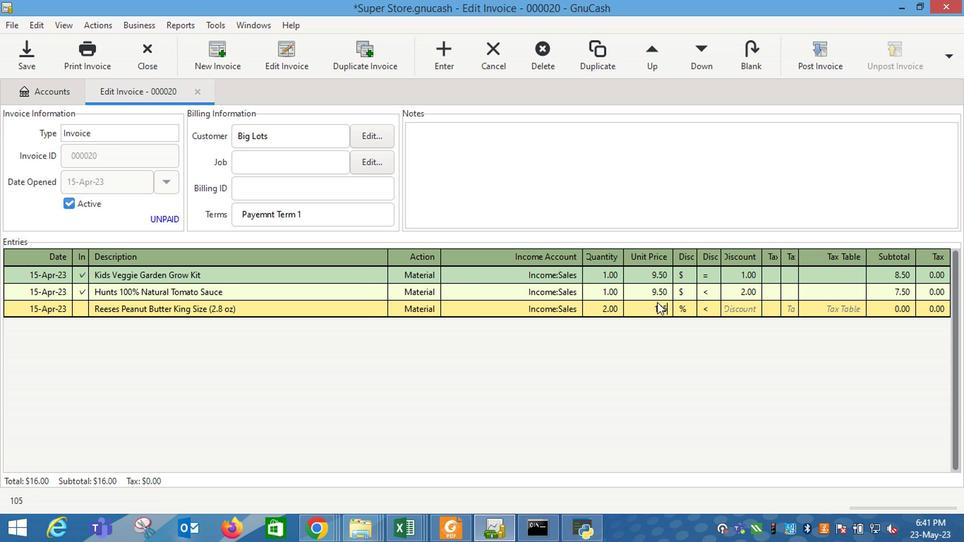 
Action: Mouse moved to (416, 299)
Screenshot: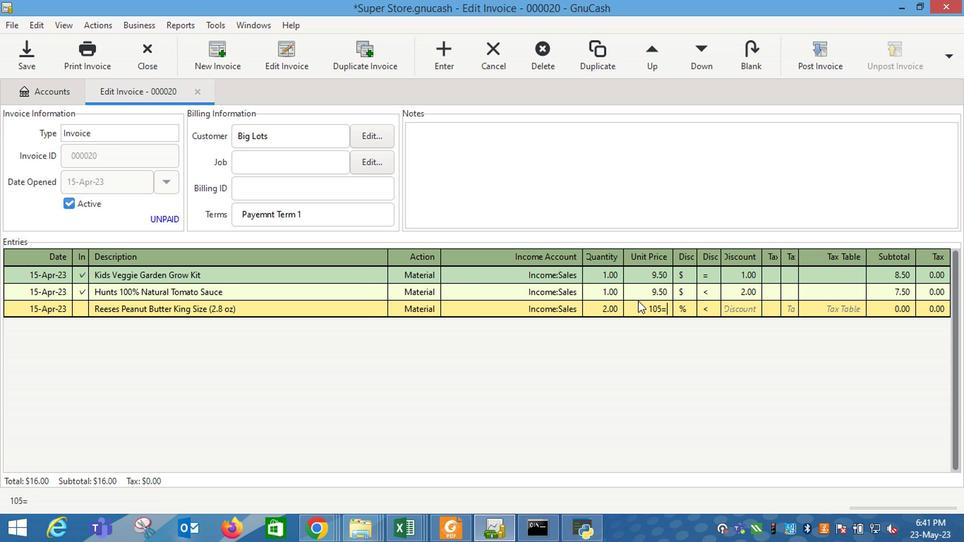 
Action: Key pressed <Key.backspace><Key.backspace><Key.backspace>0.5
Screenshot: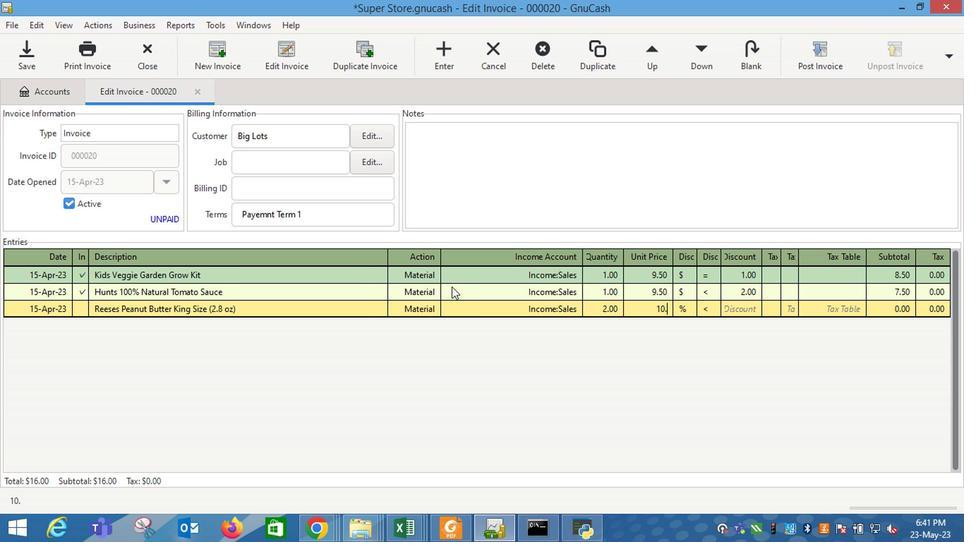 
Action: Mouse moved to (579, 317)
Screenshot: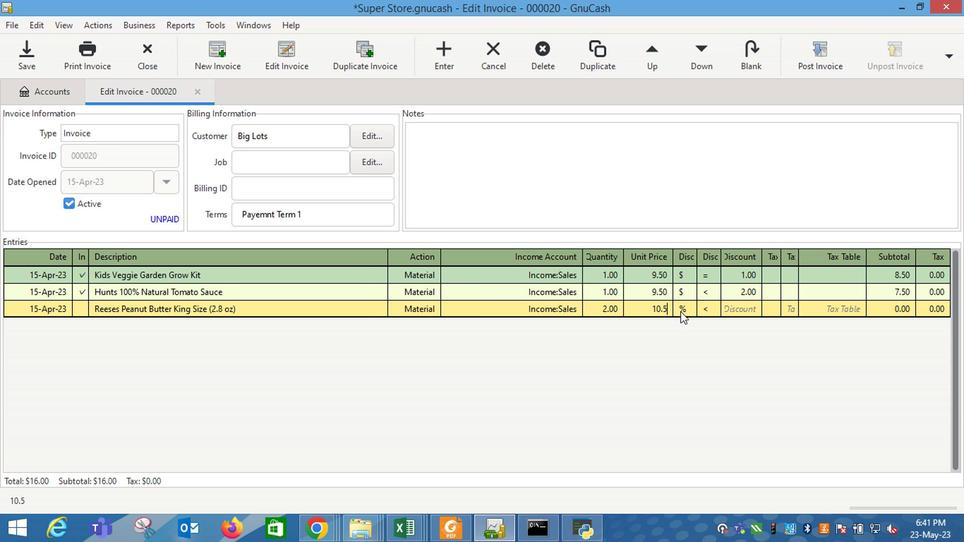 
Action: Mouse pressed left at (579, 317)
Screenshot: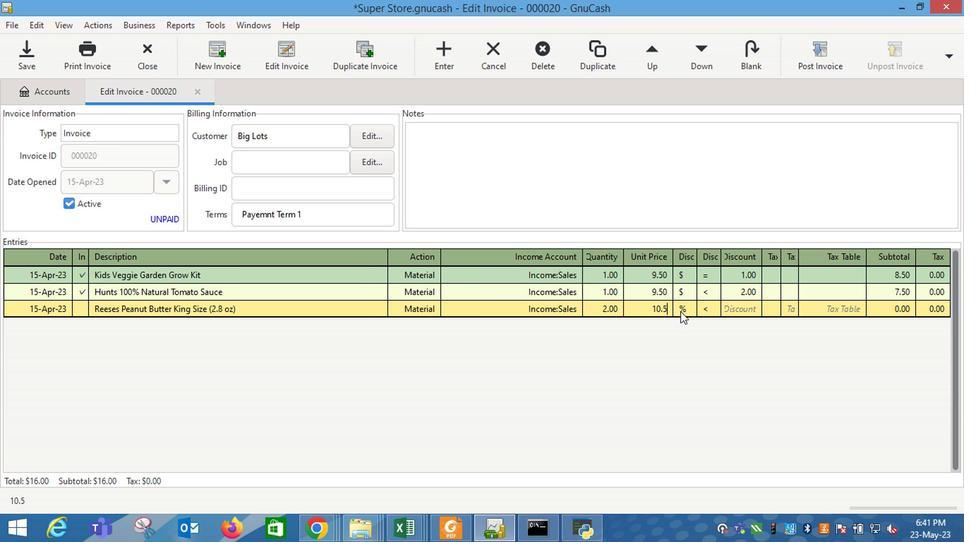 
Action: Mouse moved to (631, 310)
Screenshot: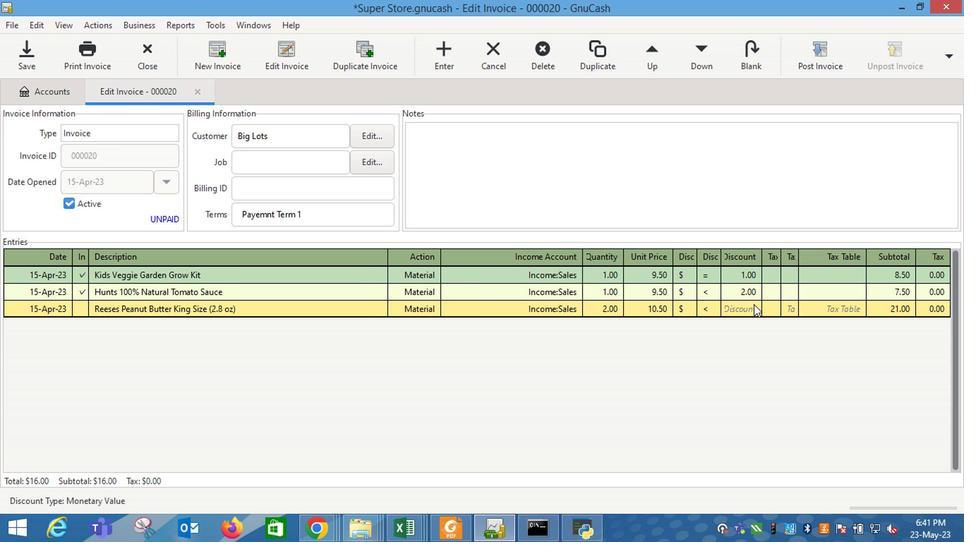
Action: Mouse pressed left at (631, 310)
Screenshot: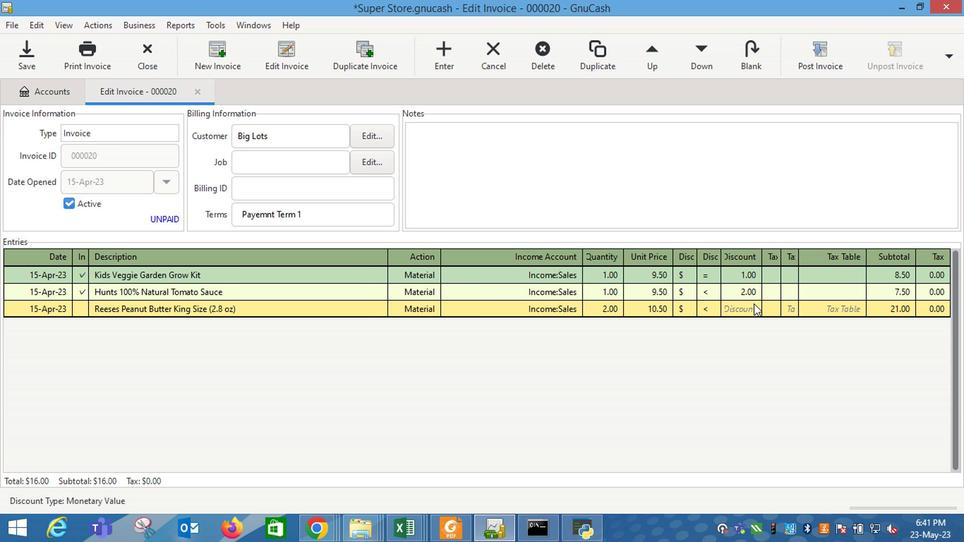 
Action: Mouse moved to (475, 290)
Screenshot: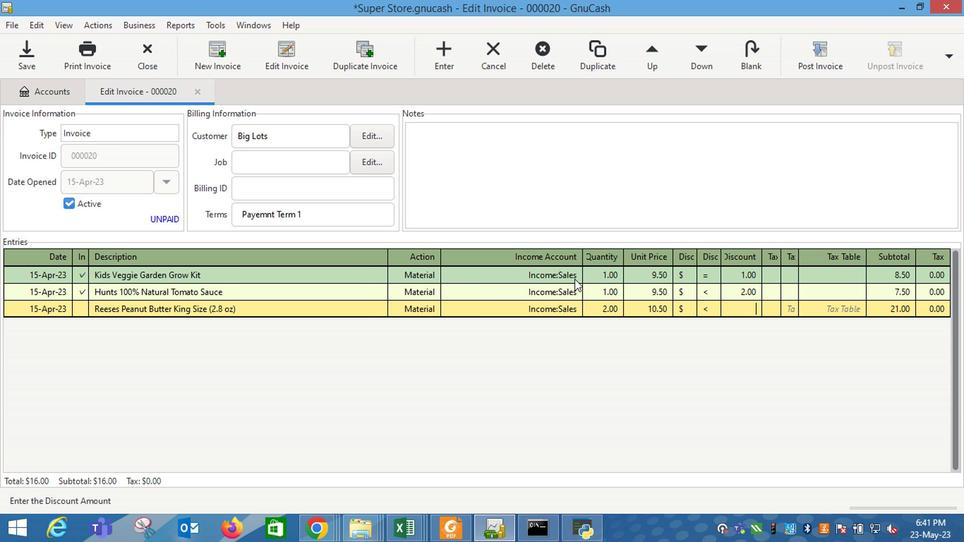 
Action: Key pressed 2.5
Screenshot: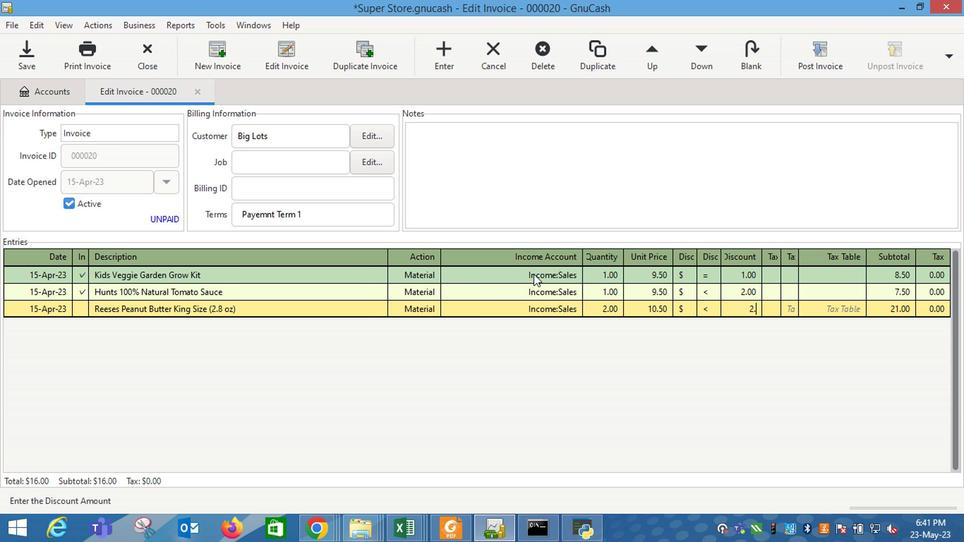 
Action: Mouse moved to (667, 313)
Screenshot: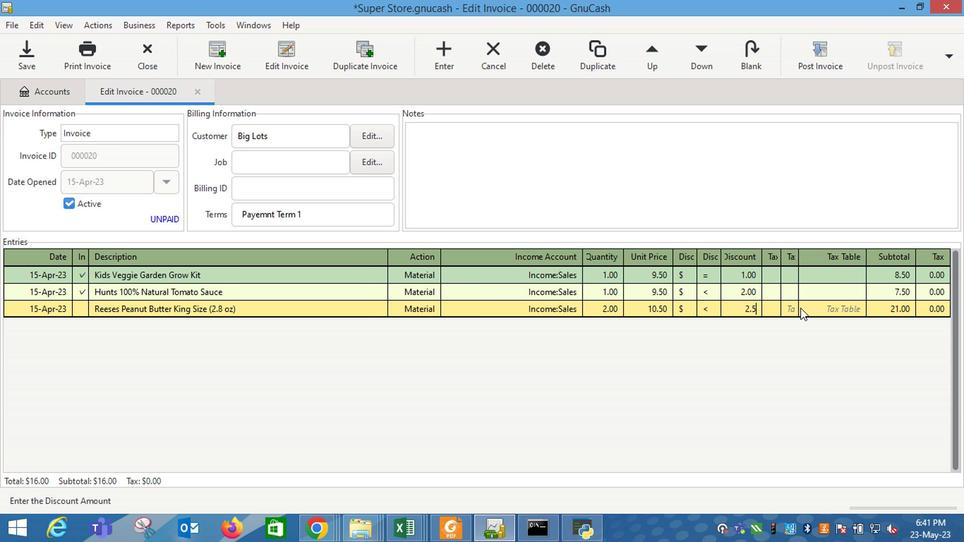 
Action: Key pressed <Key.enter>
Screenshot: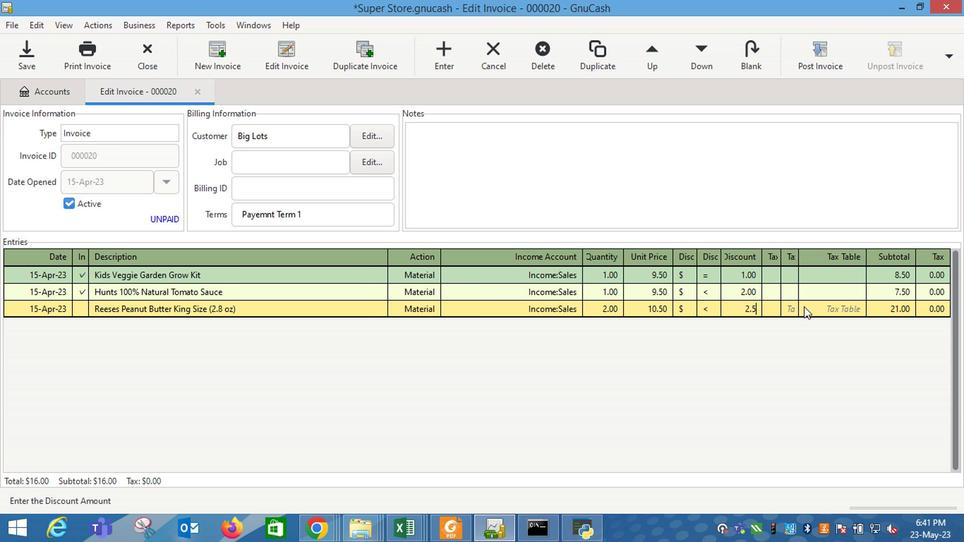 
Action: Mouse moved to (600, 202)
Screenshot: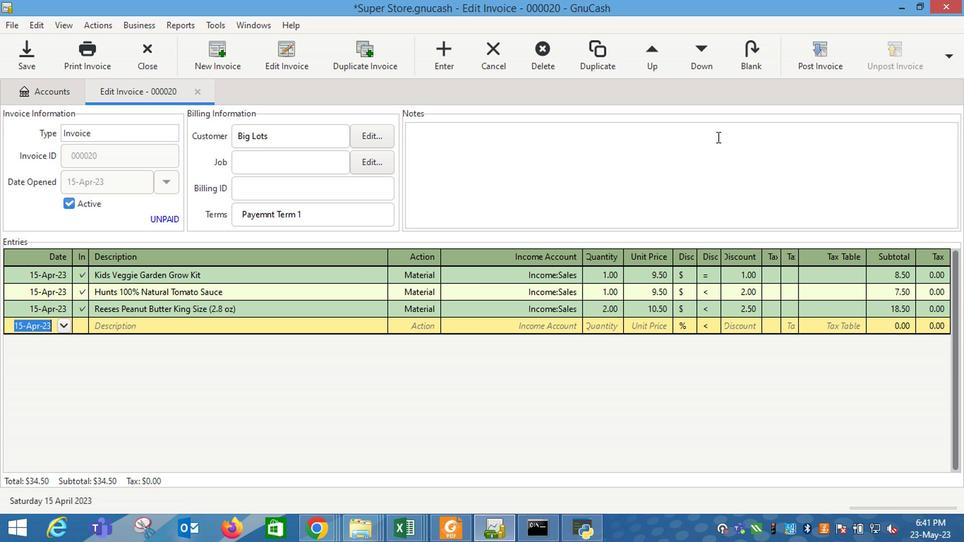 
Action: Mouse pressed left at (600, 202)
Screenshot: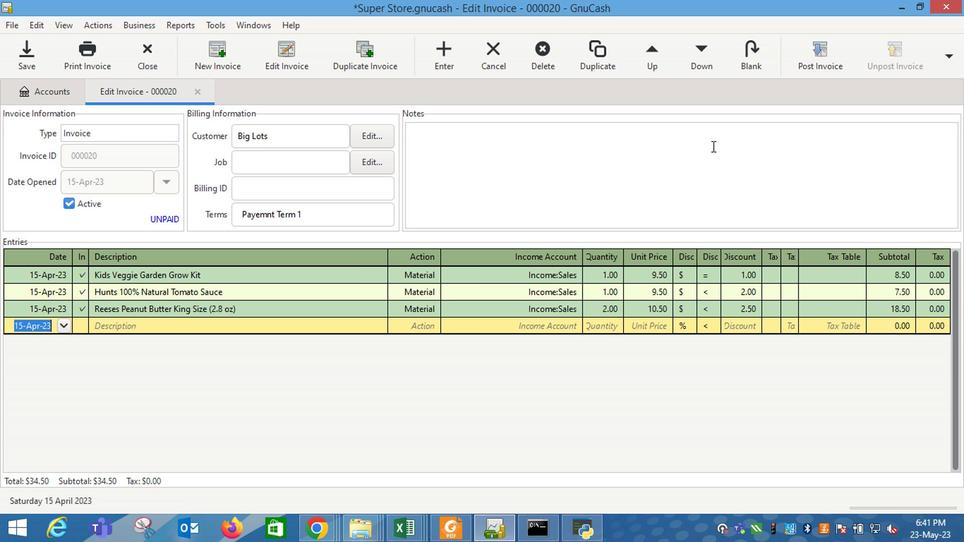 
Action: Key pressed <Key.shift_r>Looking<Key.space>forward<Key.space>to<Key.space>serving<Key.space>you<Key.space>again.
Screenshot: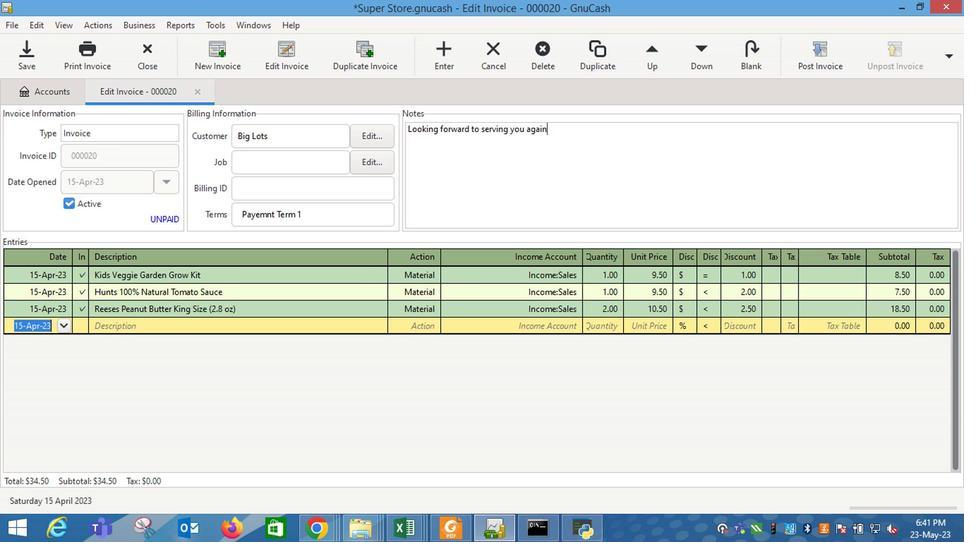 
Action: Mouse moved to (680, 132)
Screenshot: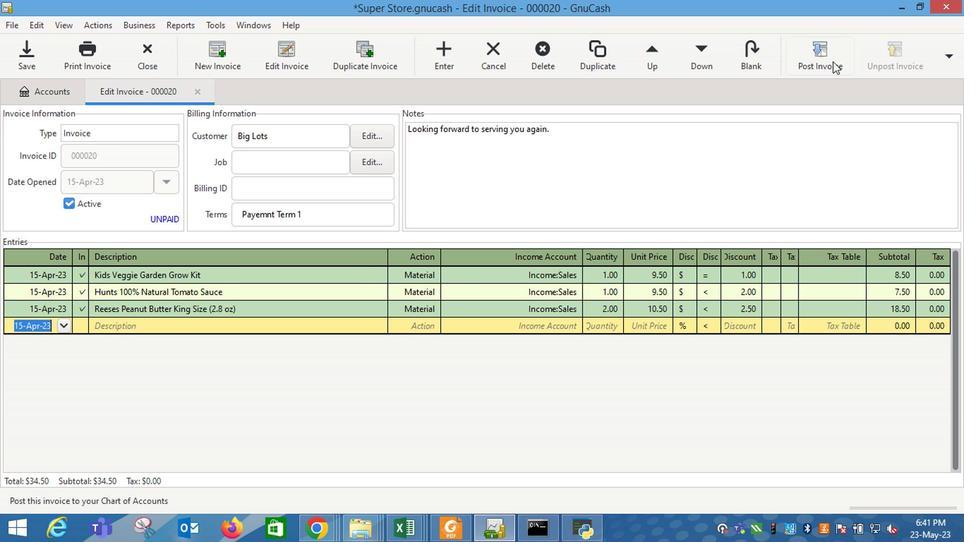 
Action: Mouse pressed left at (680, 132)
Screenshot: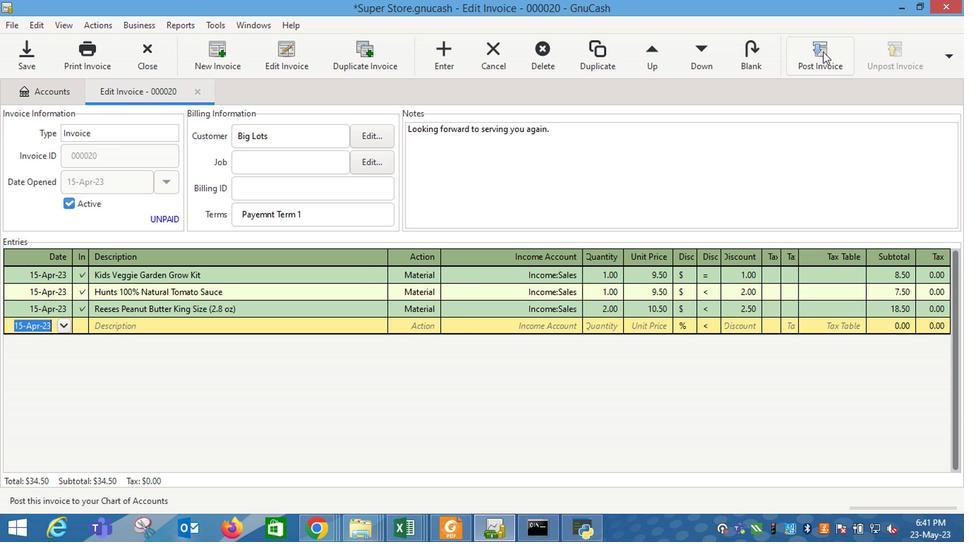 
Action: Mouse moved to (525, 263)
Screenshot: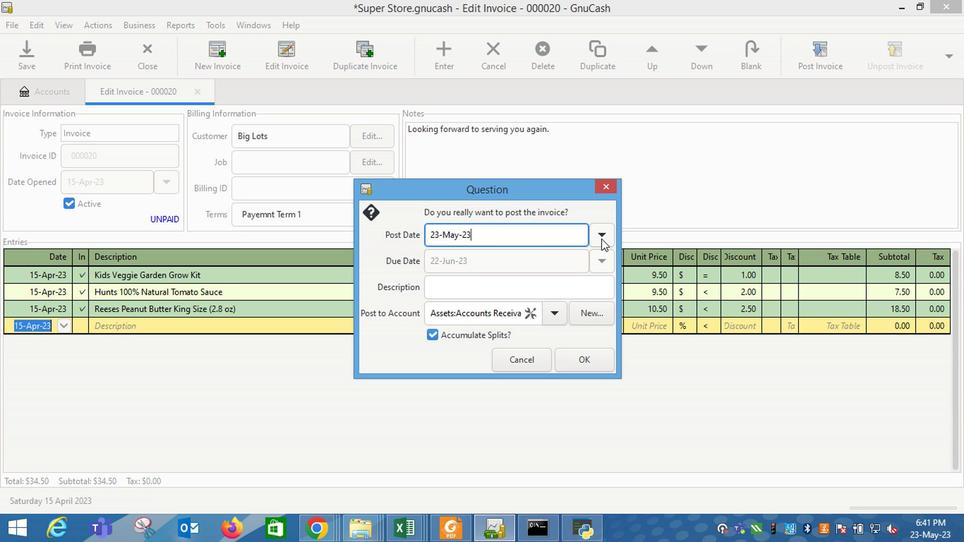
Action: Mouse pressed left at (525, 263)
Screenshot: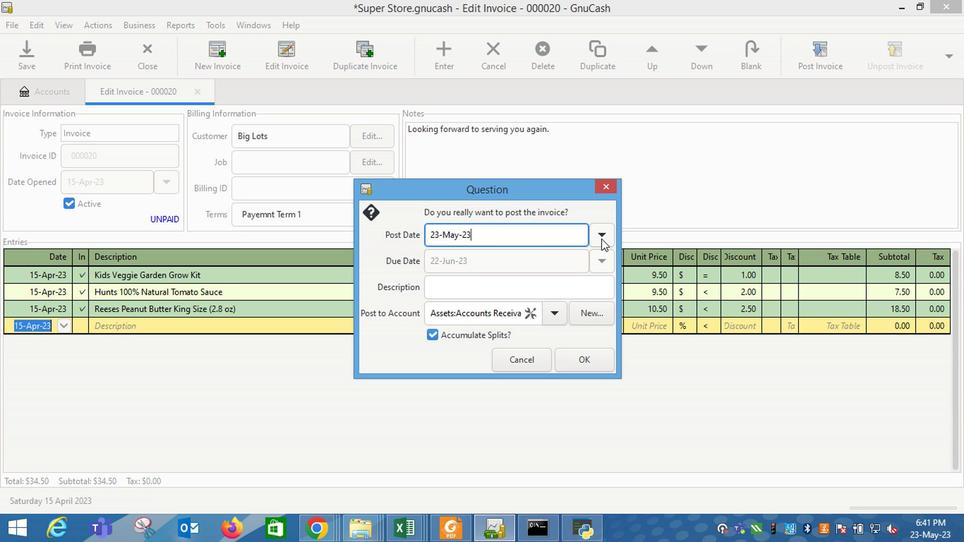 
Action: Mouse moved to (444, 278)
Screenshot: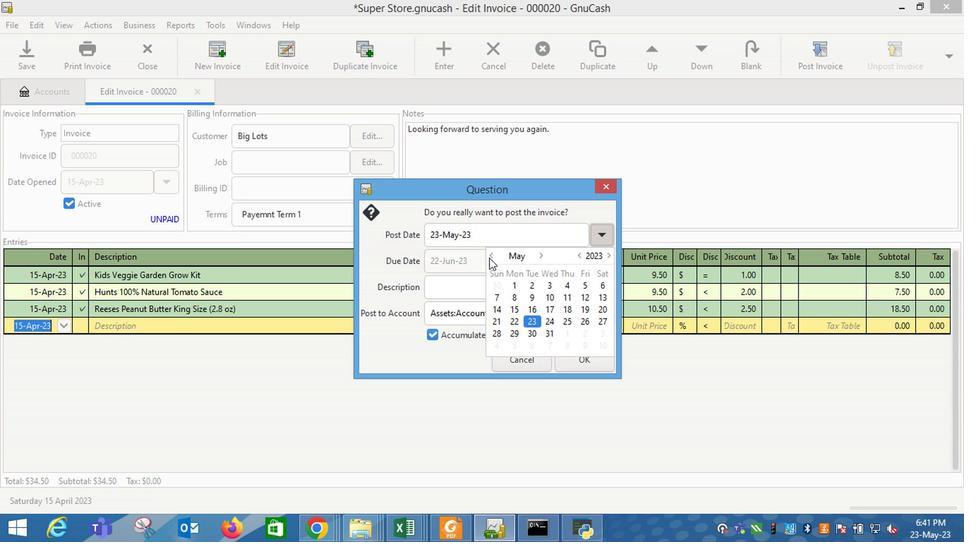 
Action: Mouse pressed left at (444, 278)
Screenshot: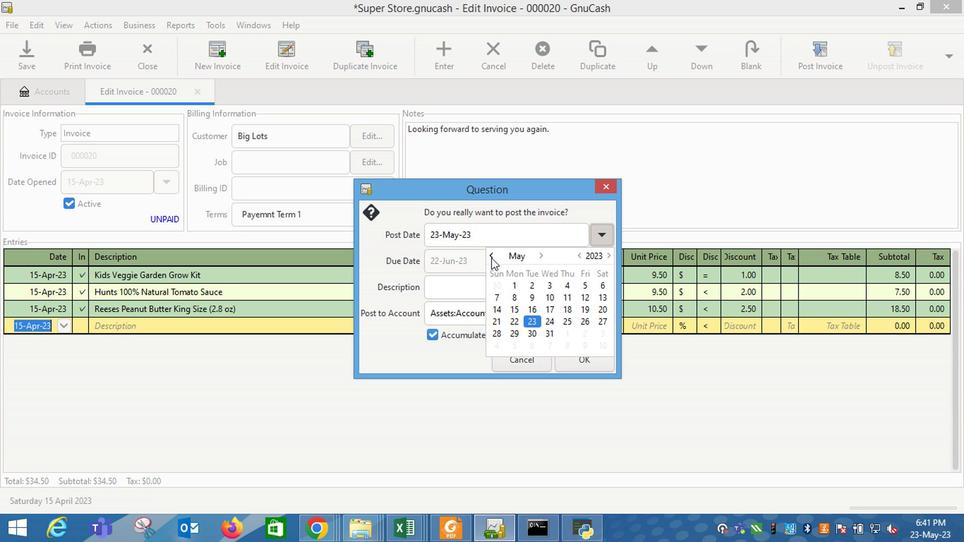 
Action: Mouse moved to (523, 317)
Screenshot: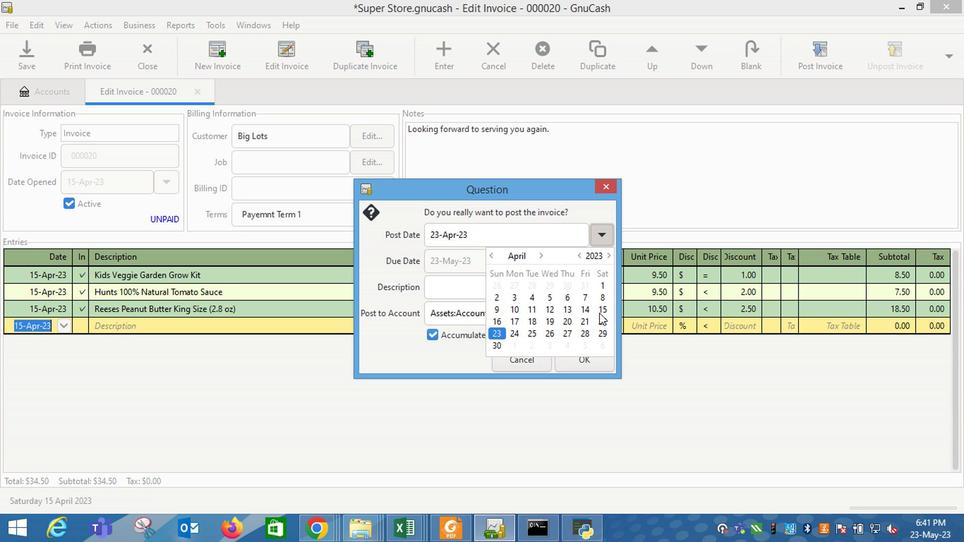 
Action: Mouse pressed left at (523, 317)
Screenshot: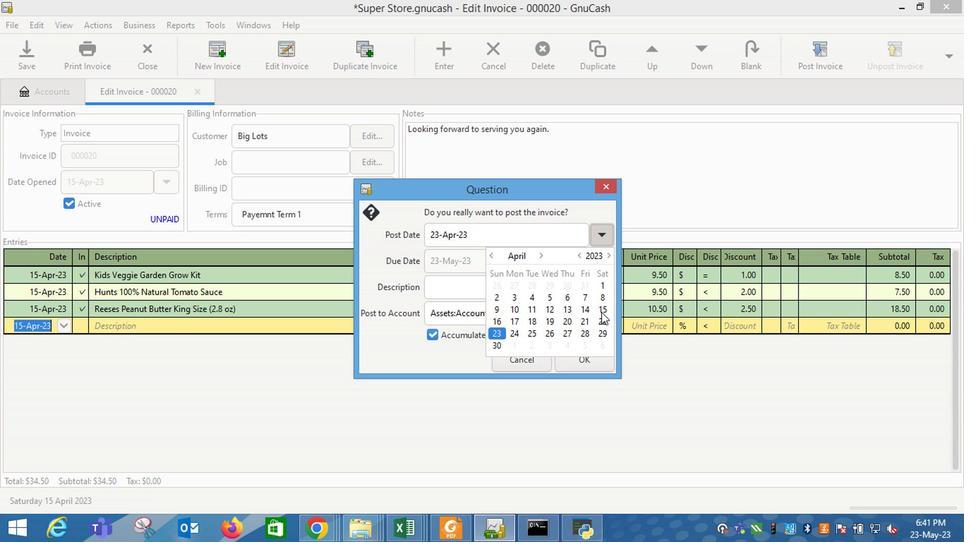 
Action: Mouse moved to (418, 350)
Screenshot: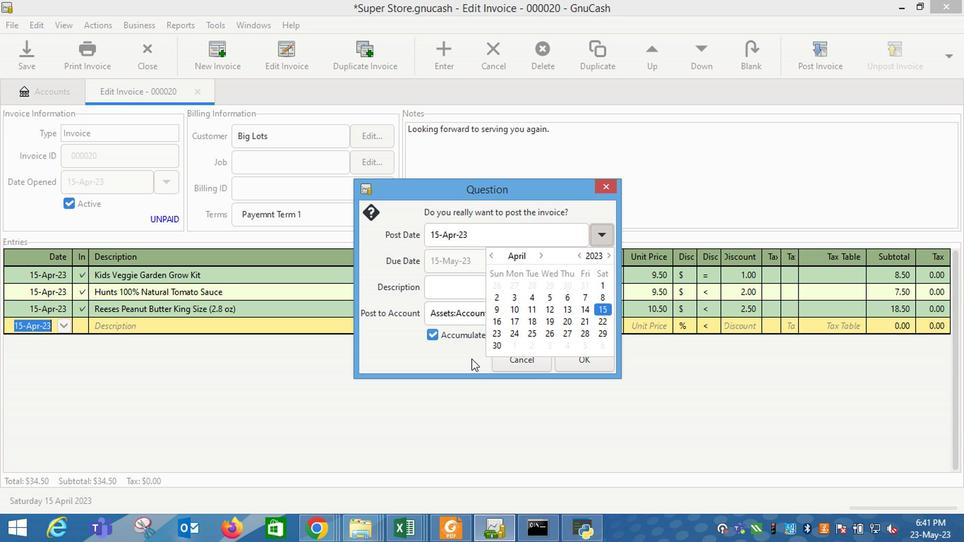 
Action: Mouse pressed left at (418, 350)
Screenshot: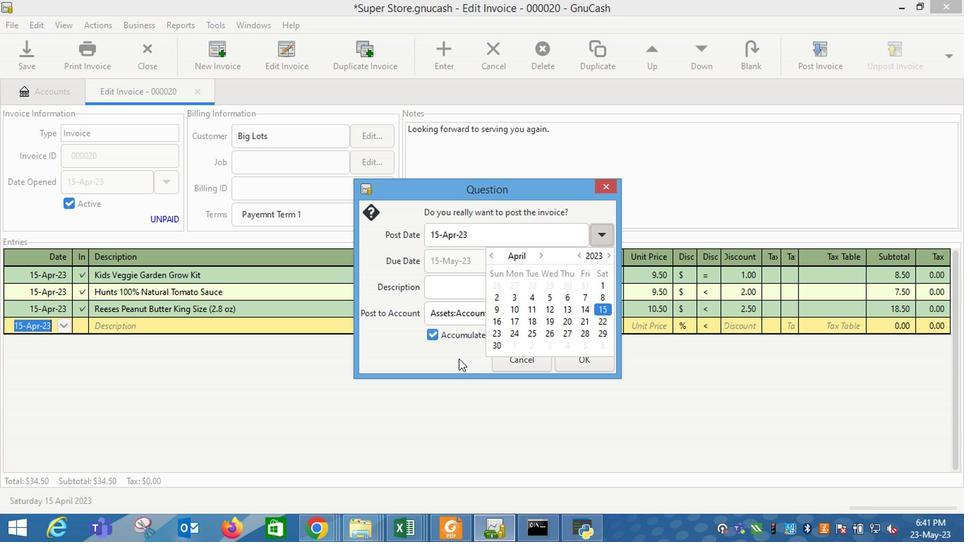 
Action: Mouse moved to (497, 350)
Screenshot: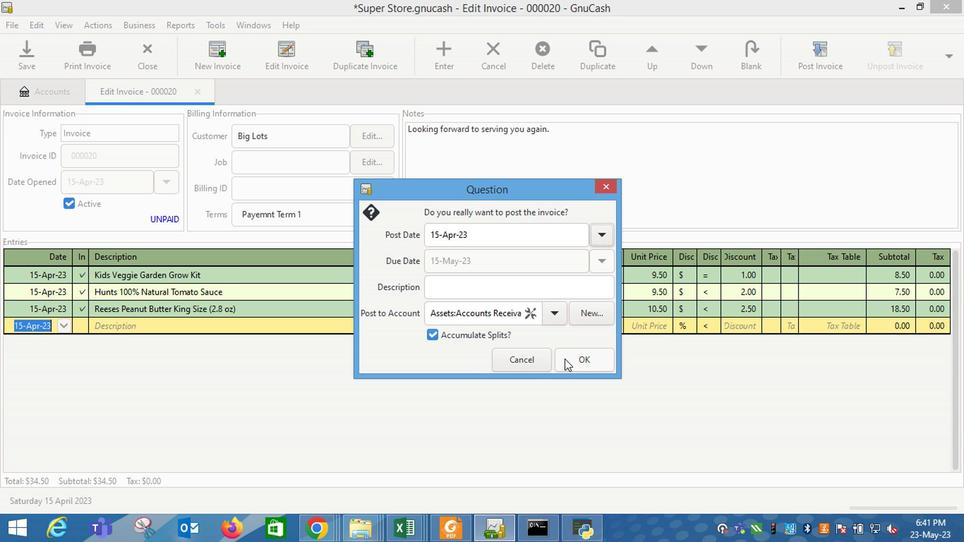 
Action: Mouse pressed left at (497, 350)
Screenshot: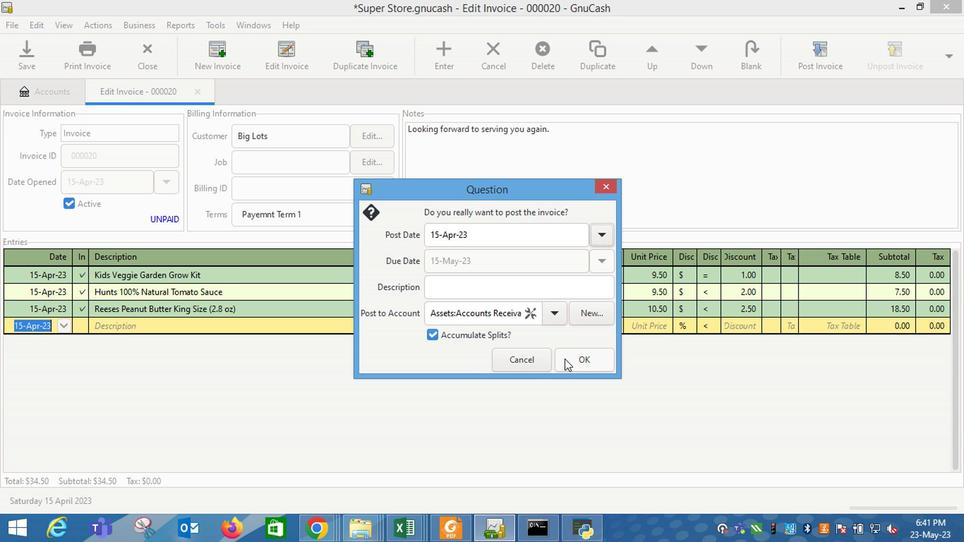 
Action: Mouse moved to (736, 130)
Screenshot: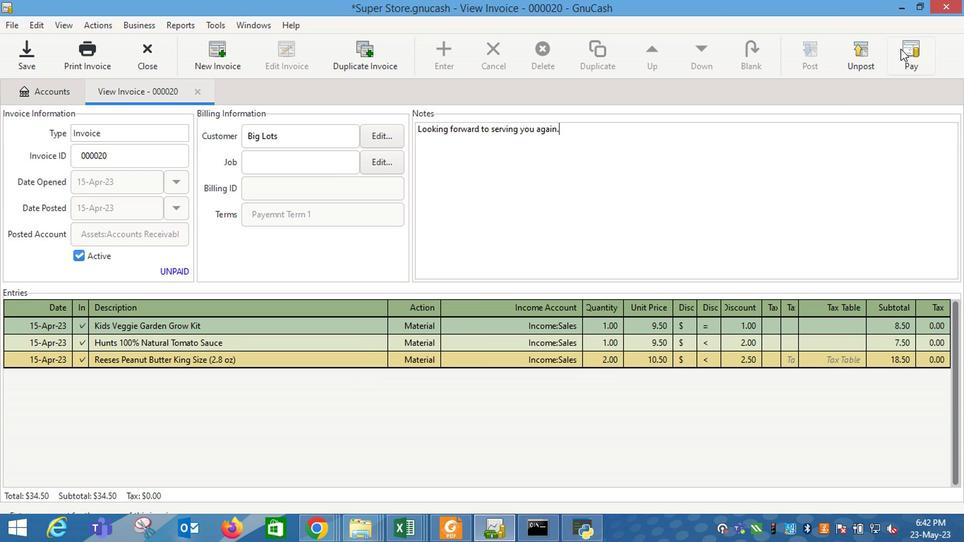 
Action: Mouse pressed left at (736, 130)
Screenshot: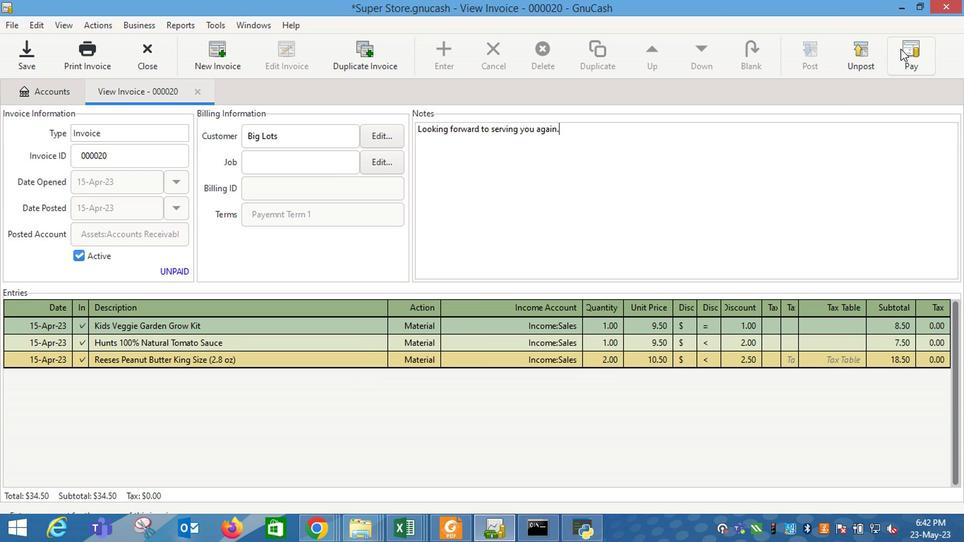 
Action: Mouse moved to (403, 293)
Screenshot: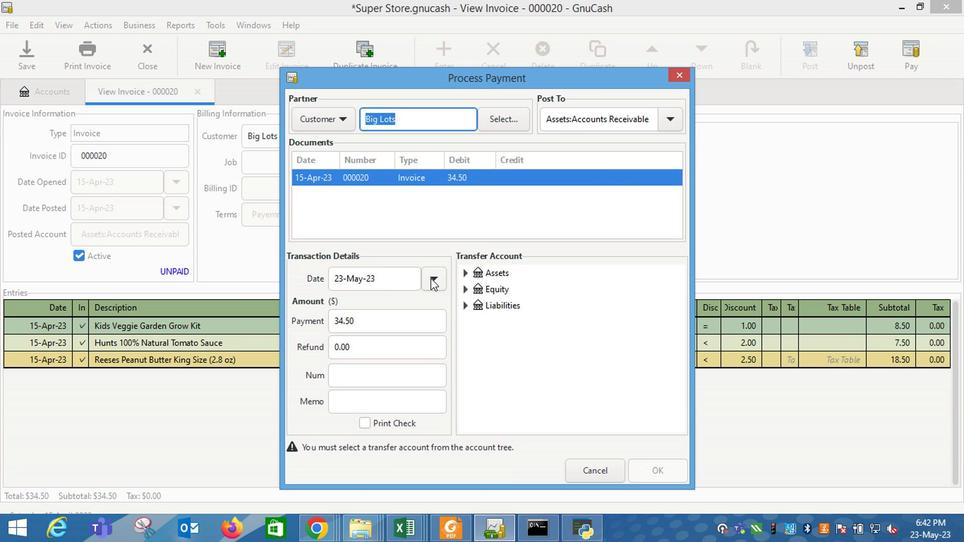 
Action: Mouse pressed left at (403, 293)
Screenshot: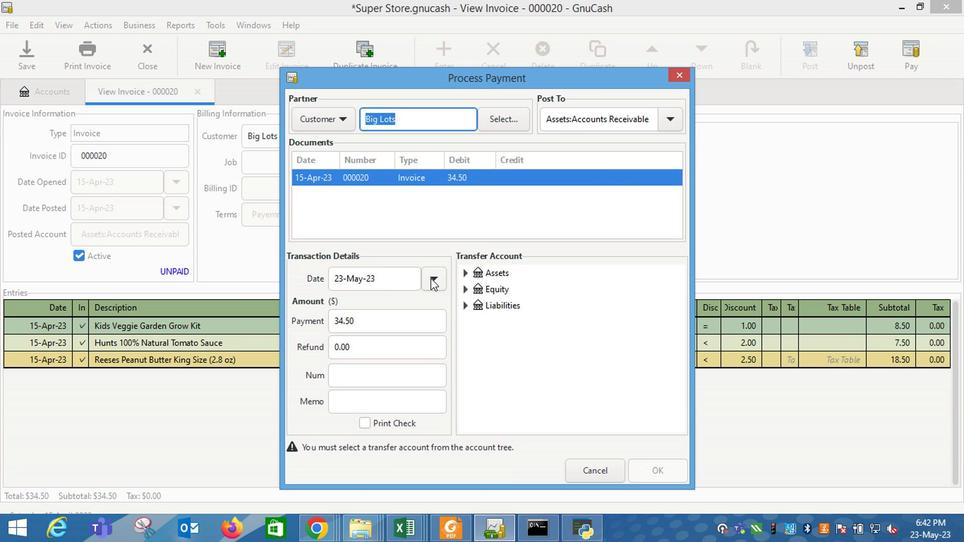 
Action: Mouse moved to (345, 348)
Screenshot: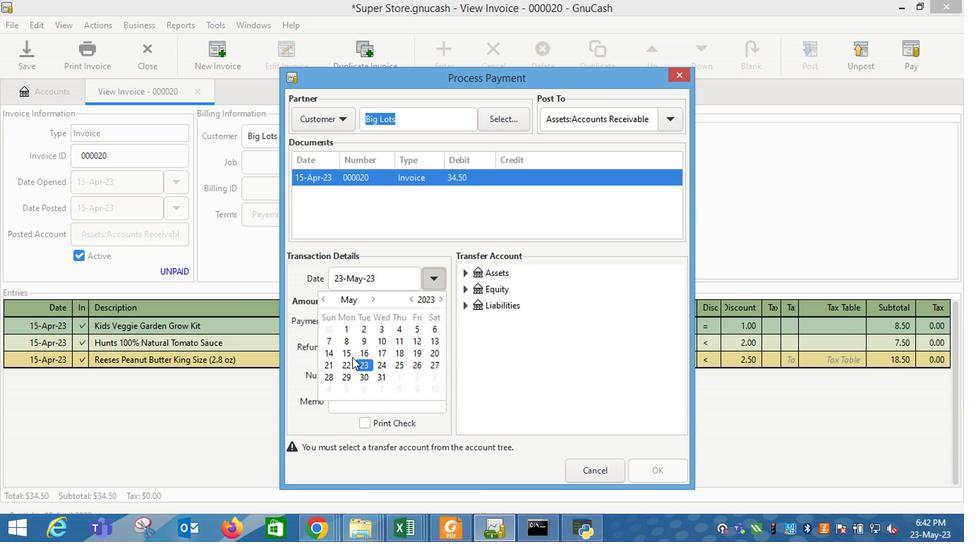 
Action: Mouse pressed left at (345, 348)
Screenshot: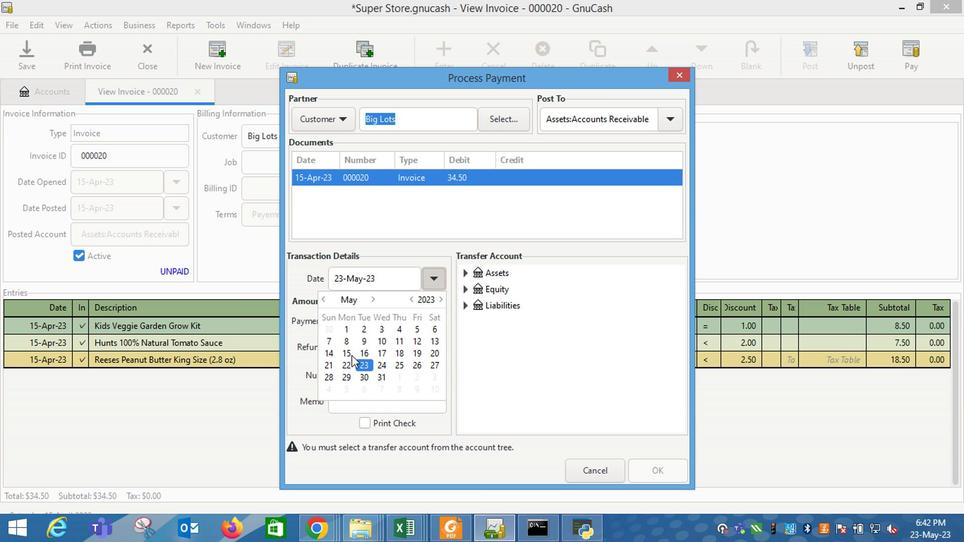 
Action: Mouse moved to (467, 357)
Screenshot: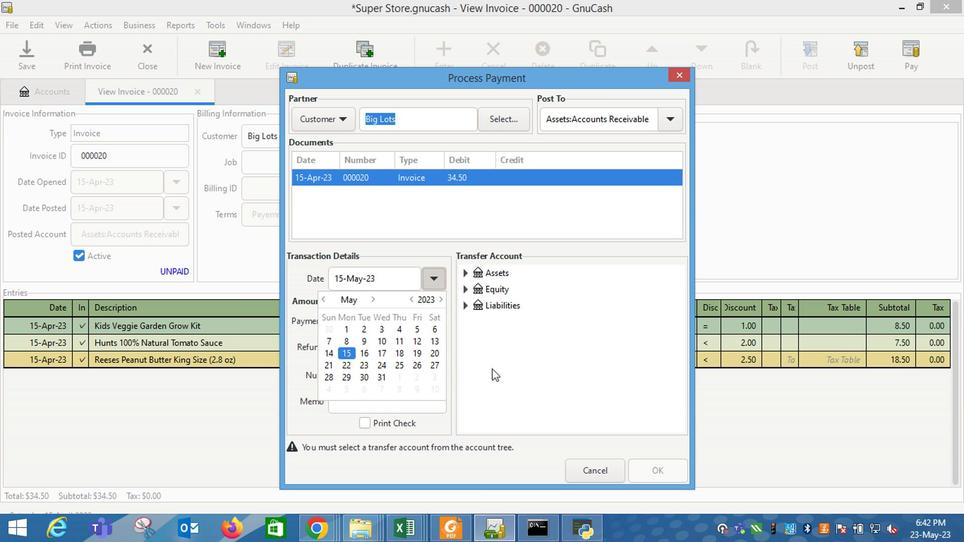 
Action: Mouse pressed left at (467, 357)
Screenshot: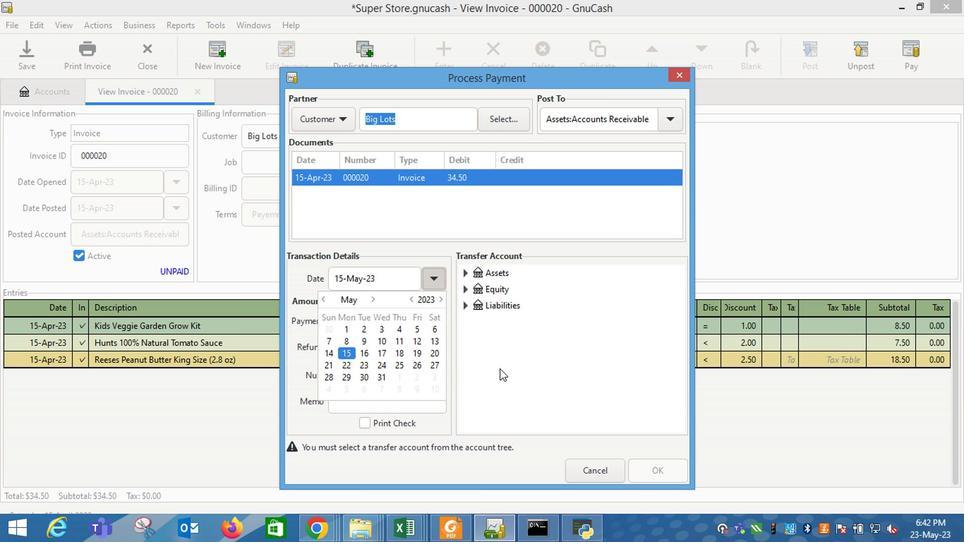 
Action: Mouse moved to (425, 287)
Screenshot: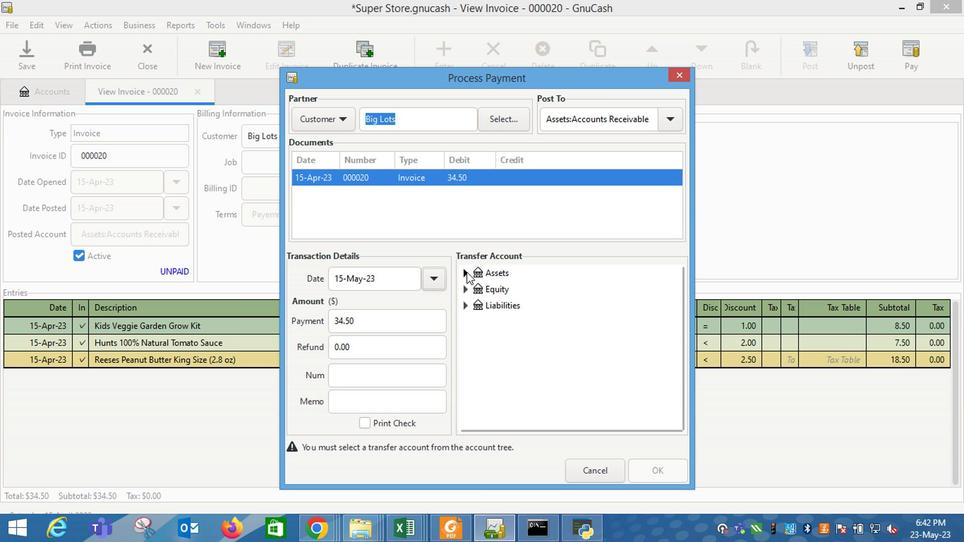 
Action: Mouse pressed left at (425, 287)
Screenshot: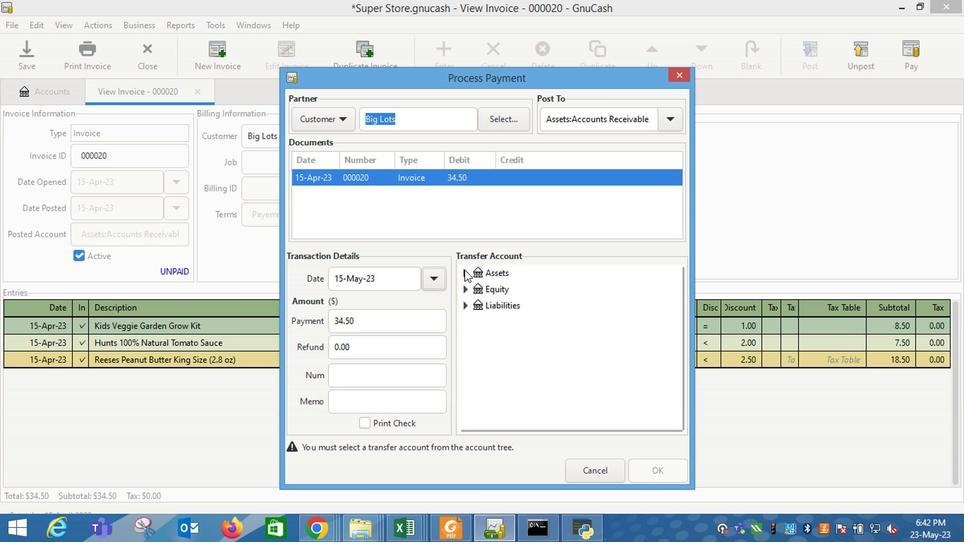 
Action: Mouse moved to (437, 301)
Screenshot: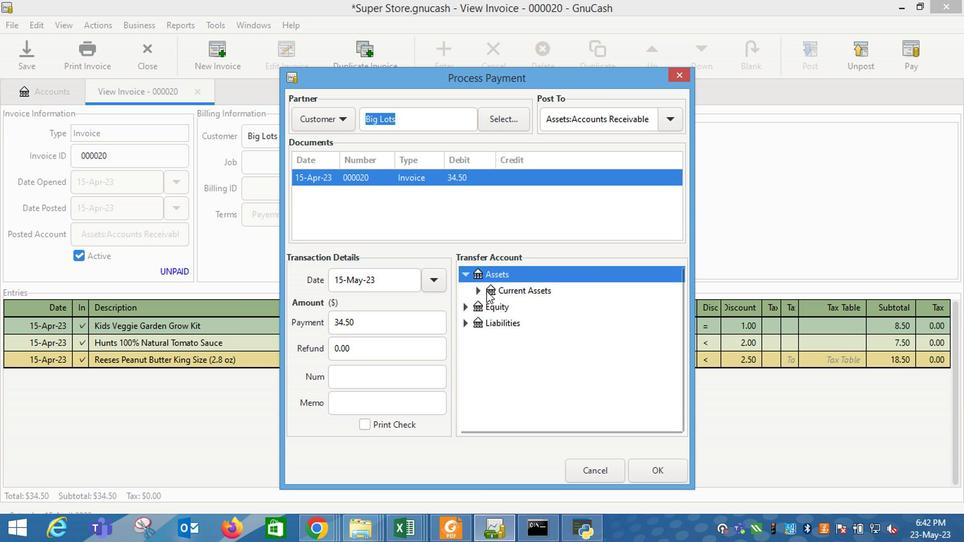 
Action: Mouse pressed left at (437, 301)
Screenshot: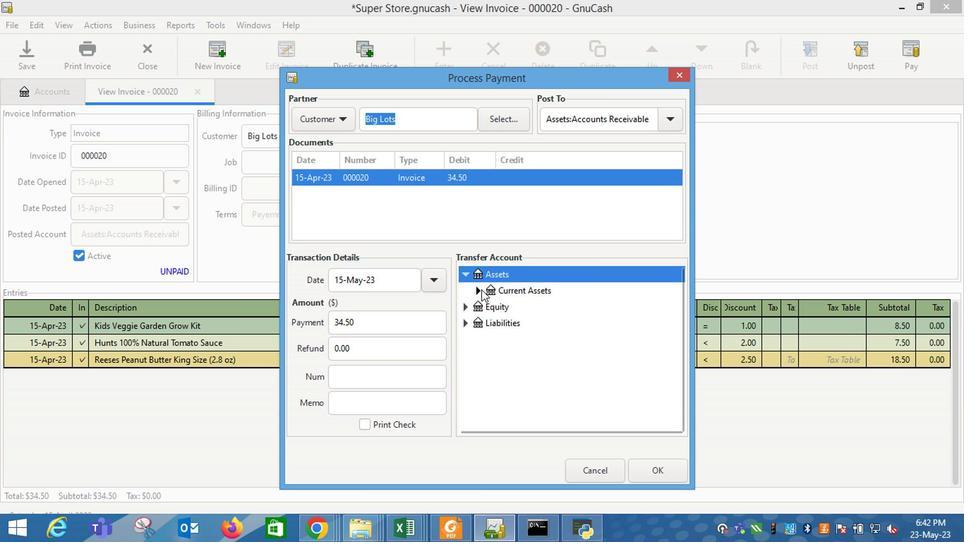 
Action: Mouse moved to (469, 311)
Screenshot: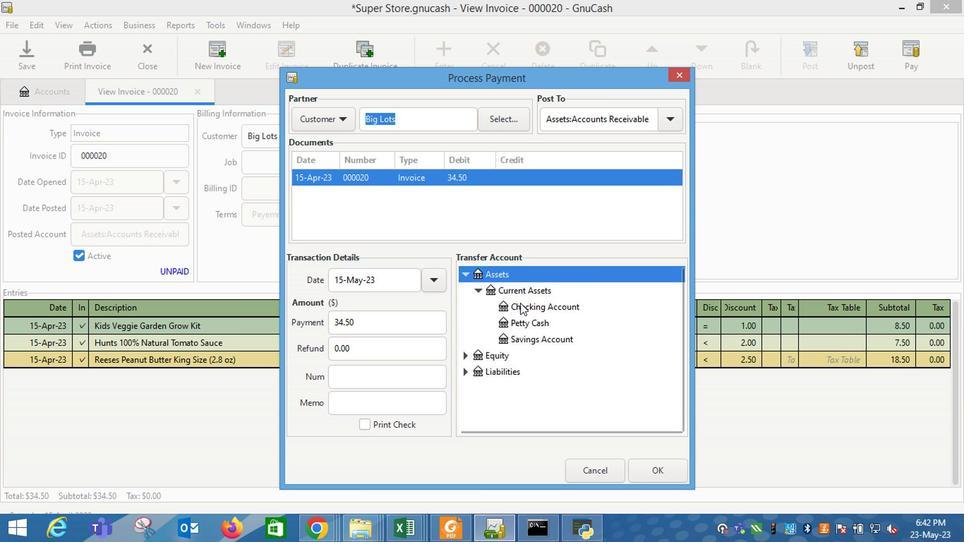 
Action: Mouse pressed left at (469, 311)
Screenshot: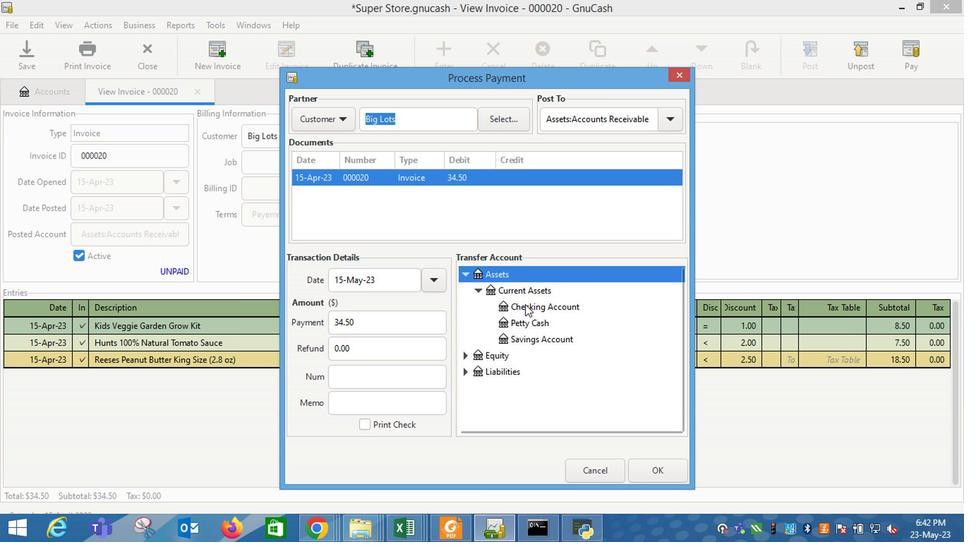 
Action: Mouse moved to (565, 431)
Screenshot: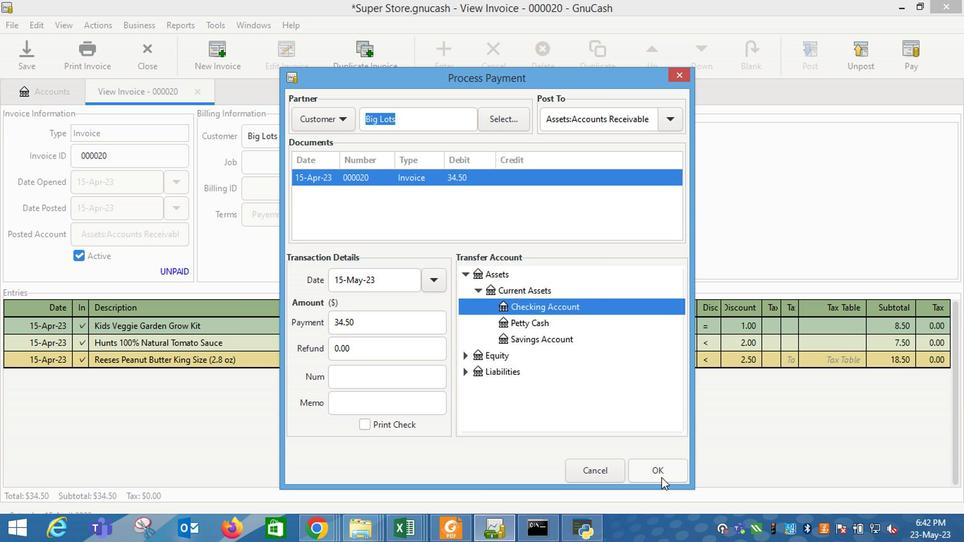 
Action: Mouse pressed left at (565, 431)
Screenshot: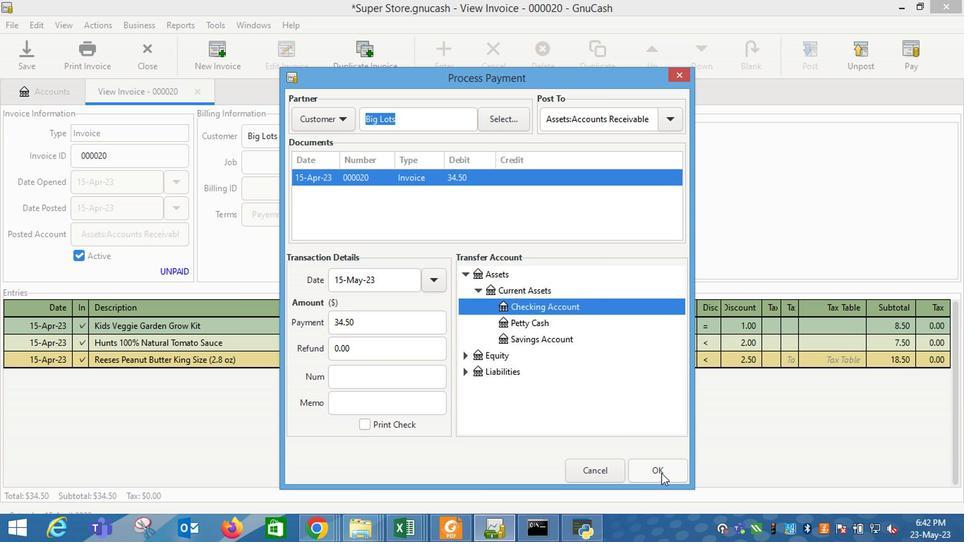 
Action: Mouse moved to (170, 143)
Screenshot: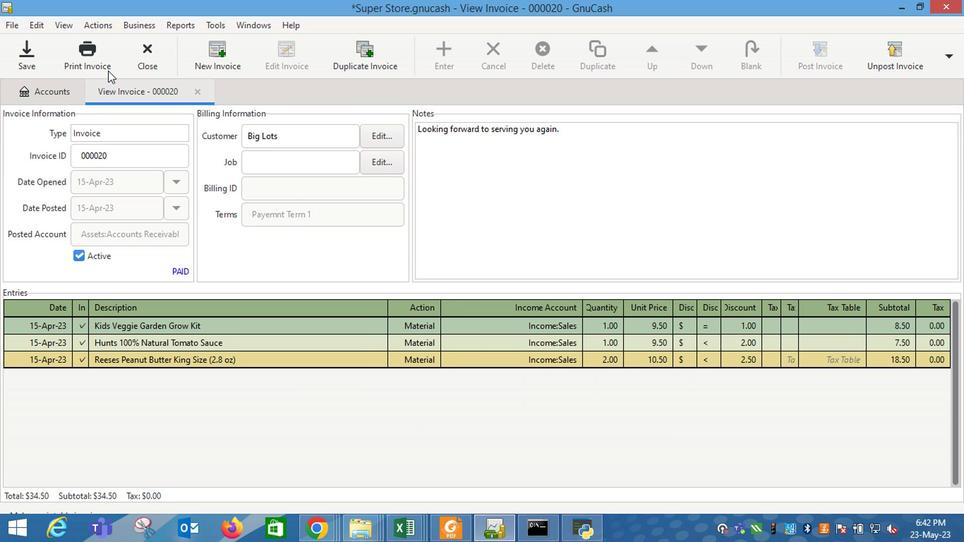 
Action: Mouse pressed left at (170, 143)
Screenshot: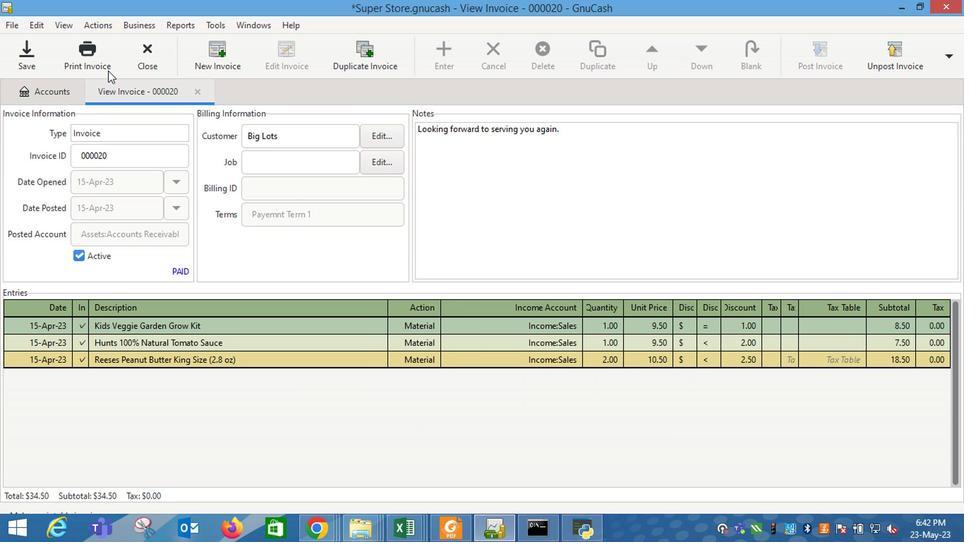 
Action: Mouse moved to (356, 135)
Screenshot: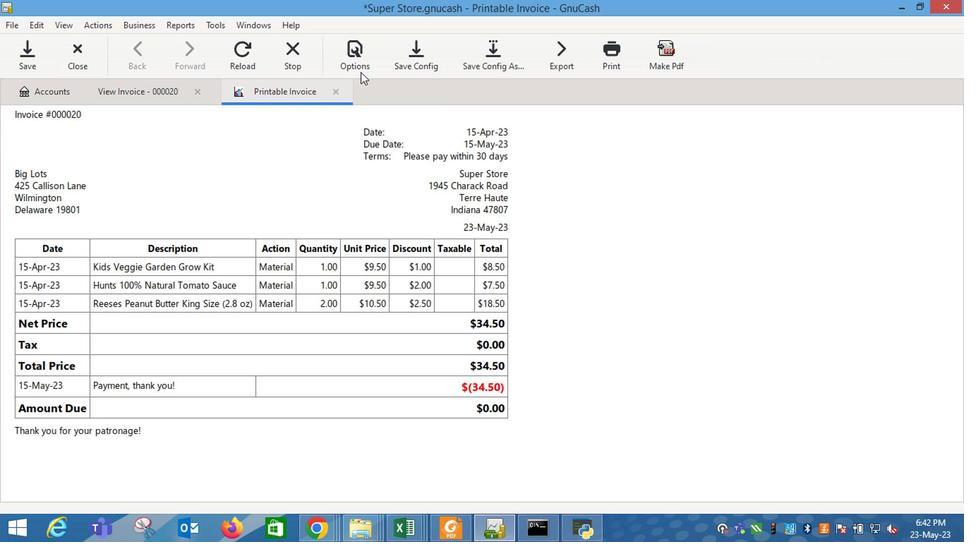 
Action: Mouse pressed left at (356, 135)
Screenshot: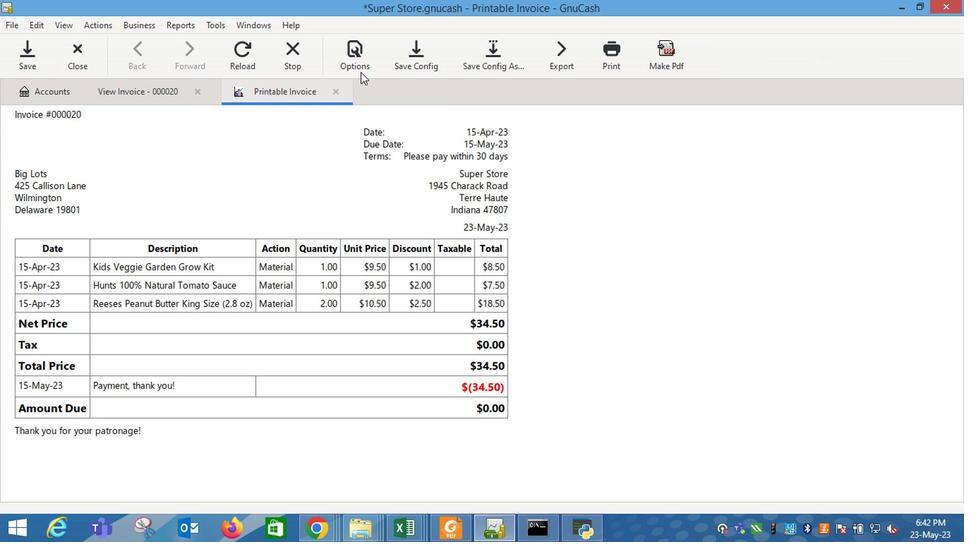 
Action: Mouse moved to (296, 190)
Screenshot: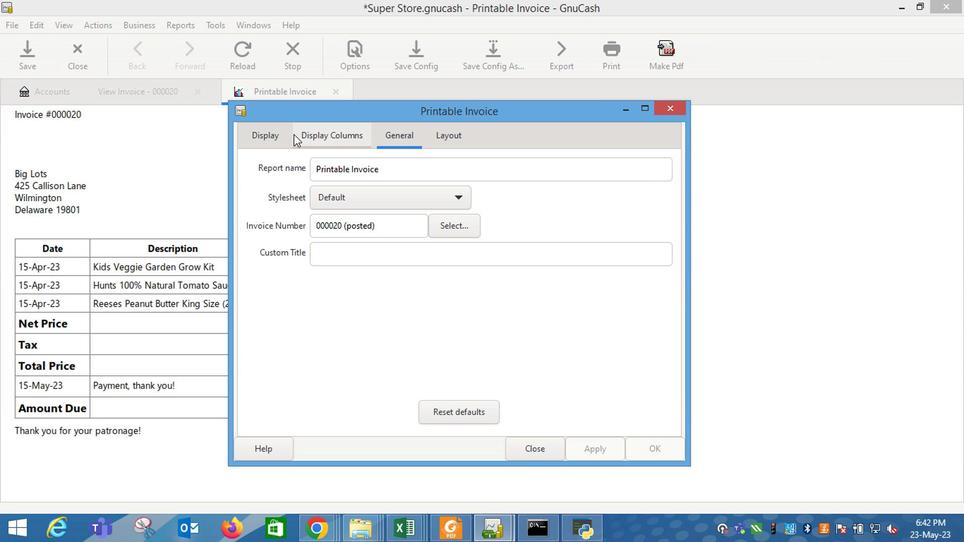 
Action: Mouse pressed left at (296, 190)
Screenshot: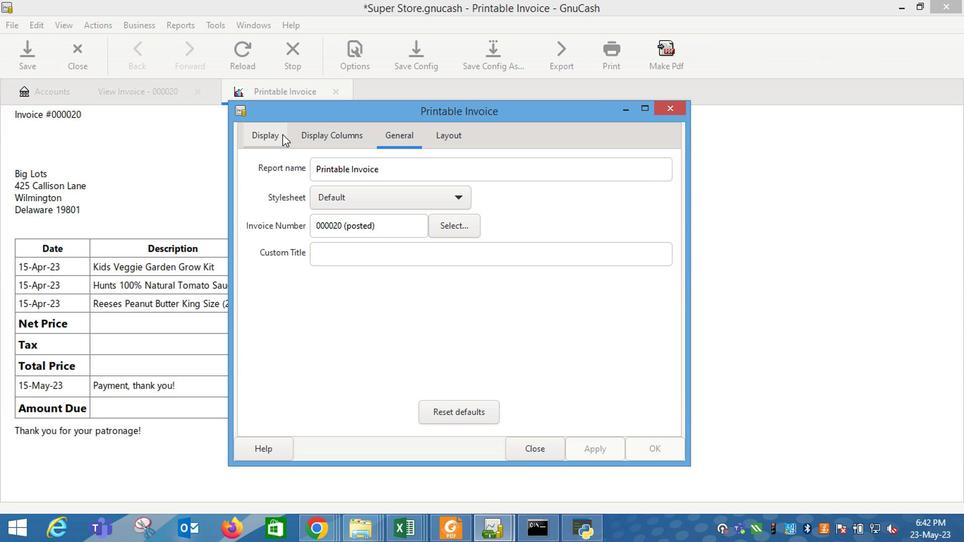 
Action: Mouse moved to (378, 311)
Screenshot: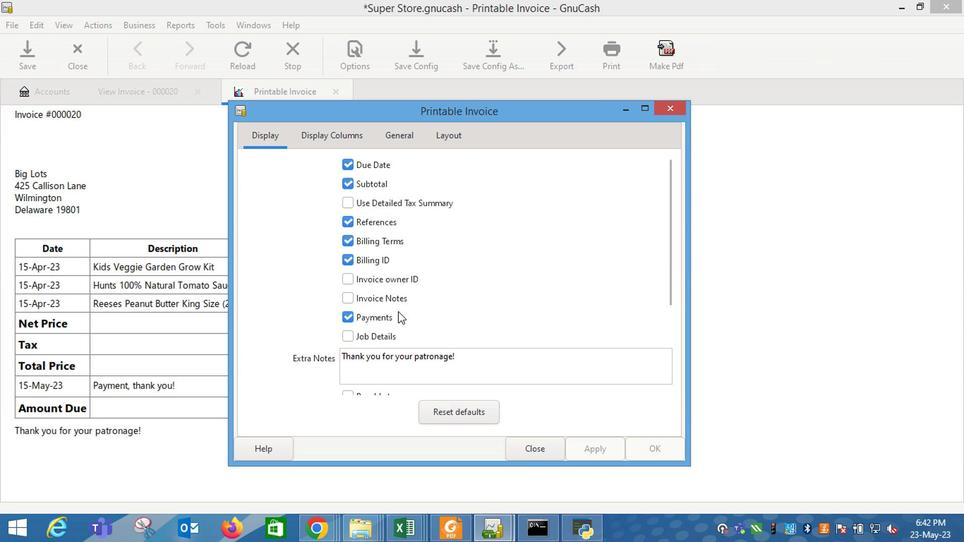 
Action: Mouse pressed left at (378, 311)
Screenshot: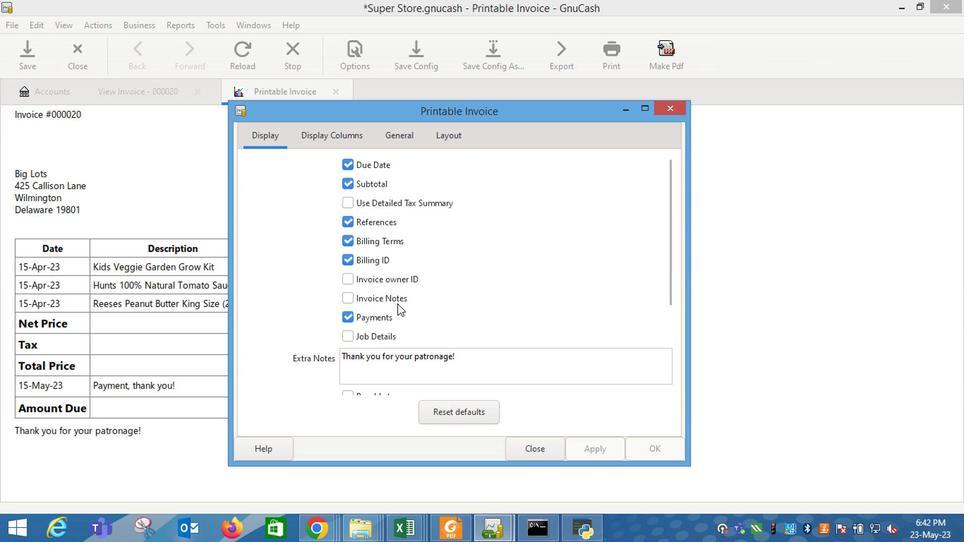 
Action: Mouse moved to (526, 411)
Screenshot: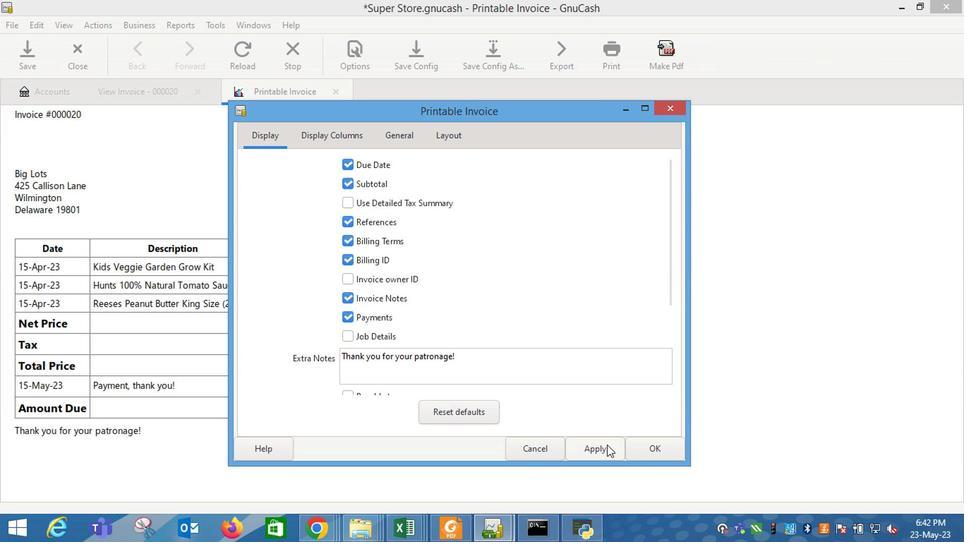 
Action: Mouse pressed left at (526, 411)
Screenshot: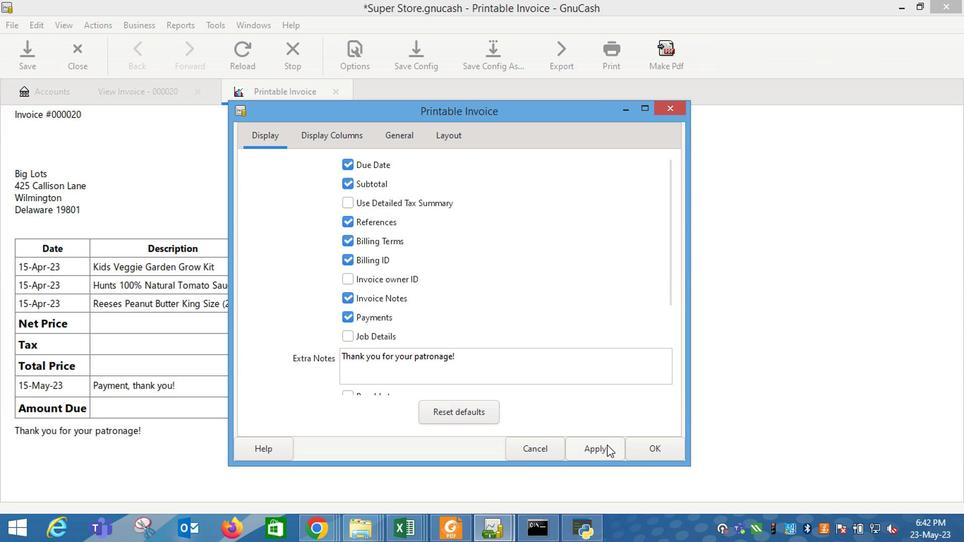 
Action: Mouse moved to (476, 412)
Screenshot: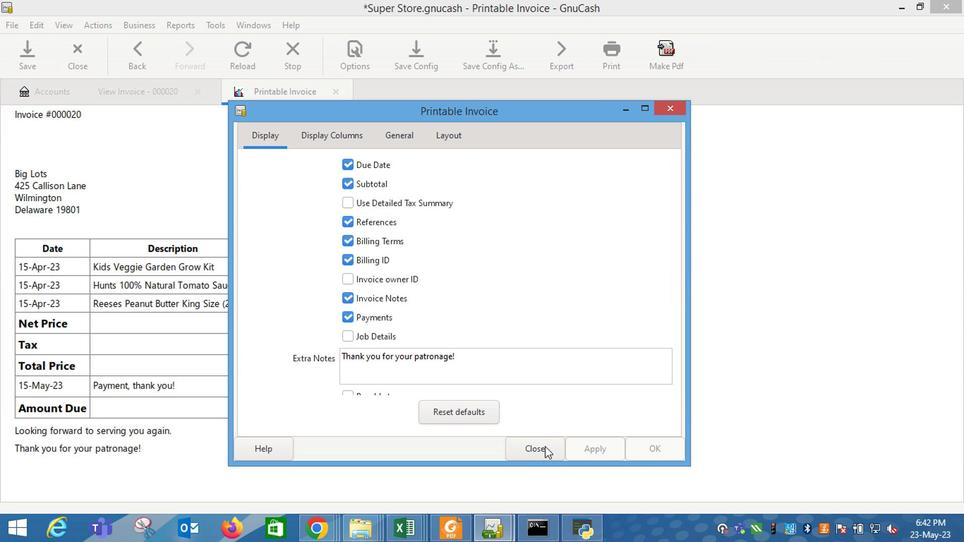 
Action: Mouse pressed left at (476, 412)
Screenshot: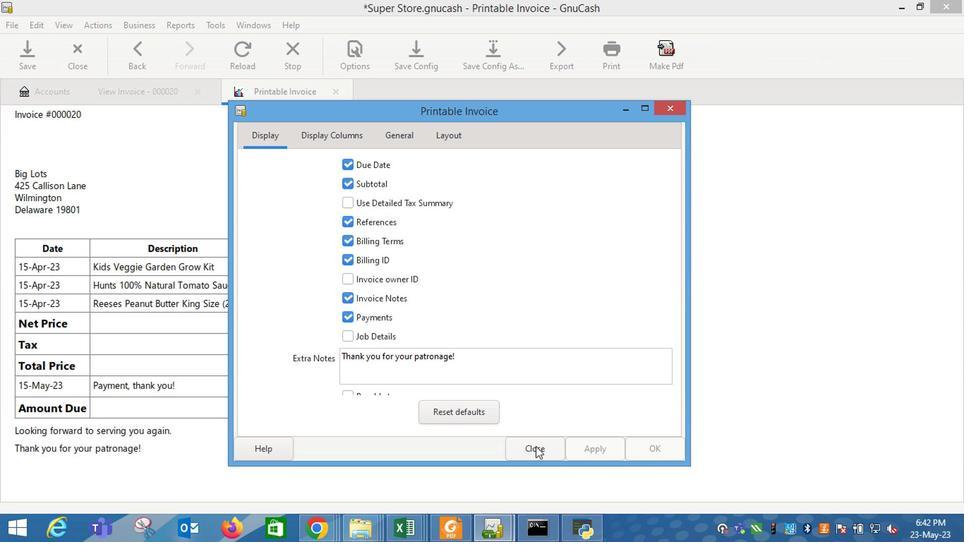 
Action: Mouse moved to (431, 394)
Screenshot: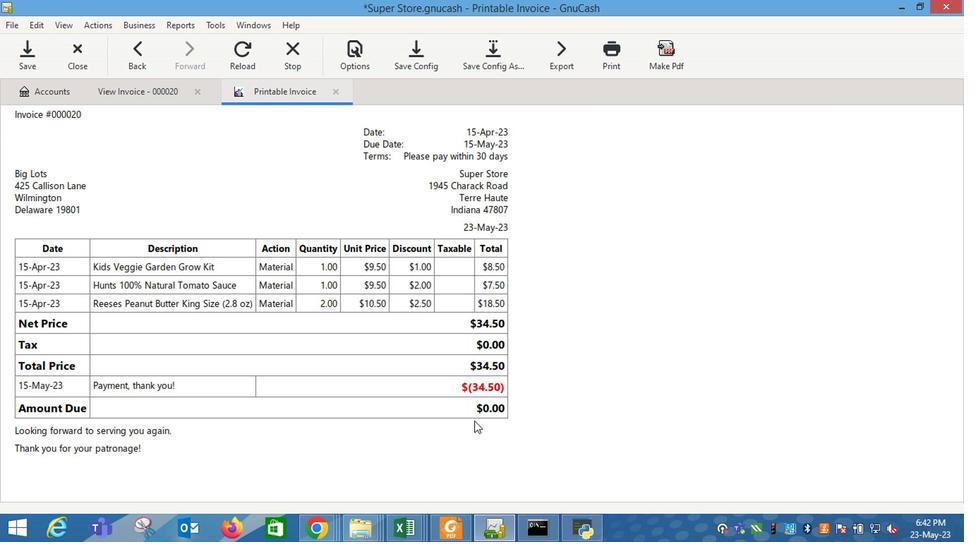 
